 Task: In the  document Michael ,change text color to 'Dark Purple' Insert the mentioned shape on left side of the text 'Curved Up Arrow'. Change color of the shape to  PinkChange shape height to  1.2
Action: Mouse moved to (495, 757)
Screenshot: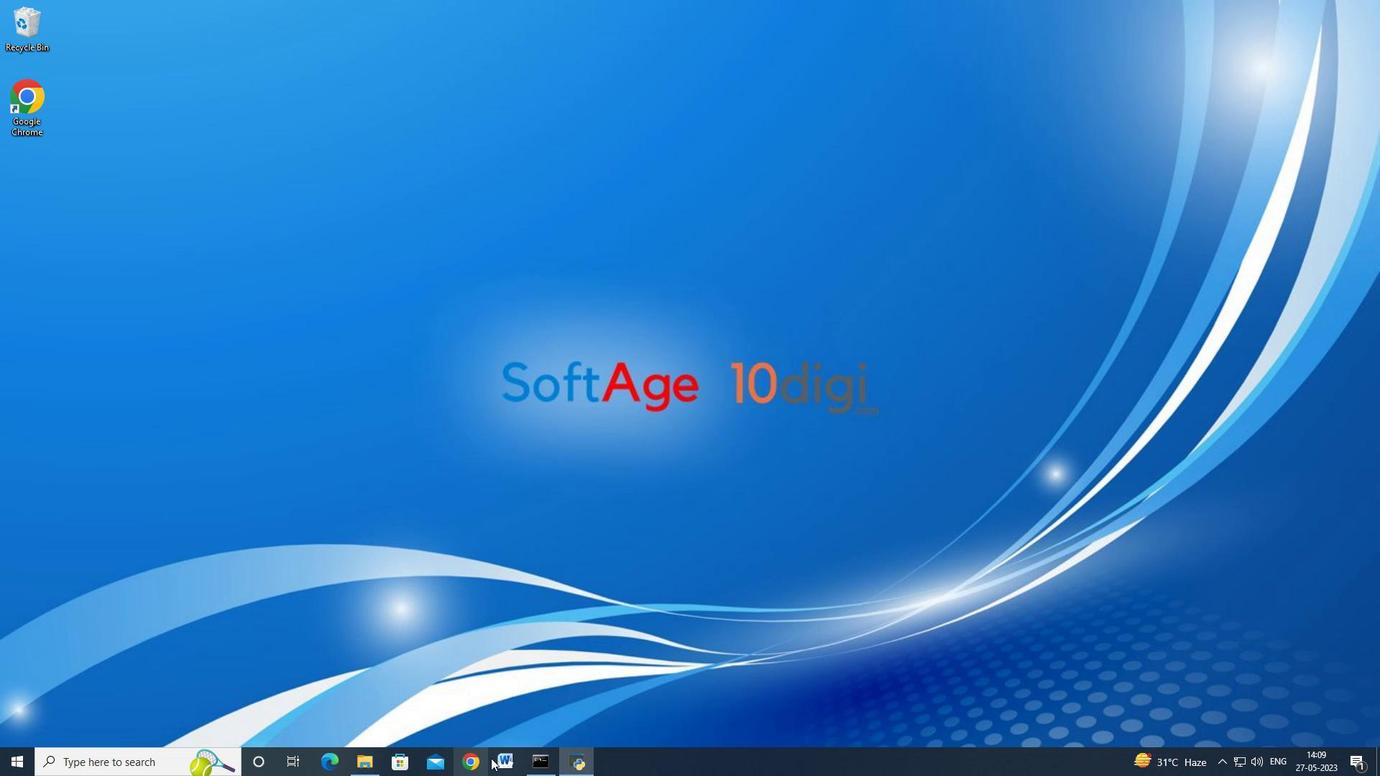 
Action: Mouse pressed left at (495, 757)
Screenshot: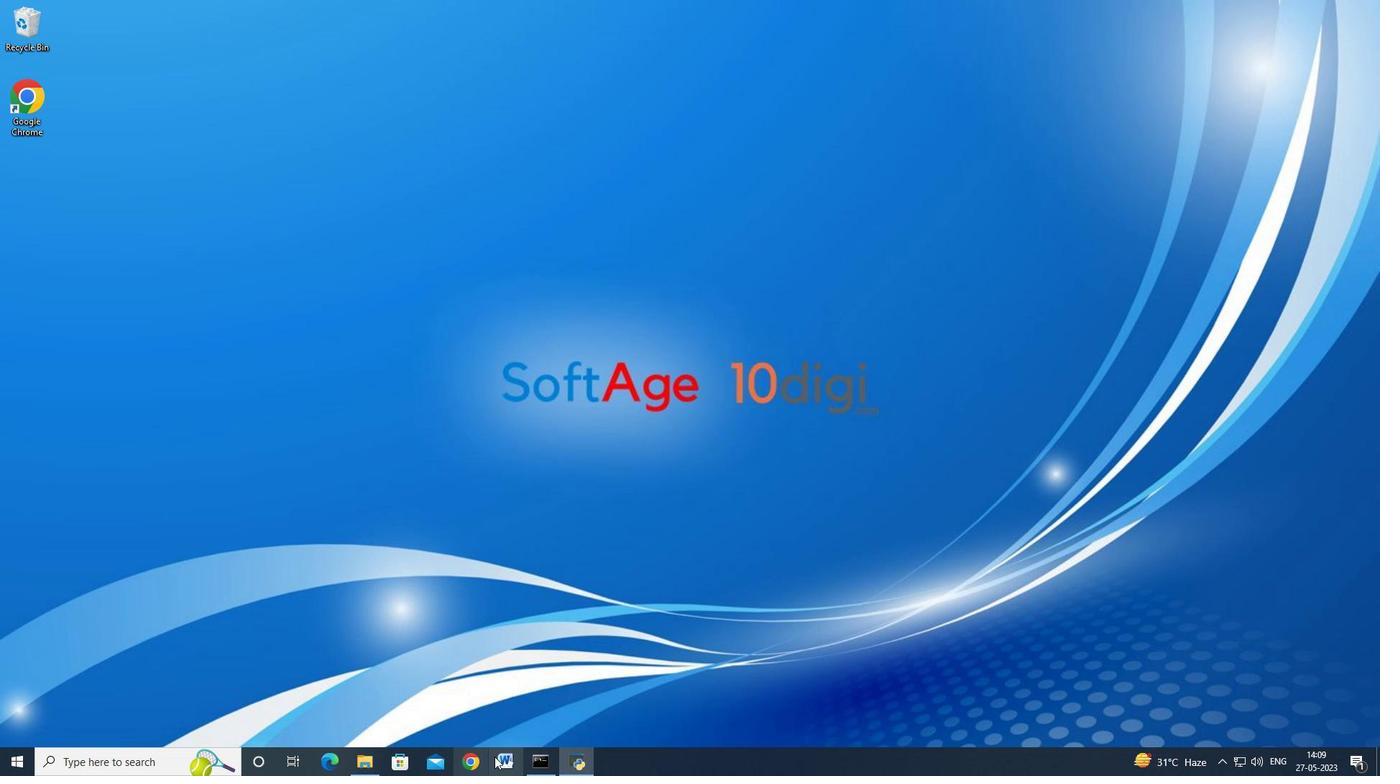
Action: Mouse moved to (12, 34)
Screenshot: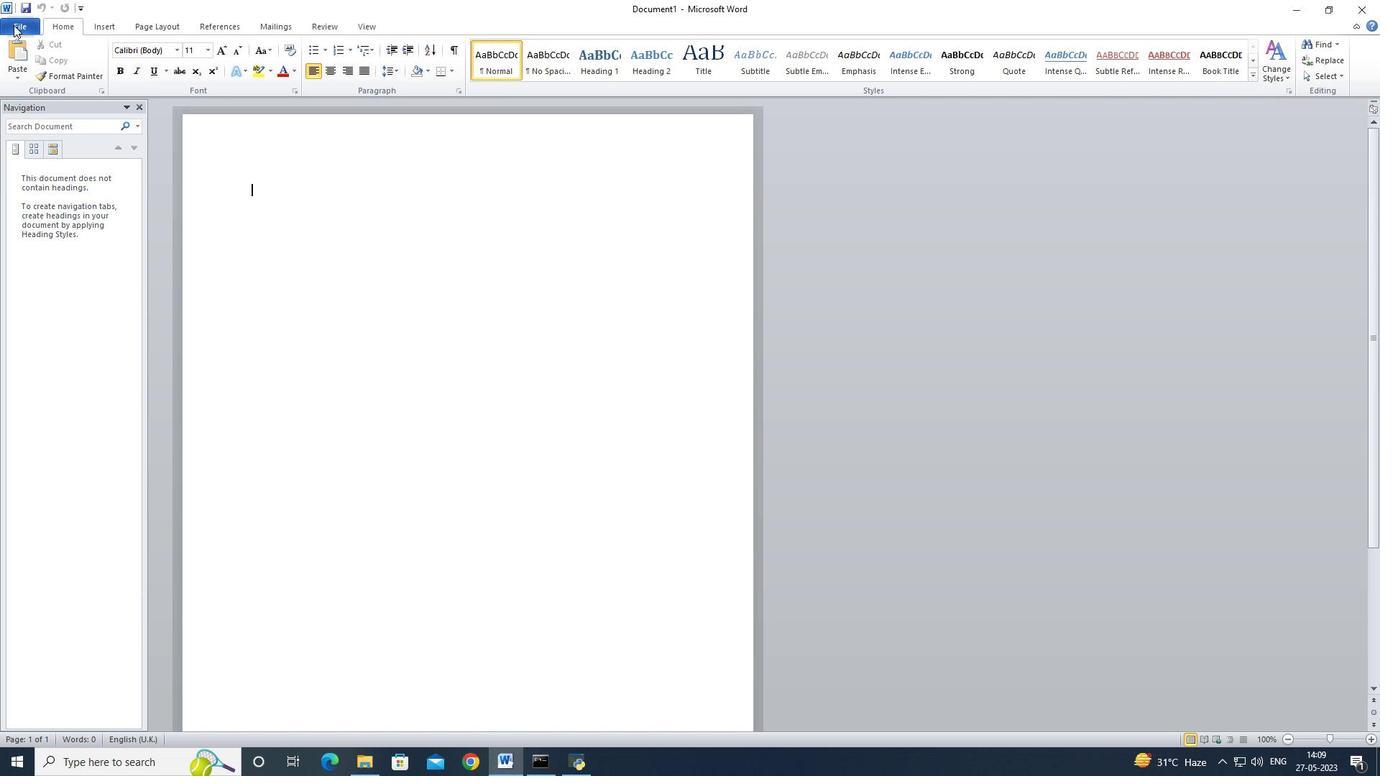 
Action: Mouse pressed left at (12, 34)
Screenshot: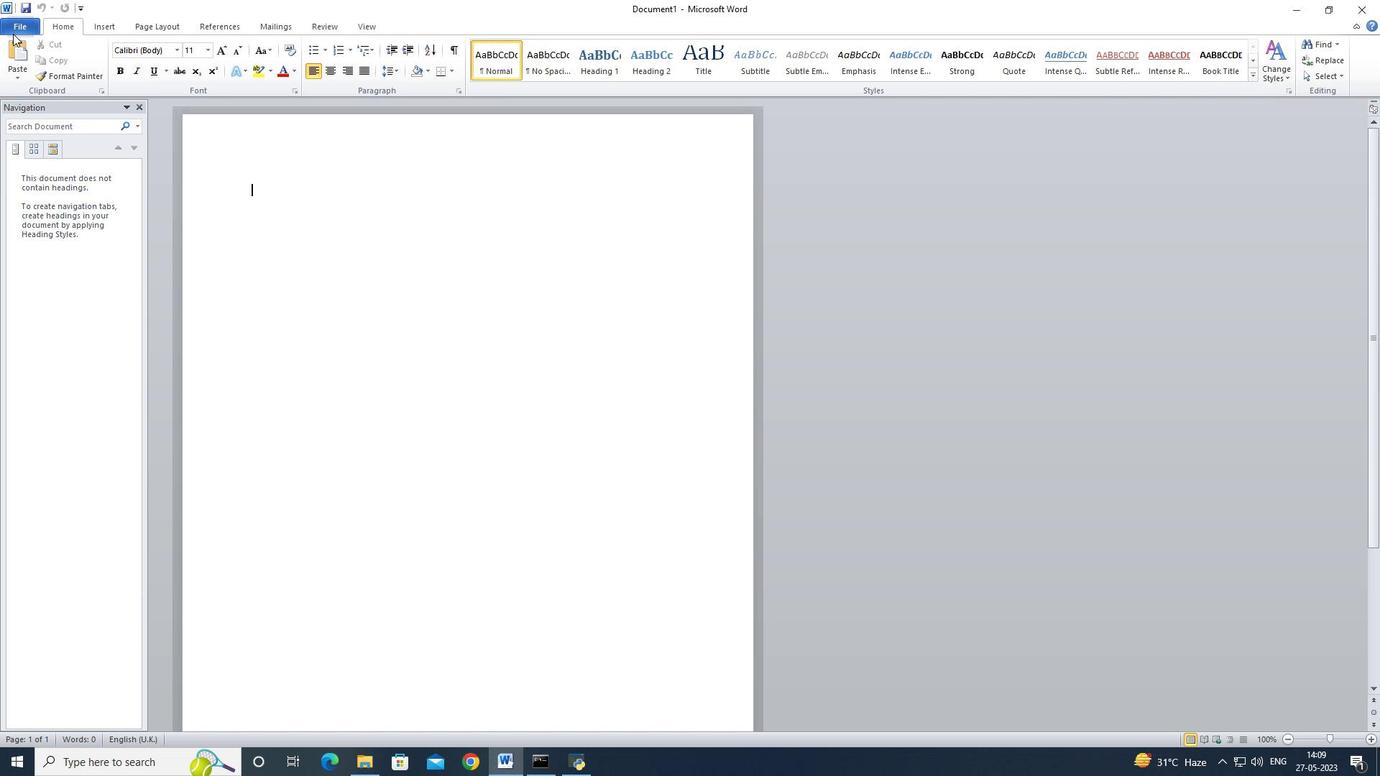 
Action: Mouse moved to (19, 28)
Screenshot: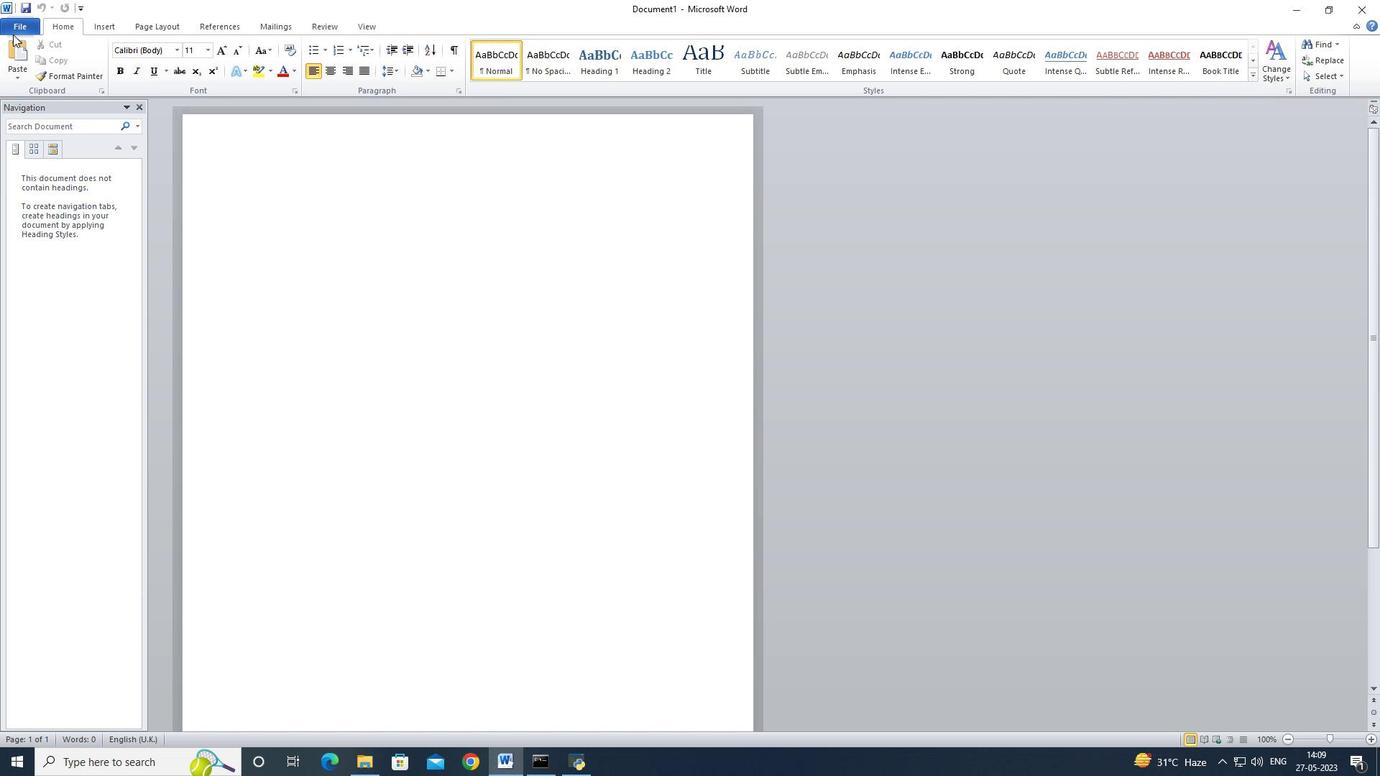 
Action: Mouse pressed left at (19, 28)
Screenshot: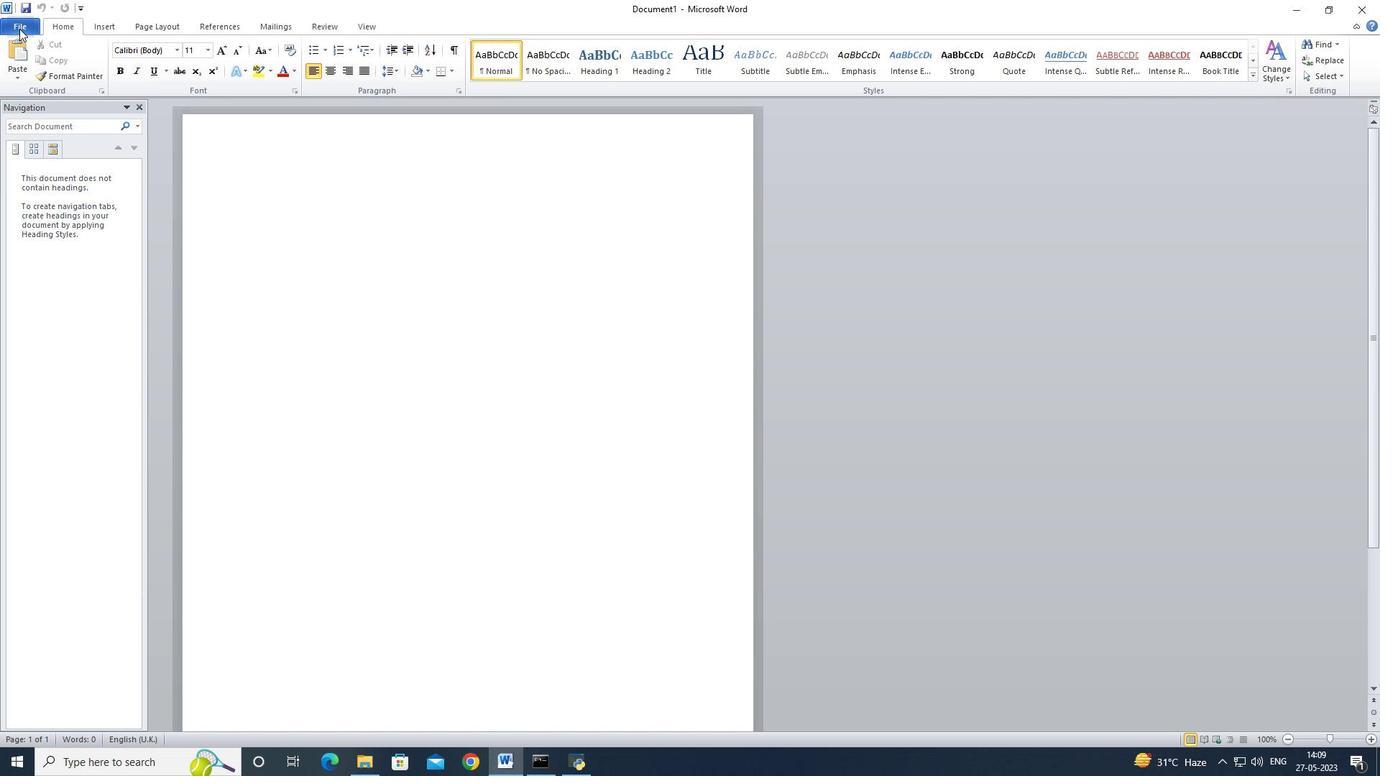 
Action: Mouse moved to (42, 190)
Screenshot: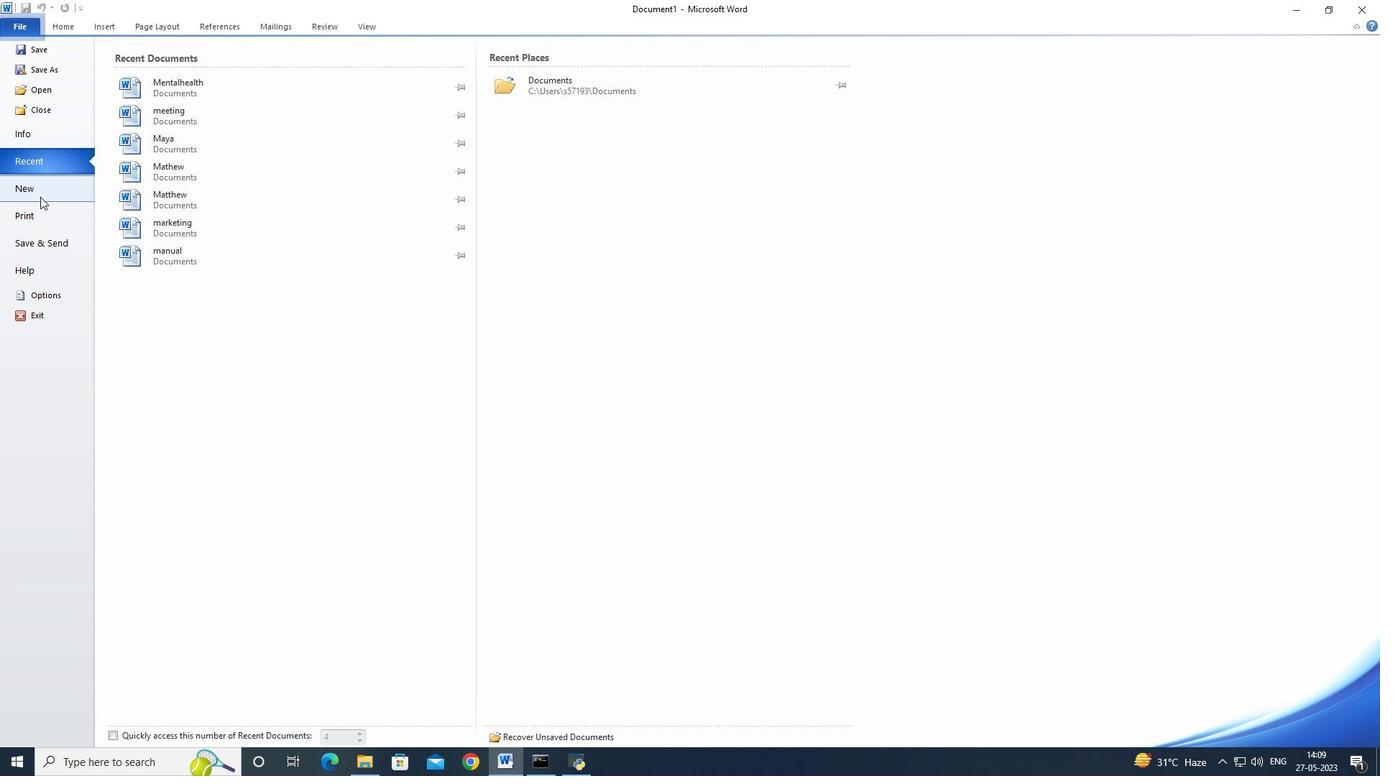 
Action: Mouse pressed left at (42, 190)
Screenshot: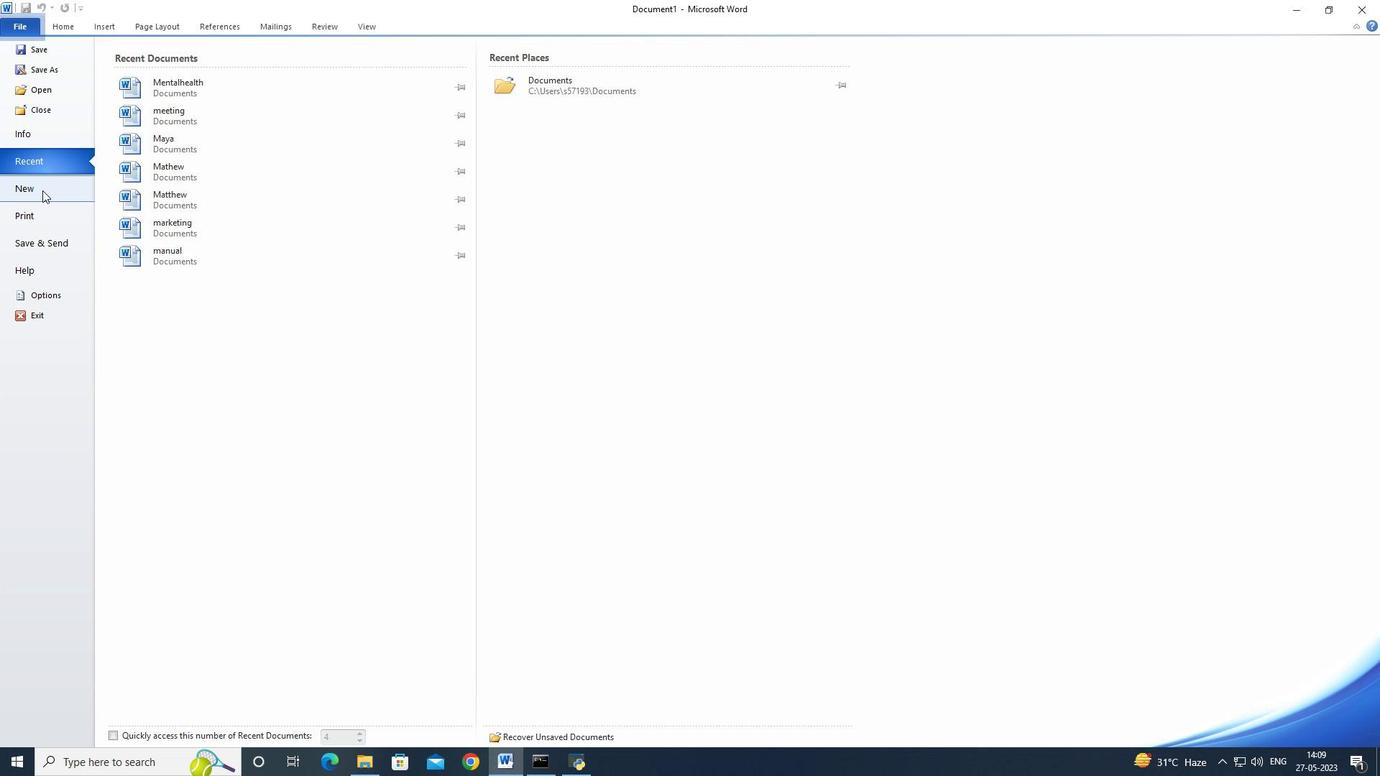
Action: Mouse moved to (138, 140)
Screenshot: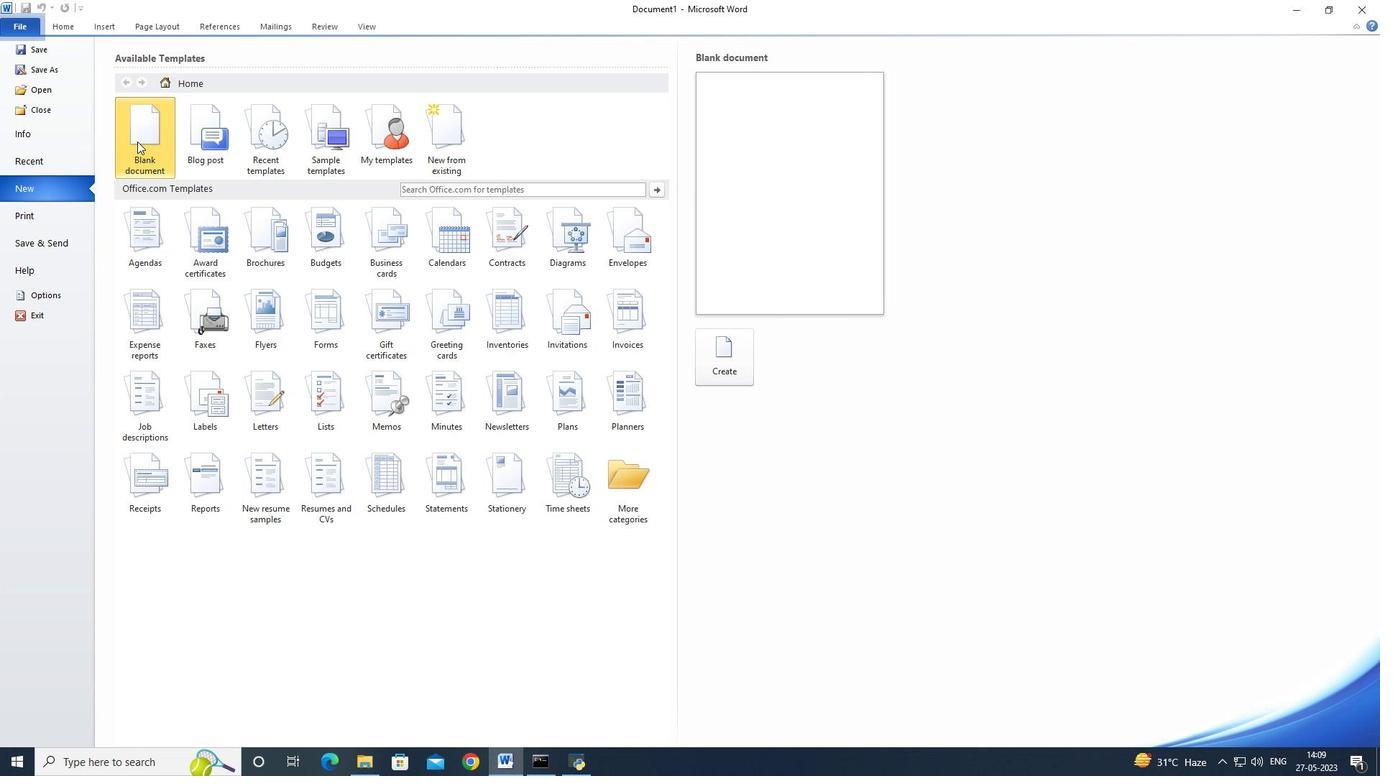 
Action: Mouse pressed left at (138, 140)
Screenshot: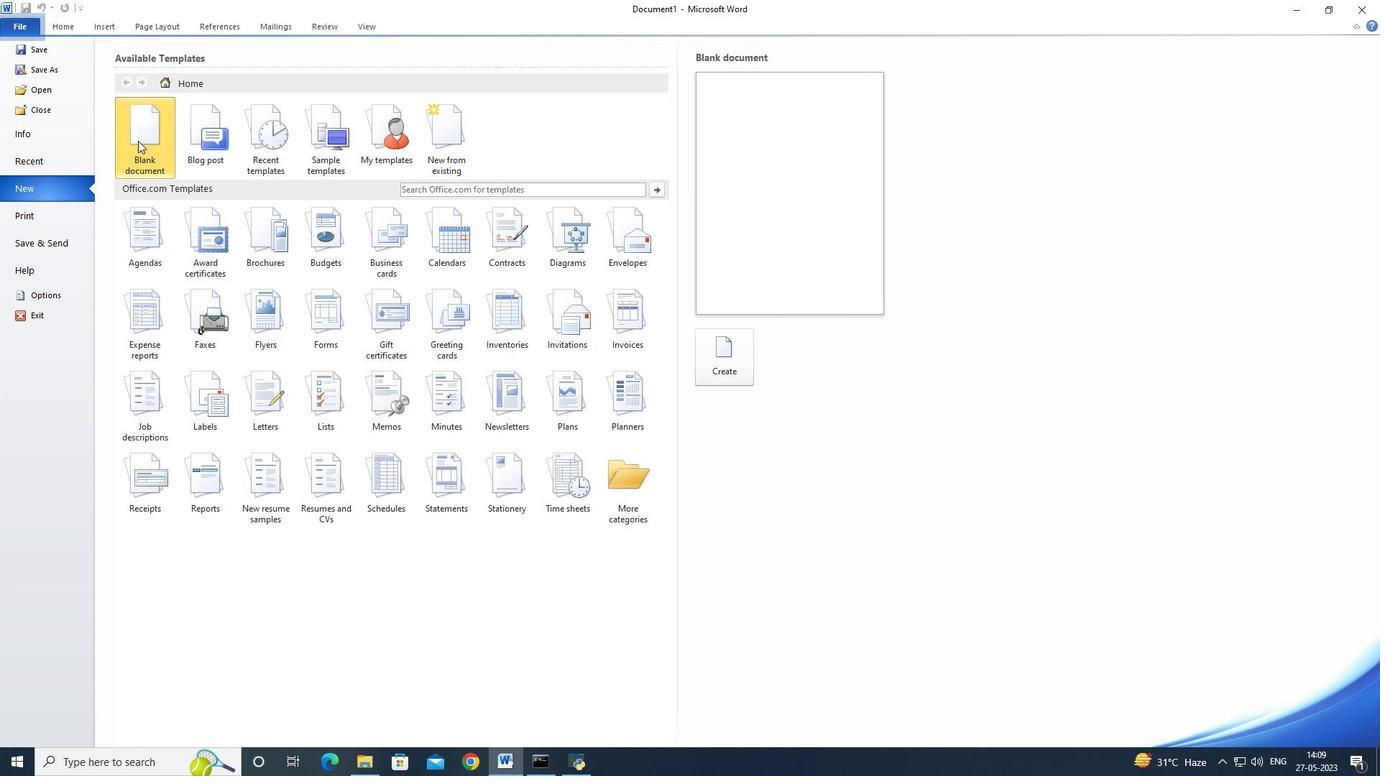
Action: Mouse pressed left at (138, 140)
Screenshot: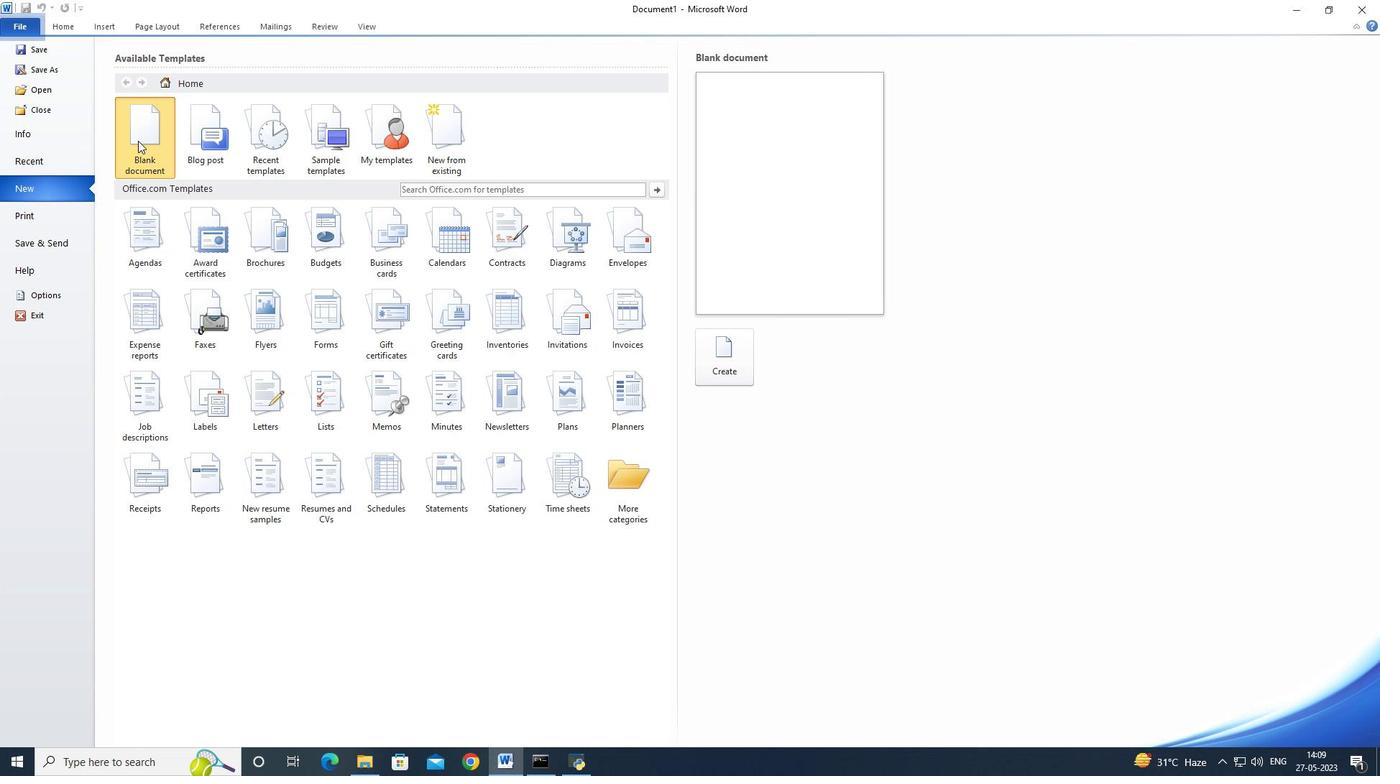 
Action: Mouse moved to (28, 20)
Screenshot: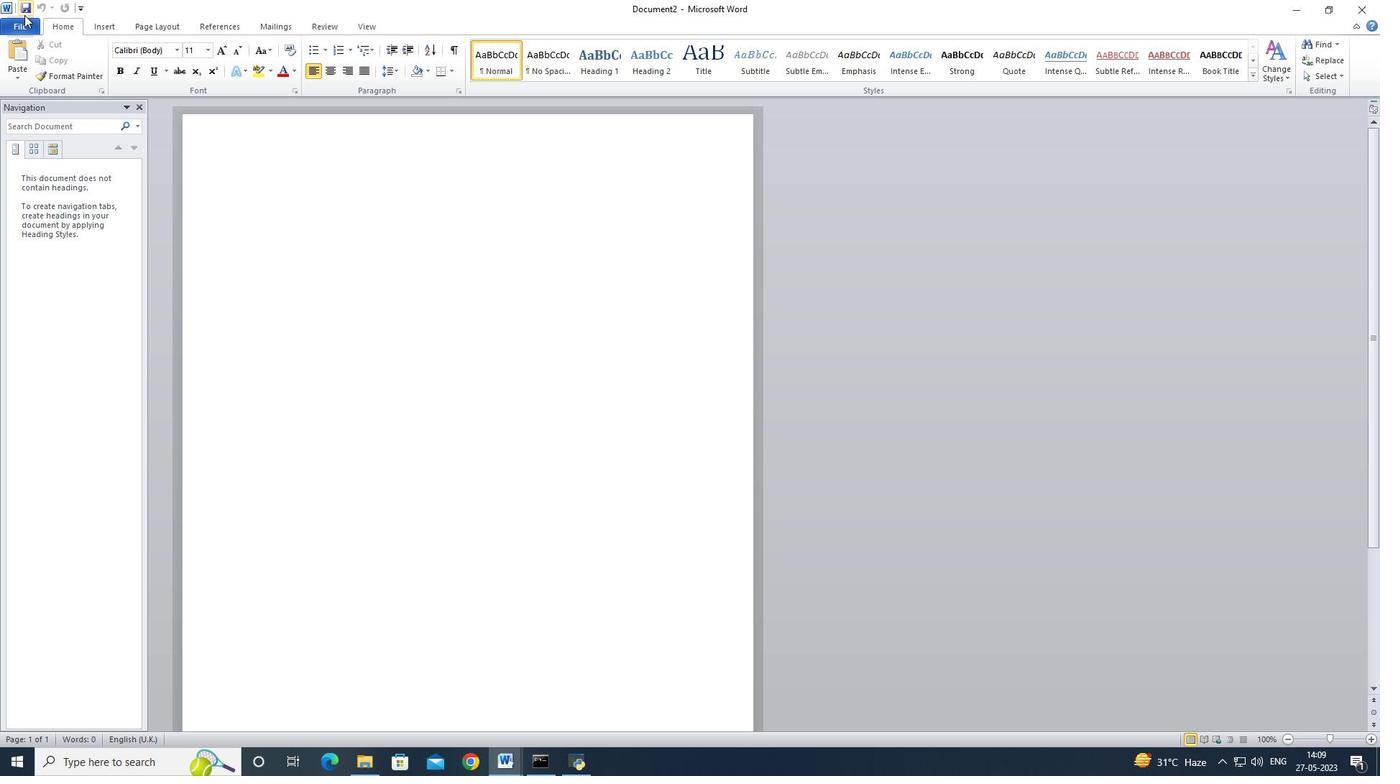 
Action: Mouse pressed left at (28, 20)
Screenshot: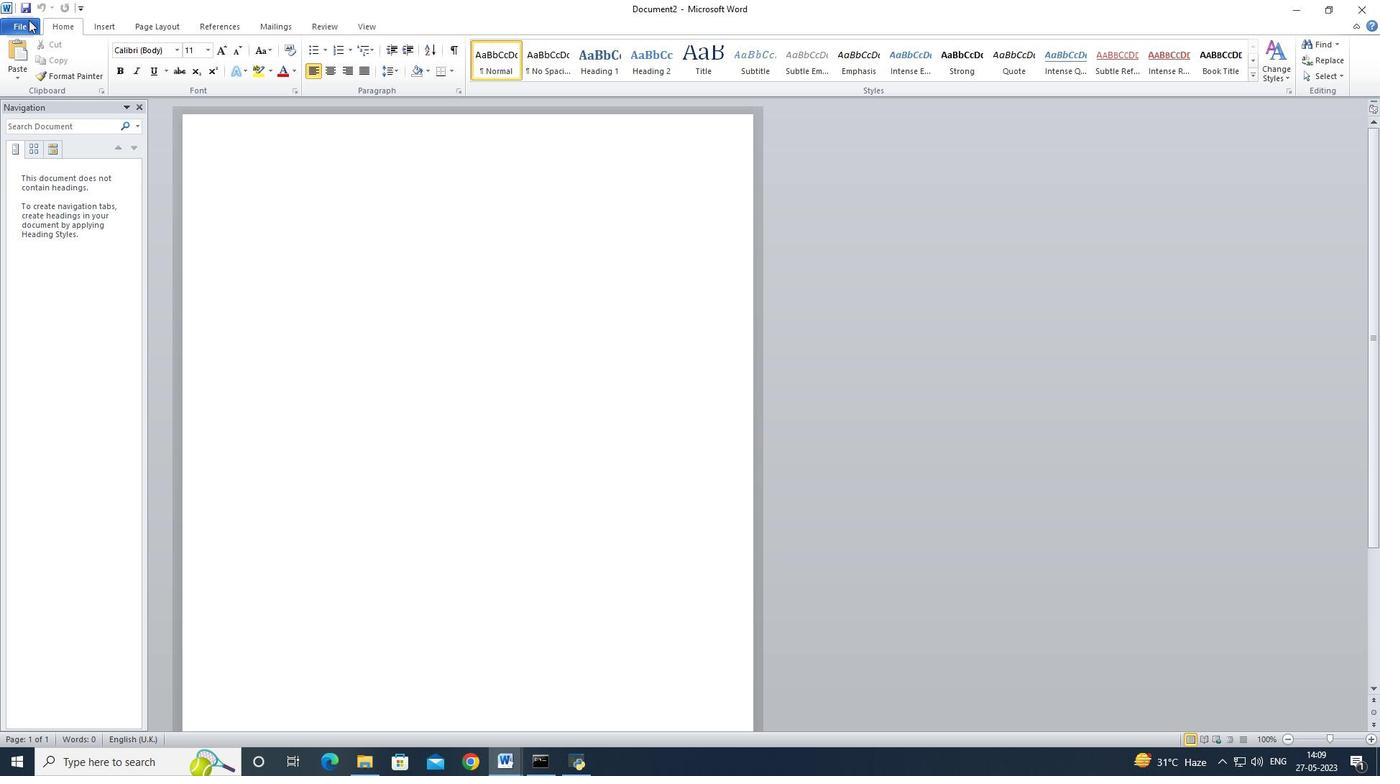 
Action: Mouse moved to (42, 66)
Screenshot: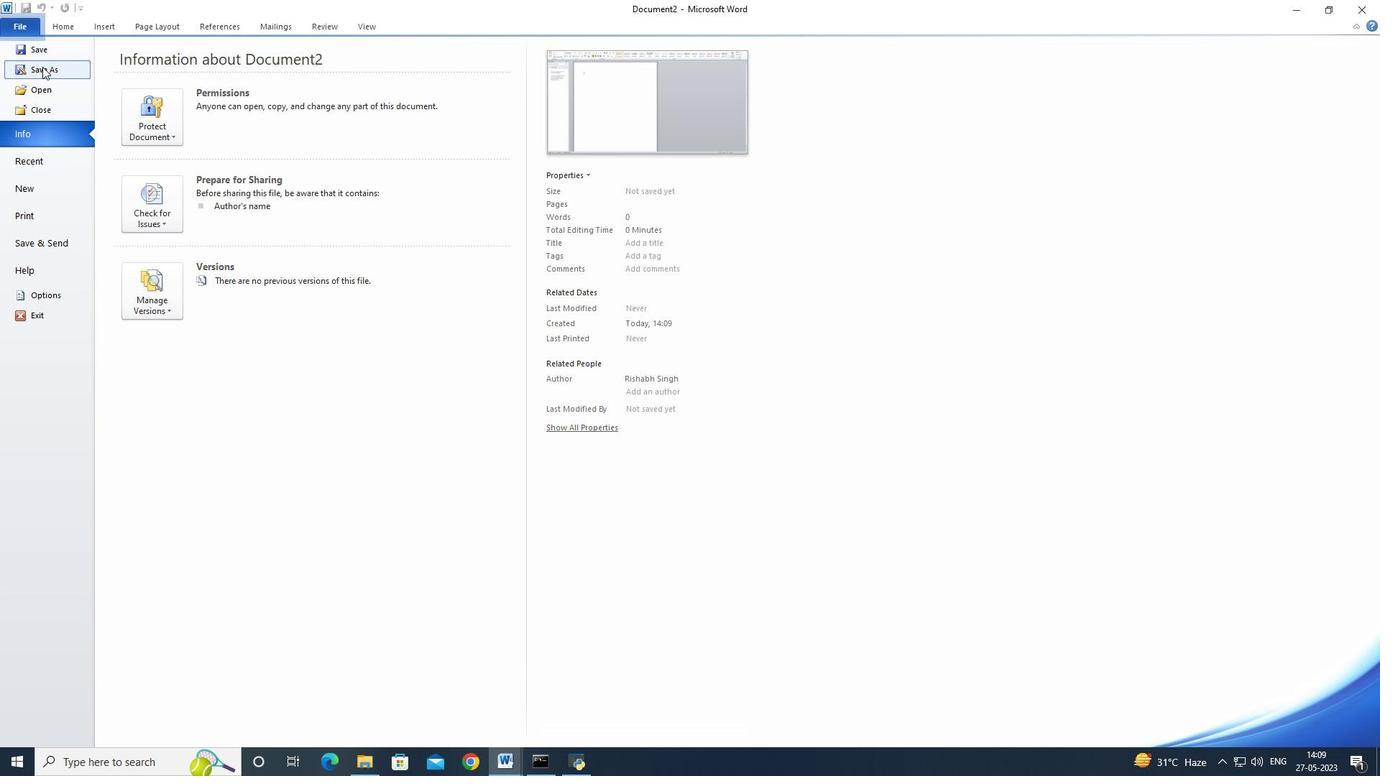 
Action: Mouse pressed left at (42, 66)
Screenshot: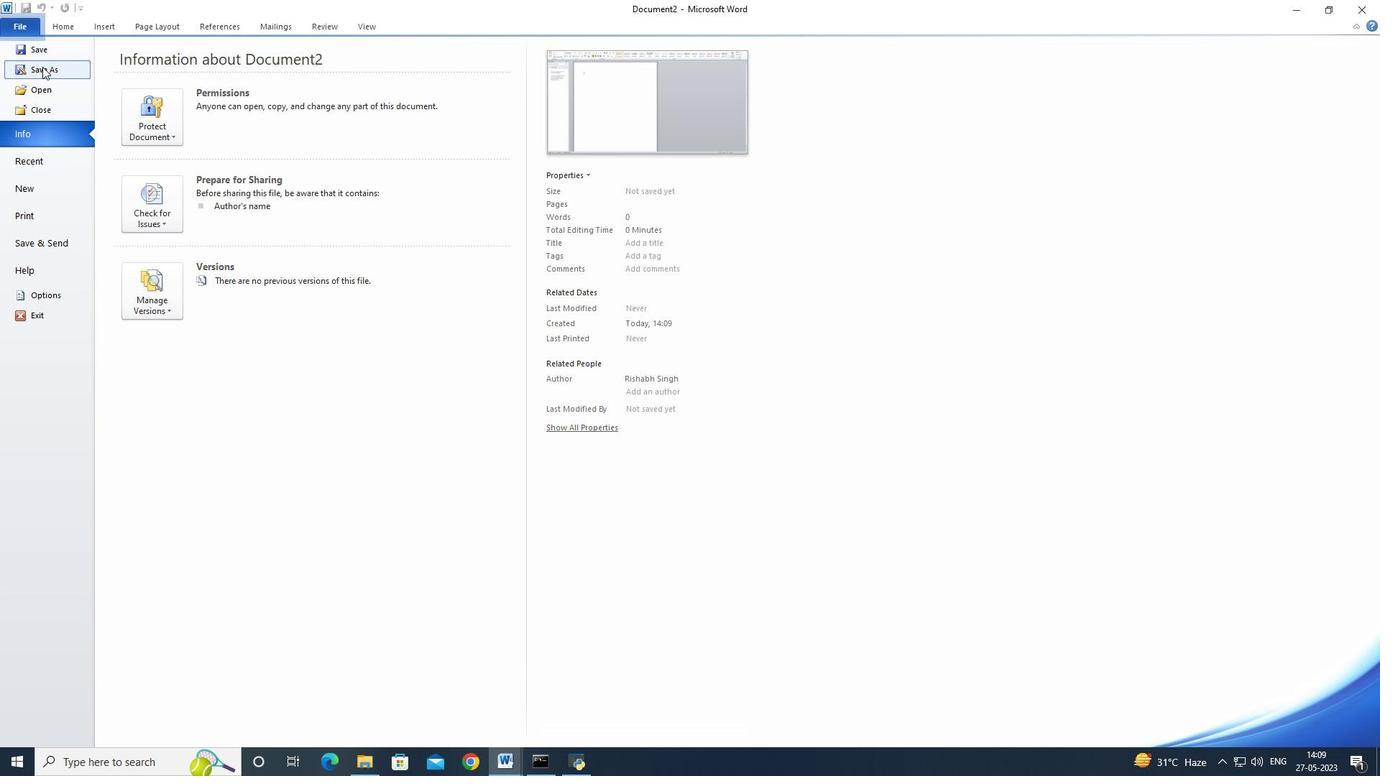 
Action: Mouse moved to (273, 151)
Screenshot: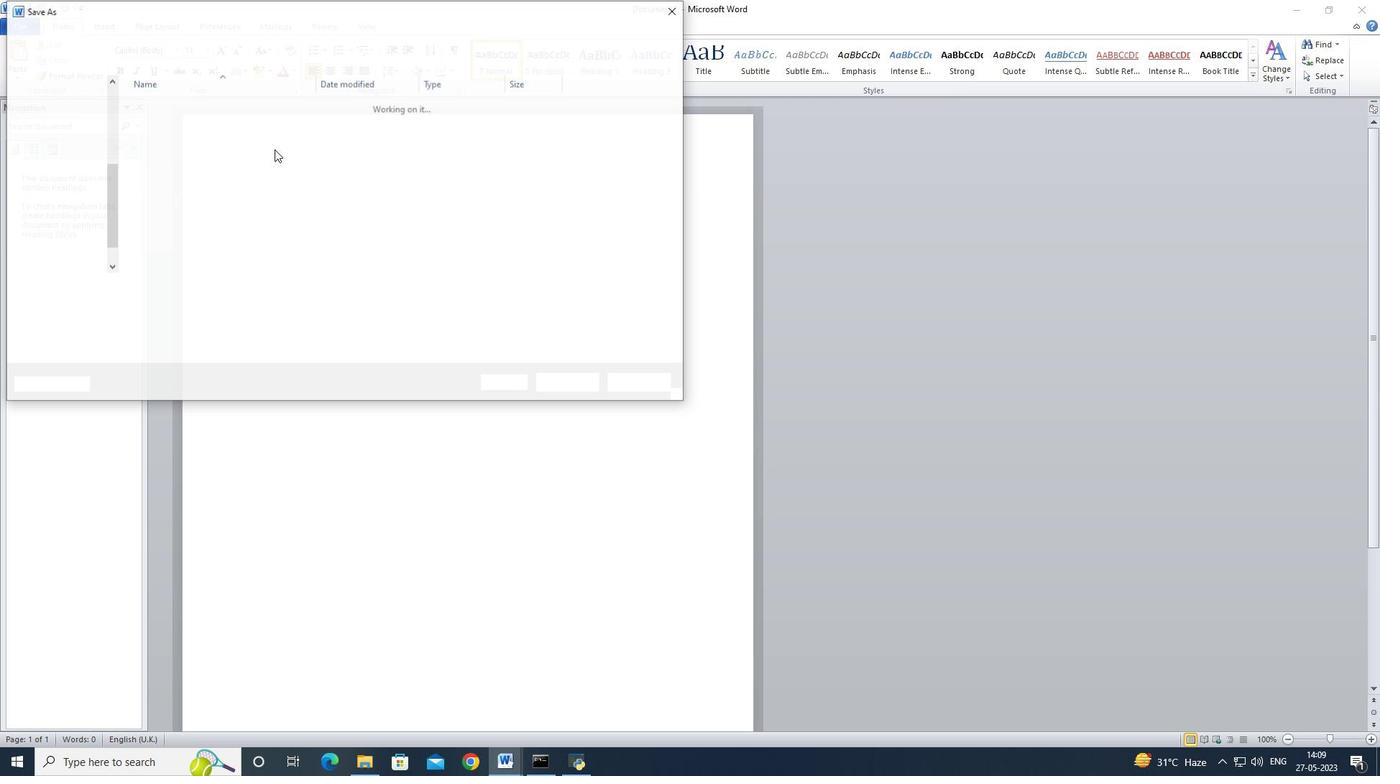 
Action: Key pressed <Key.backspace><Key.shift>Michael<Key.enter>
Screenshot: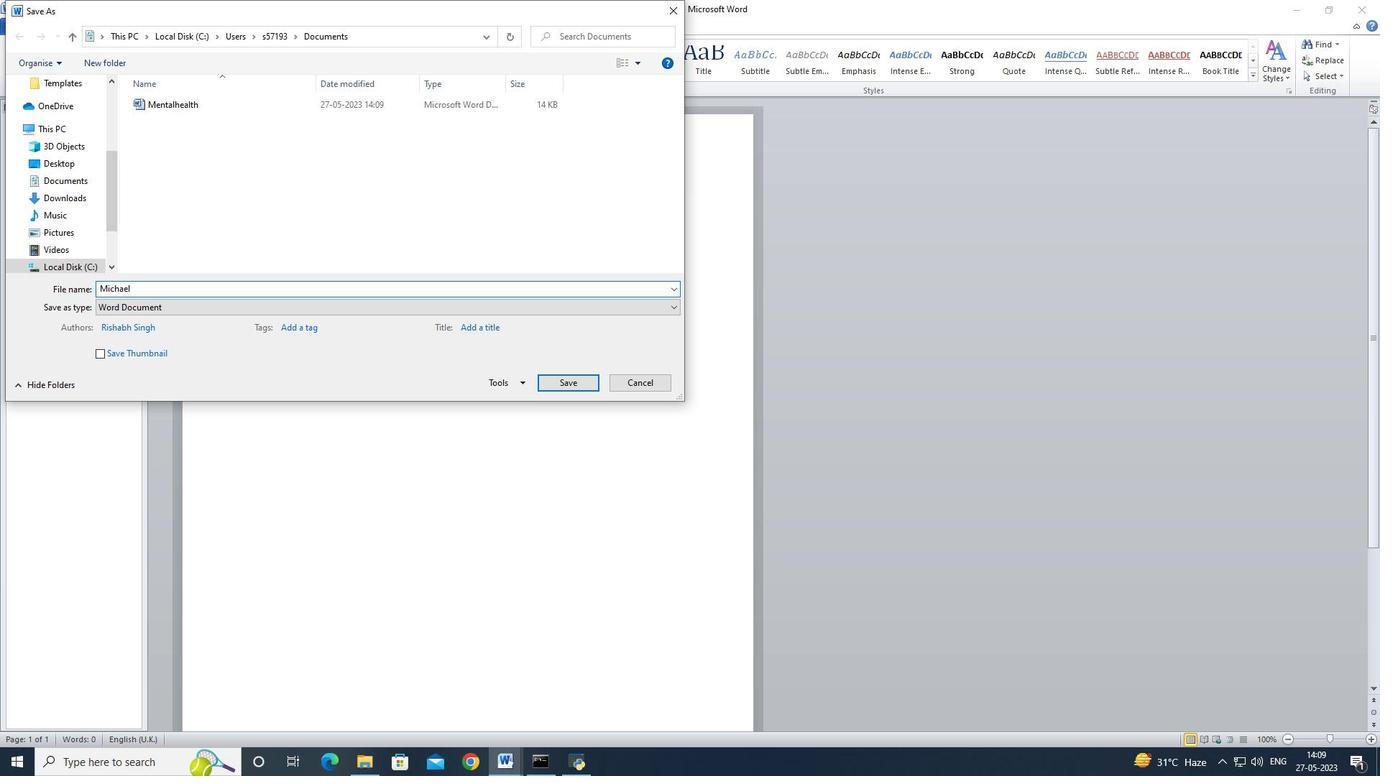 
Action: Mouse pressed left at (273, 151)
Screenshot: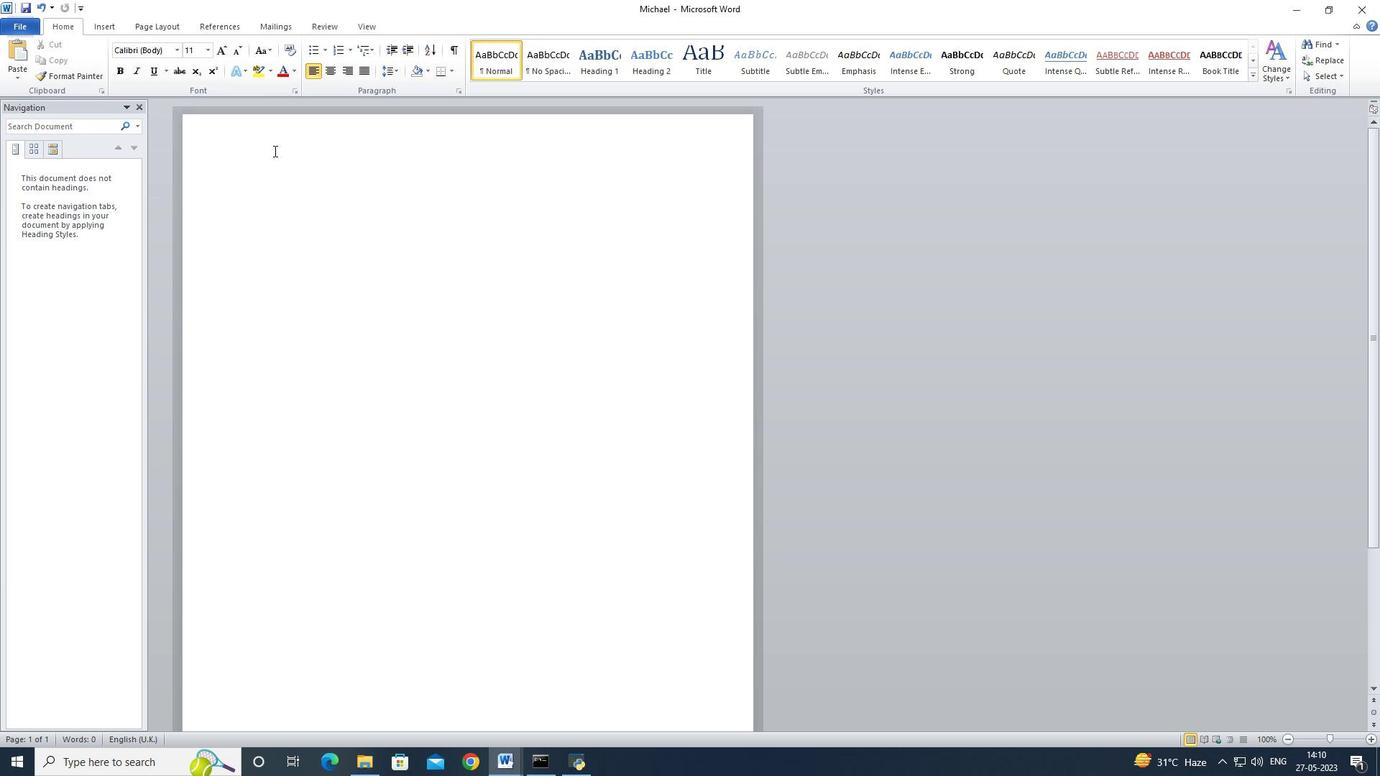 
Action: Mouse moved to (323, 176)
Screenshot: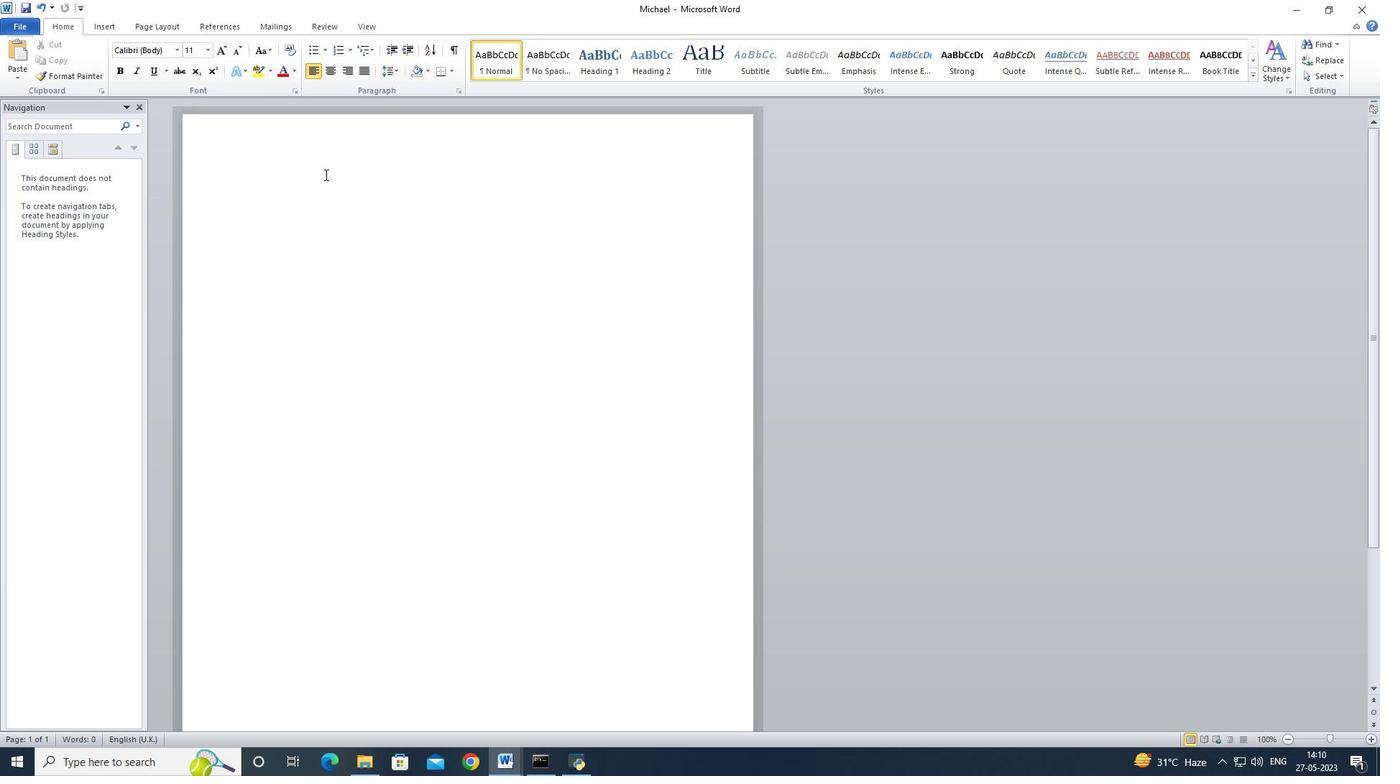 
Action: Key pressed <Key.shift>This<Key.space>is<Key.space>the<Key.space>michael<Key.space>document<Key.space>
Screenshot: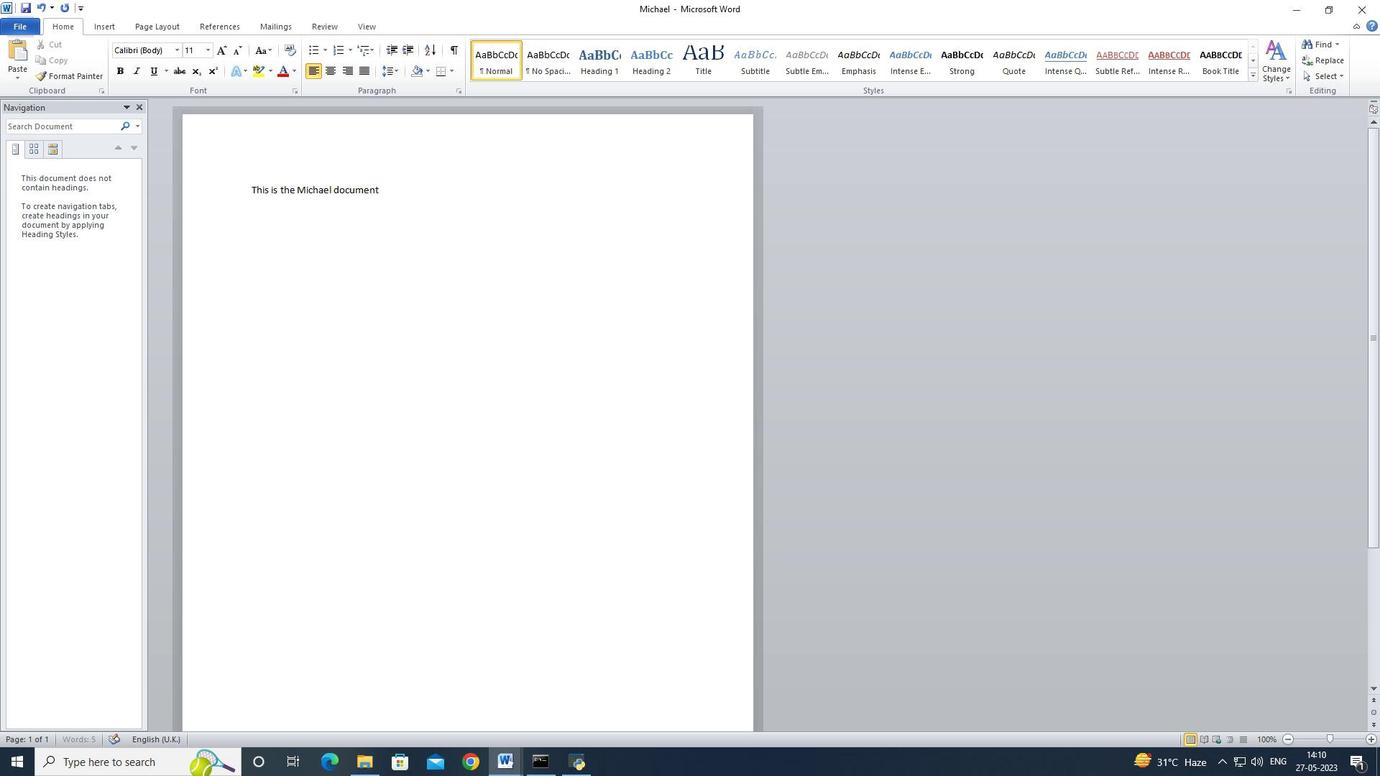 
Action: Mouse moved to (248, 189)
Screenshot: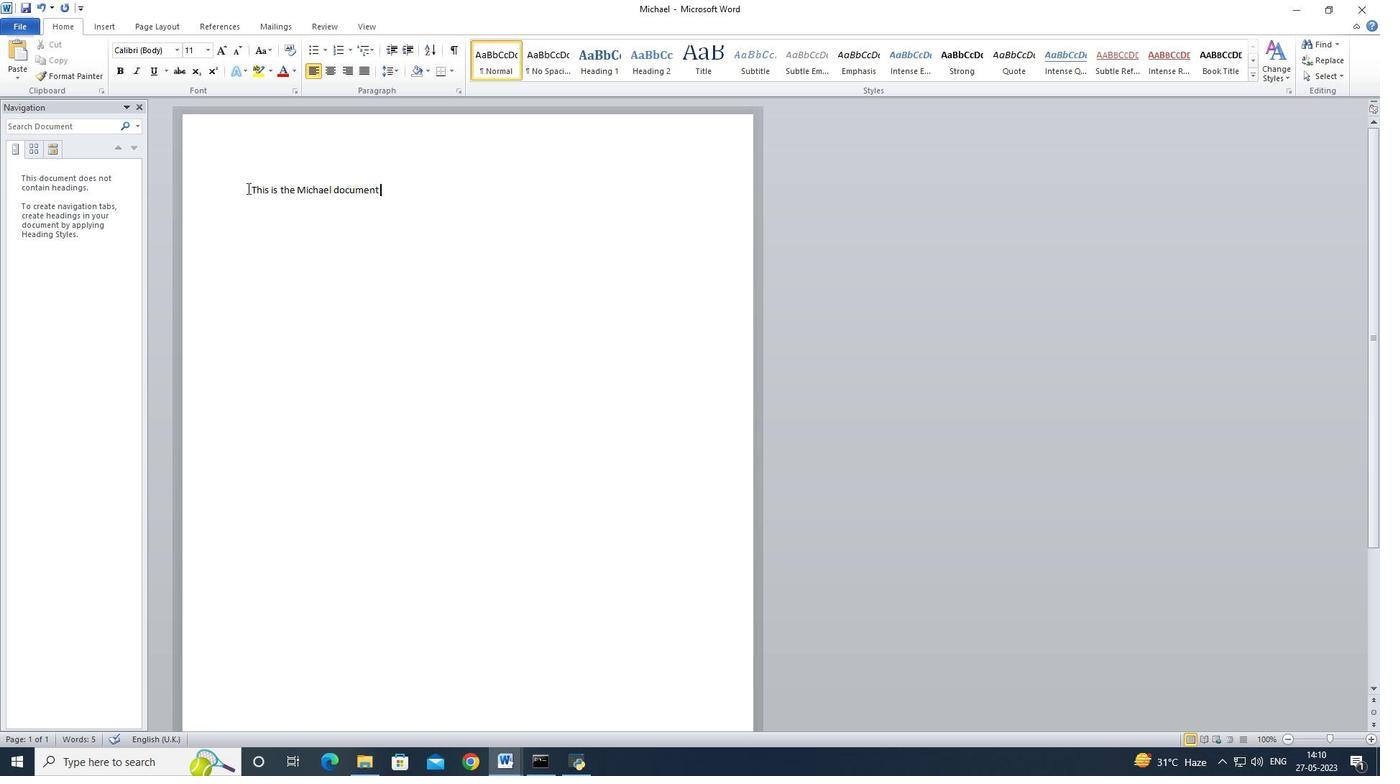 
Action: Mouse pressed left at (248, 189)
Screenshot: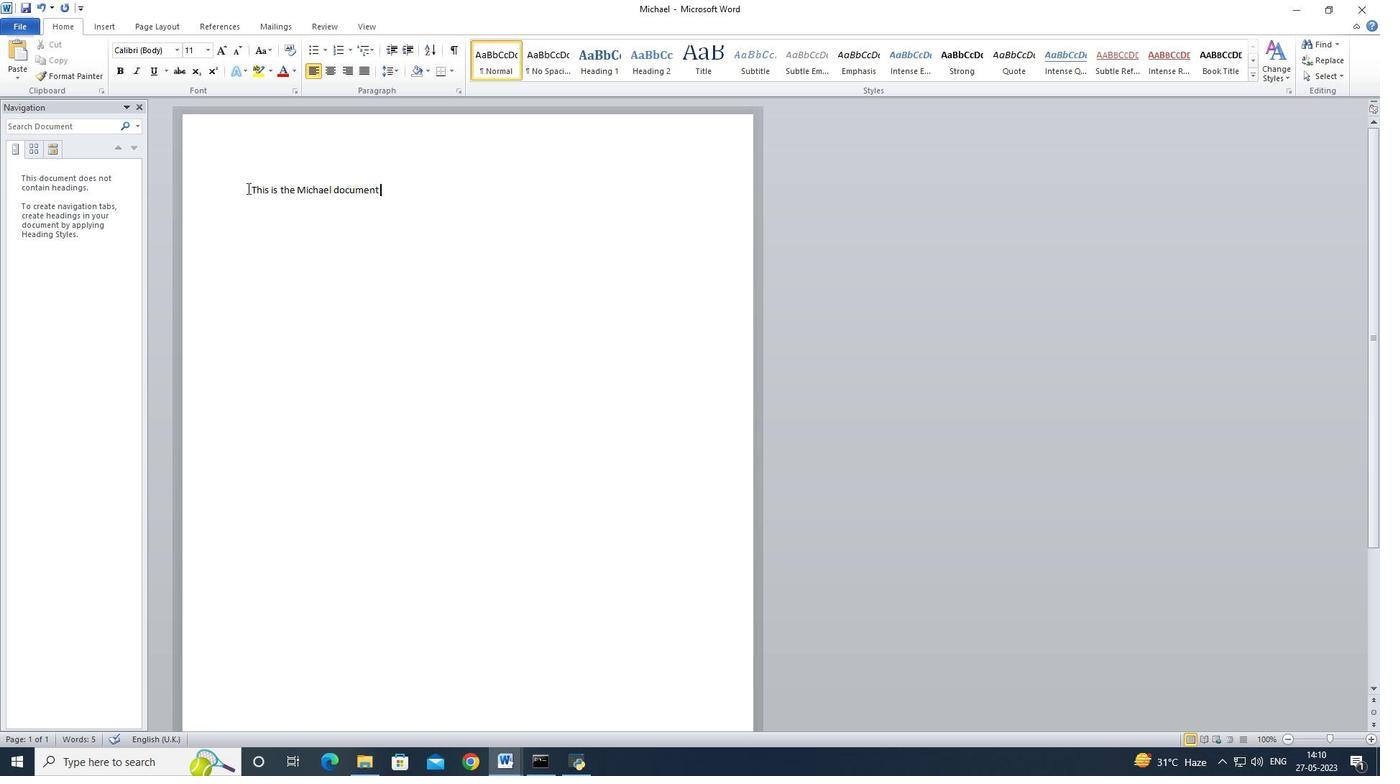 
Action: Mouse moved to (343, 189)
Screenshot: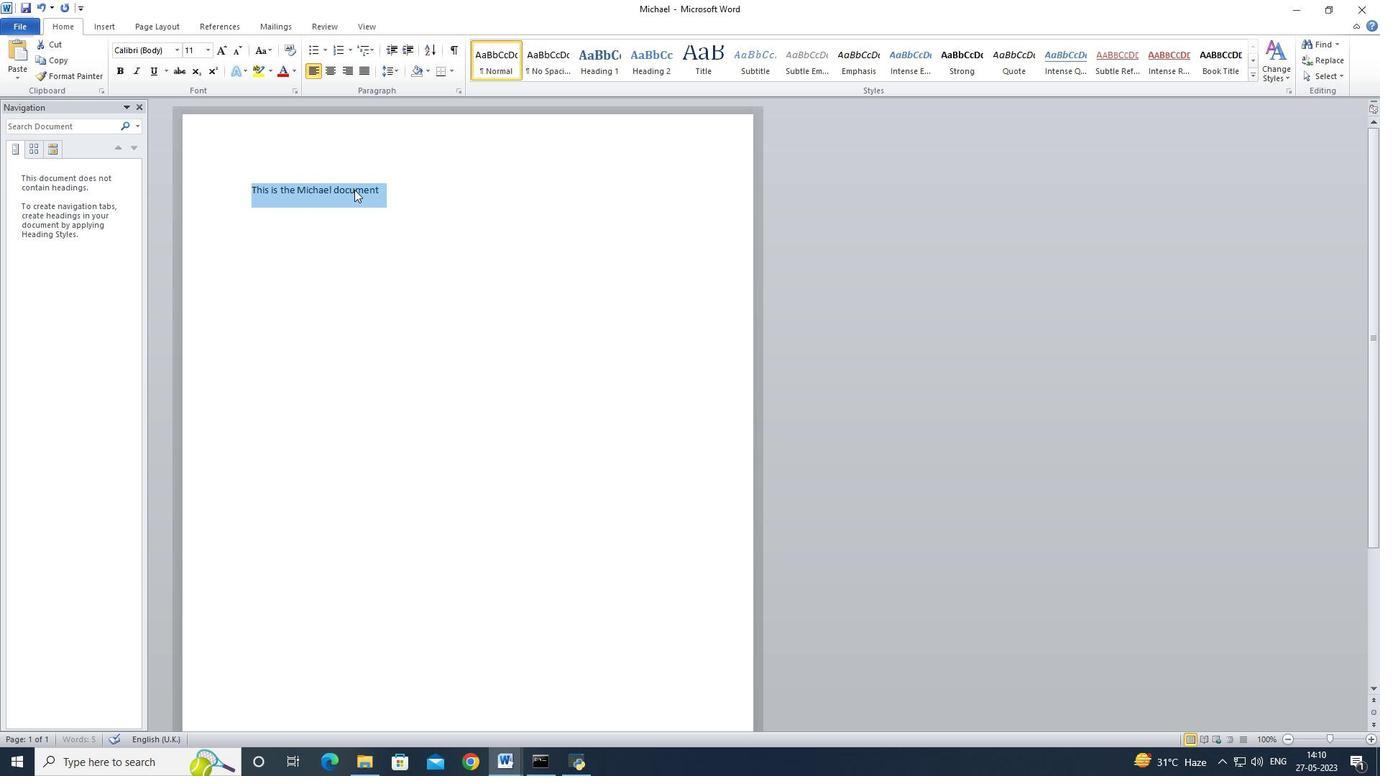 
Action: Mouse pressed right at (343, 189)
Screenshot: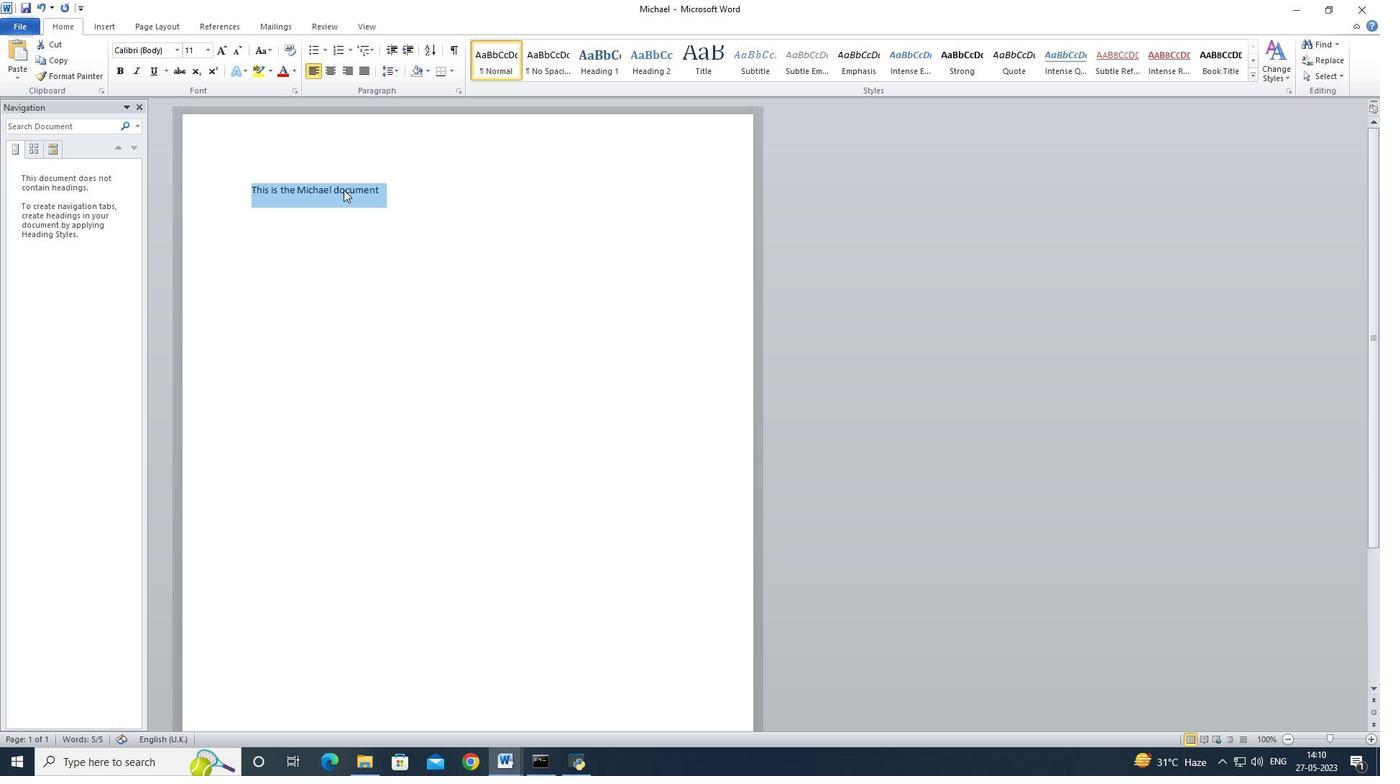
Action: Mouse moved to (294, 70)
Screenshot: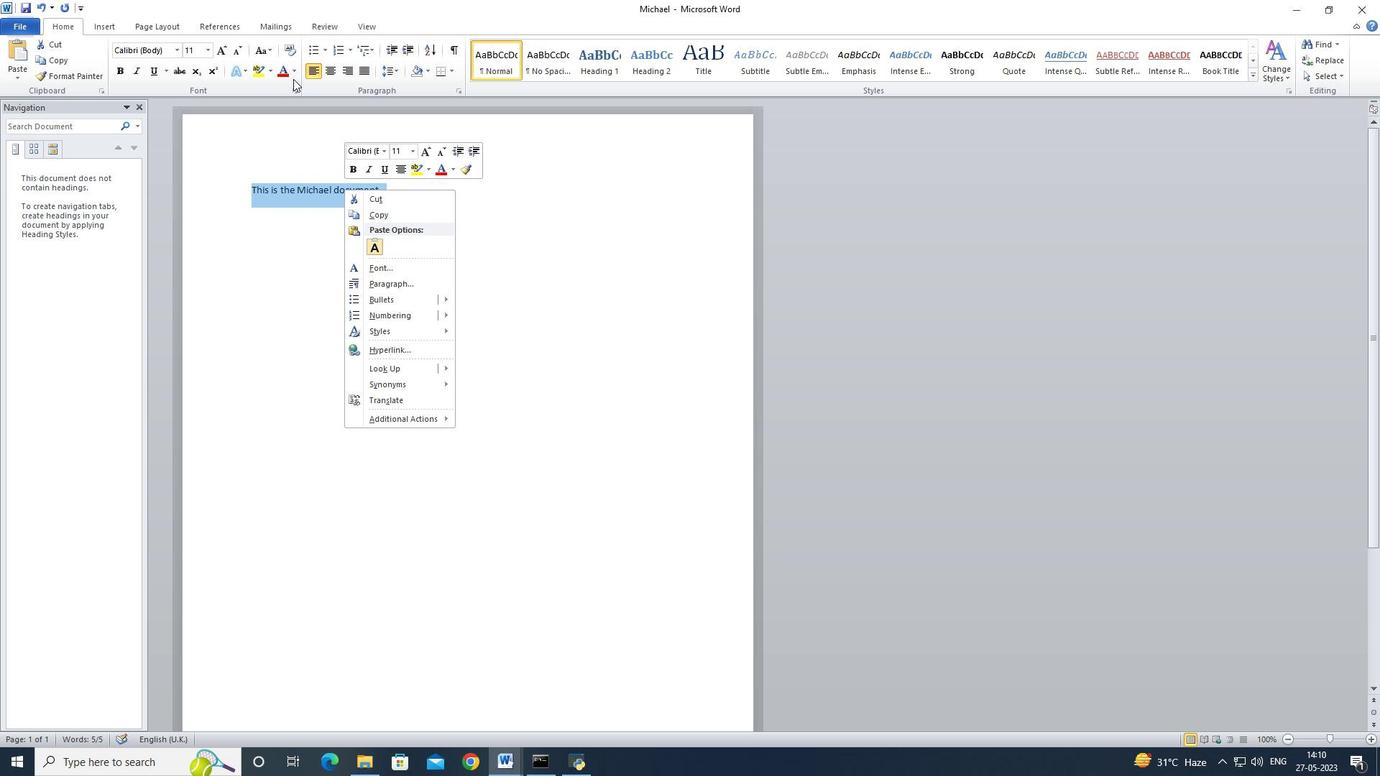 
Action: Mouse pressed left at (294, 70)
Screenshot: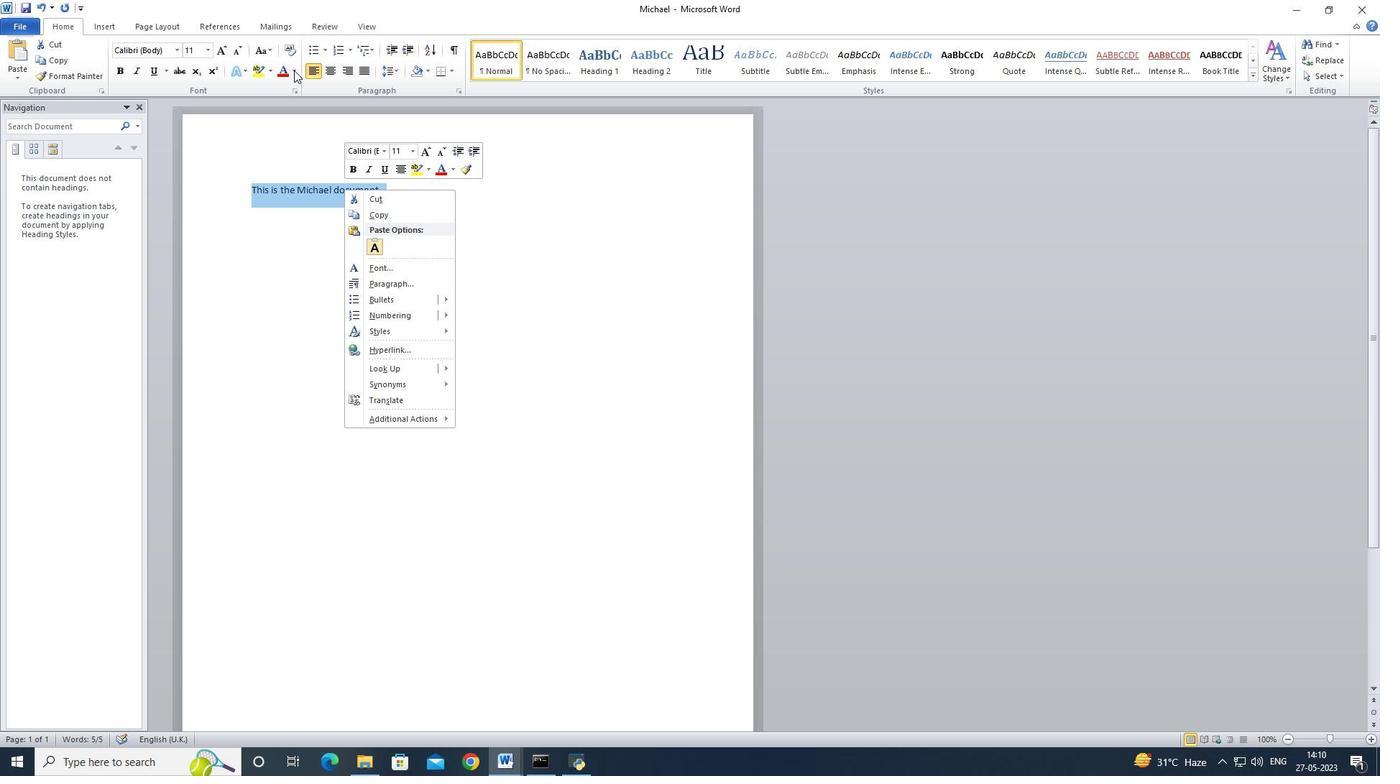 
Action: Mouse moved to (368, 166)
Screenshot: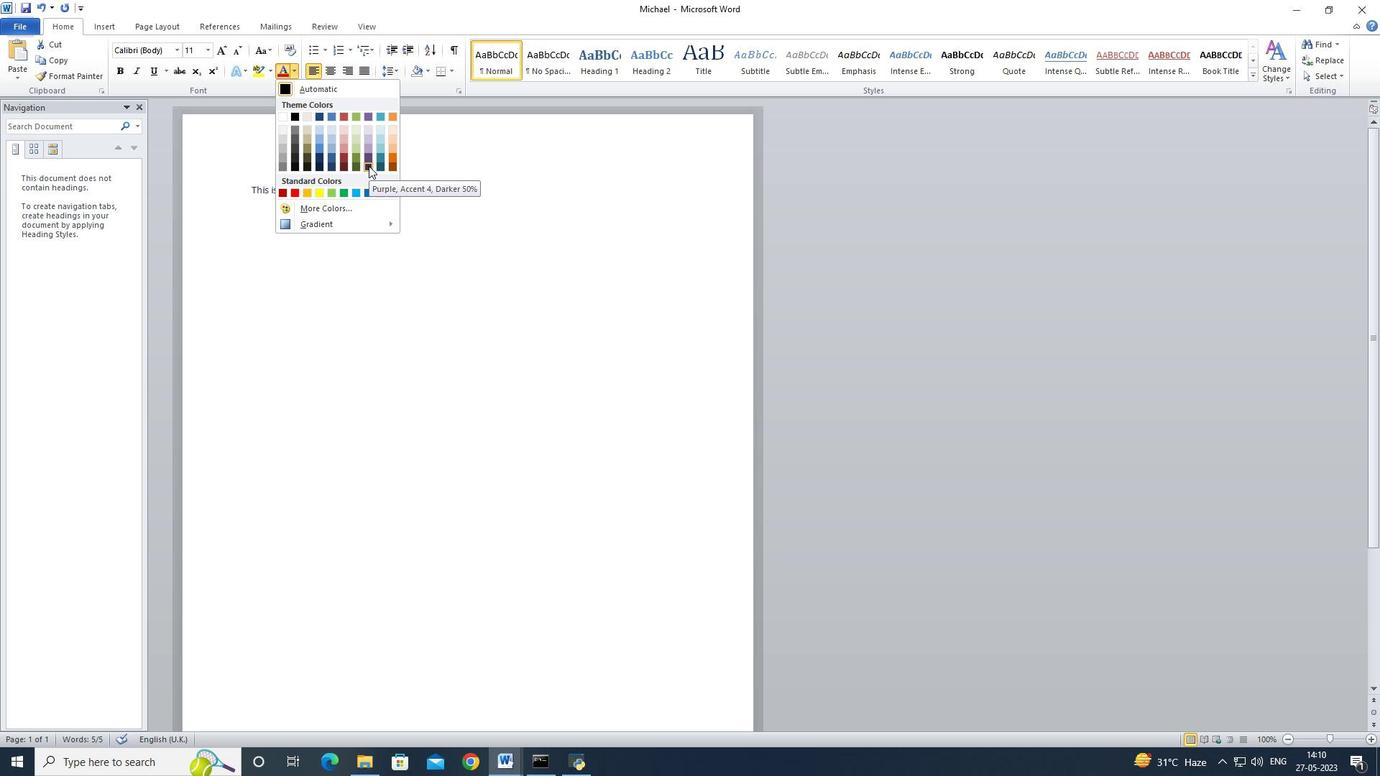 
Action: Mouse pressed left at (368, 166)
Screenshot: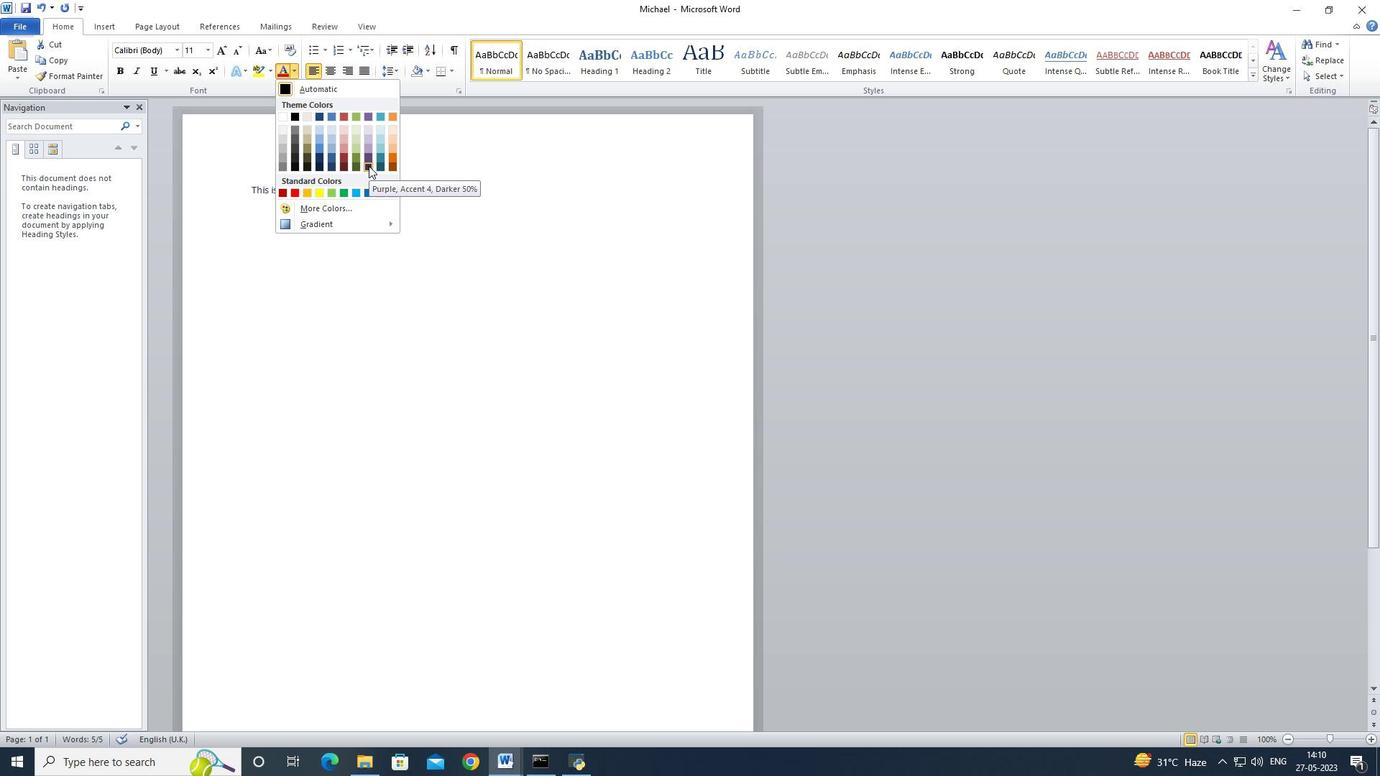 
Action: Mouse moved to (412, 186)
Screenshot: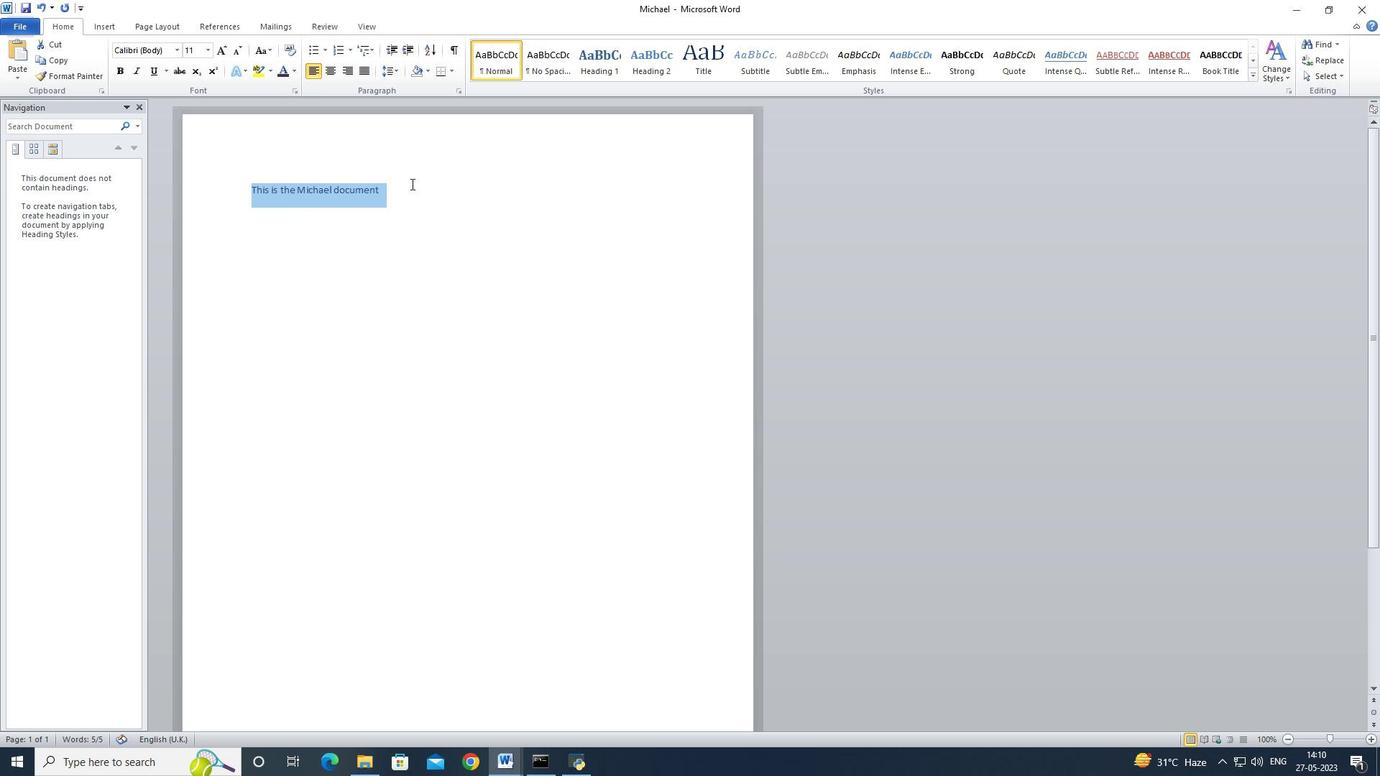 
Action: Mouse pressed left at (412, 186)
Screenshot: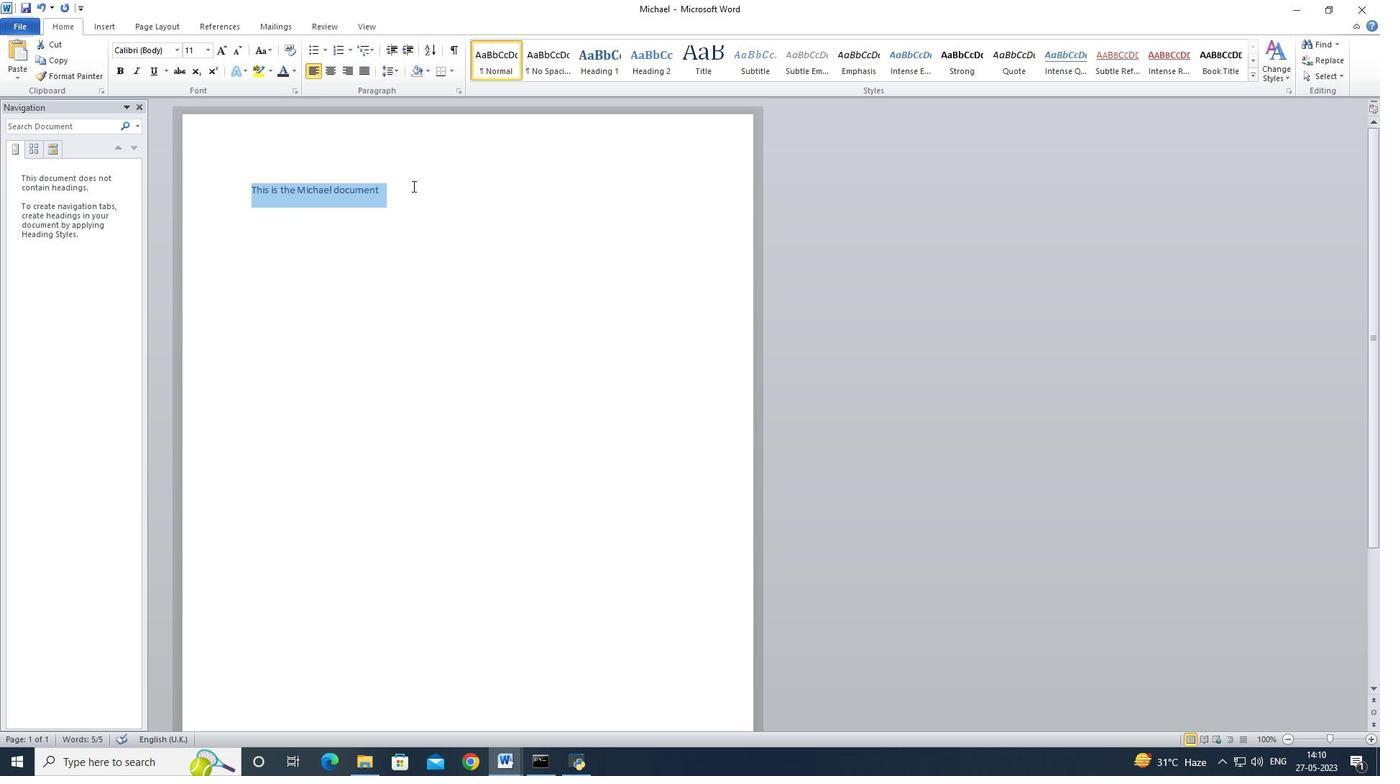 
Action: Mouse moved to (103, 23)
Screenshot: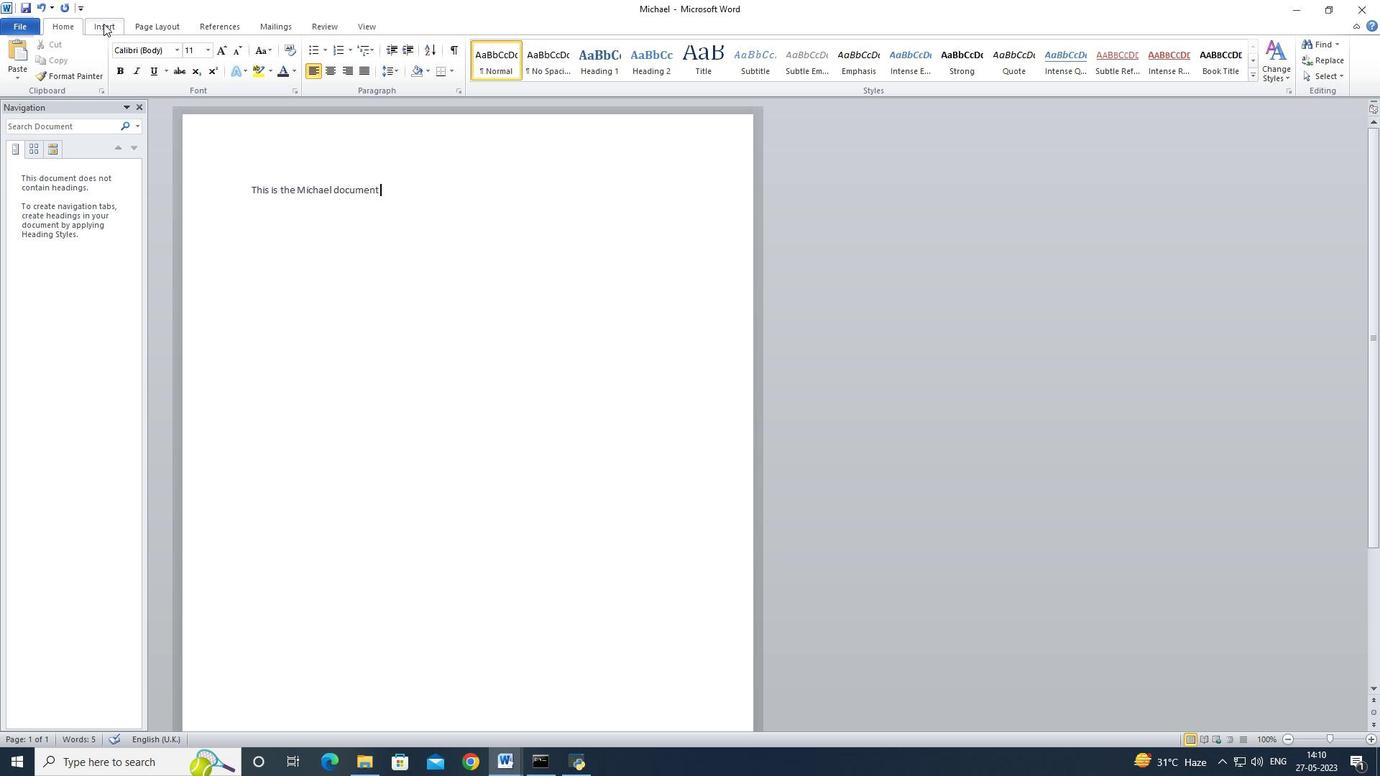 
Action: Mouse pressed left at (103, 23)
Screenshot: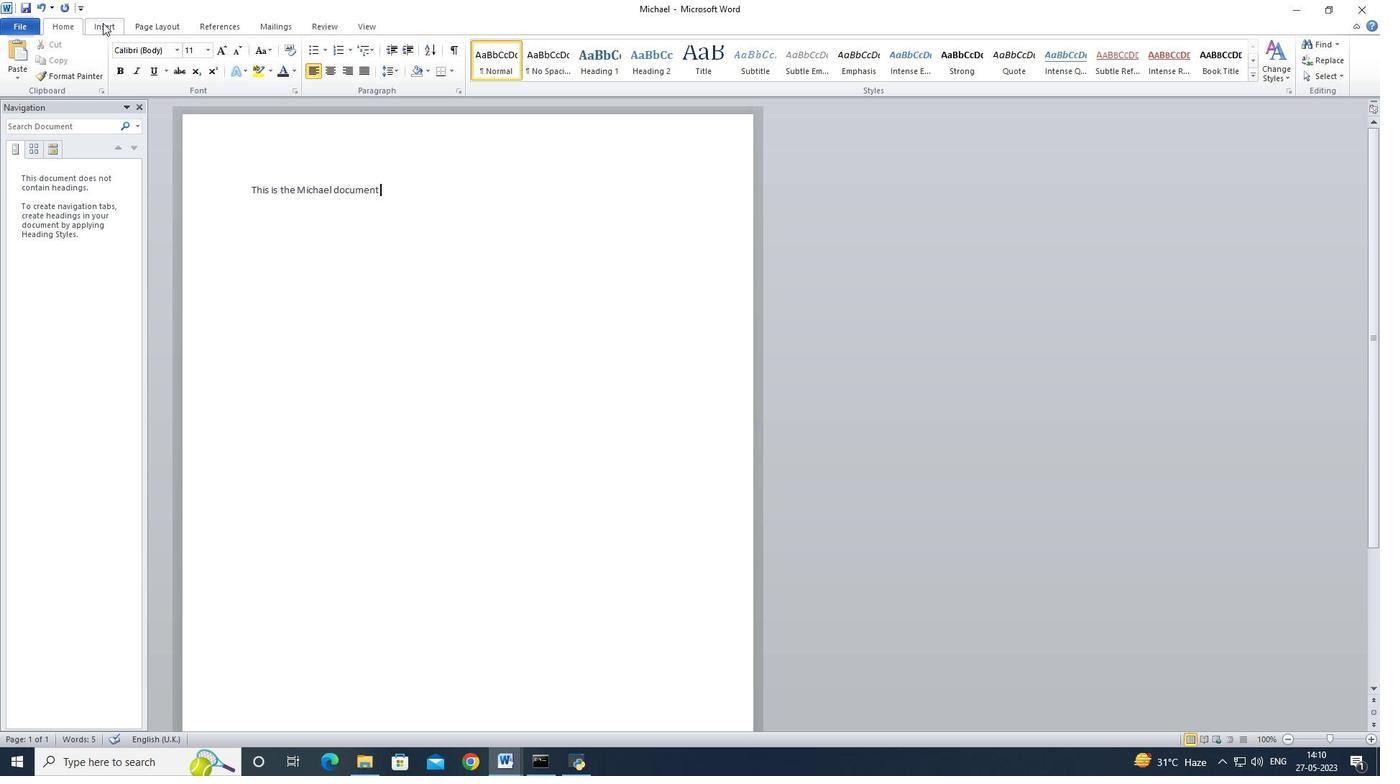 
Action: Mouse moved to (207, 76)
Screenshot: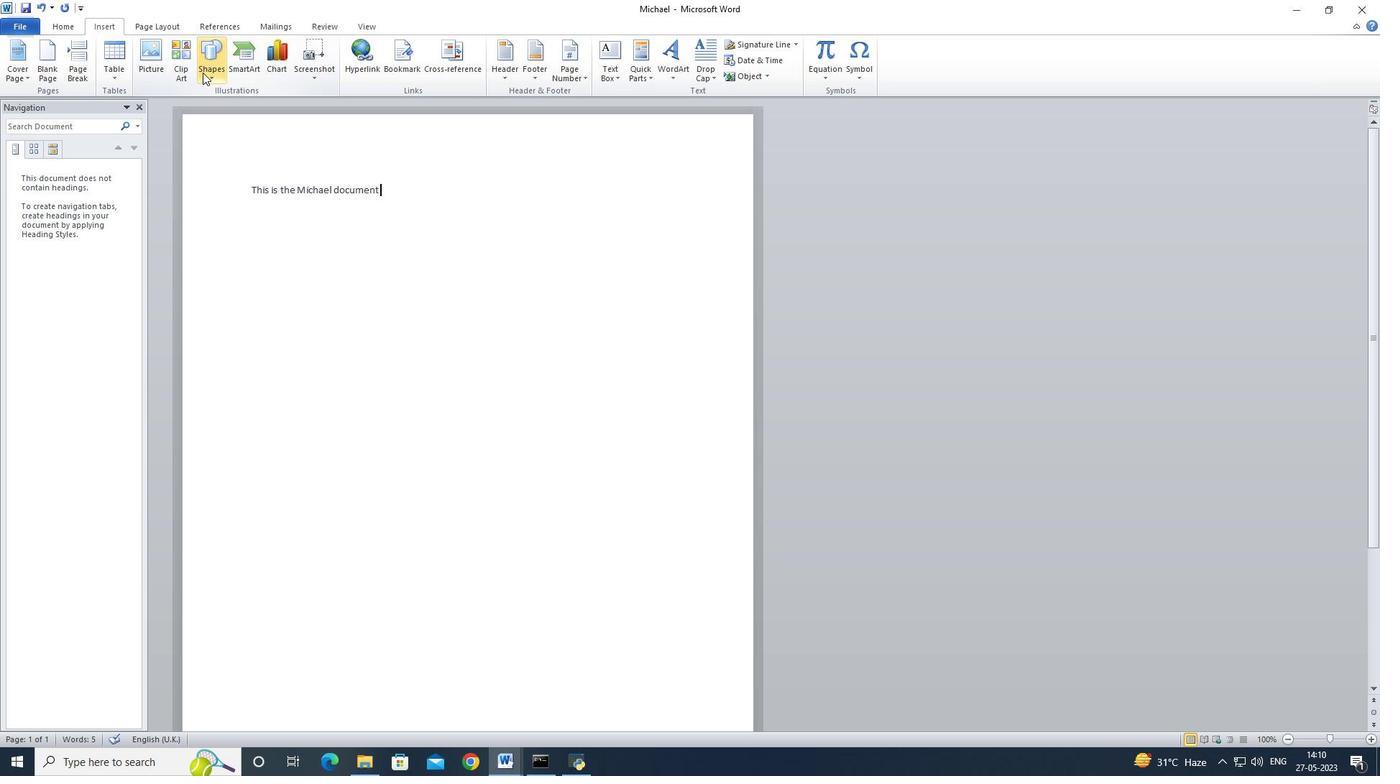 
Action: Mouse pressed left at (207, 76)
Screenshot: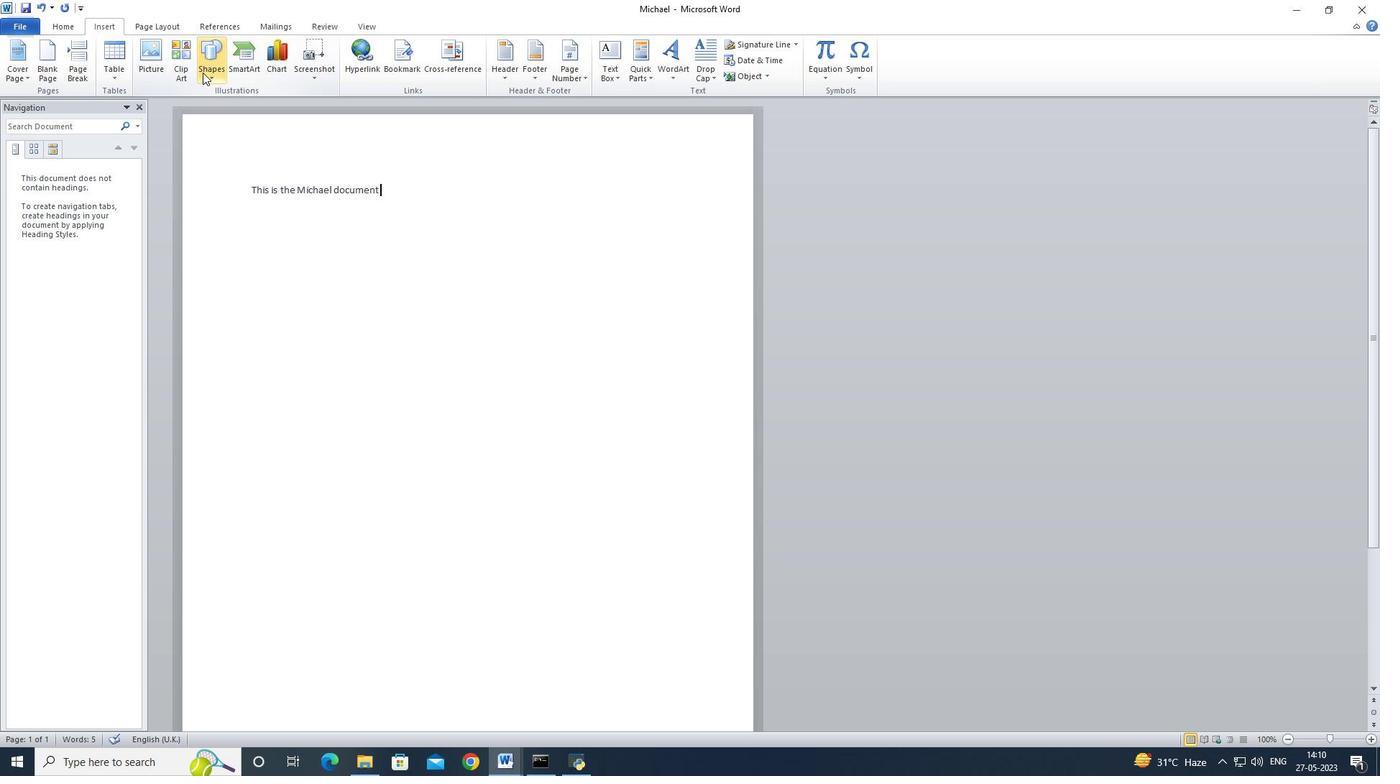 
Action: Mouse moved to (238, 281)
Screenshot: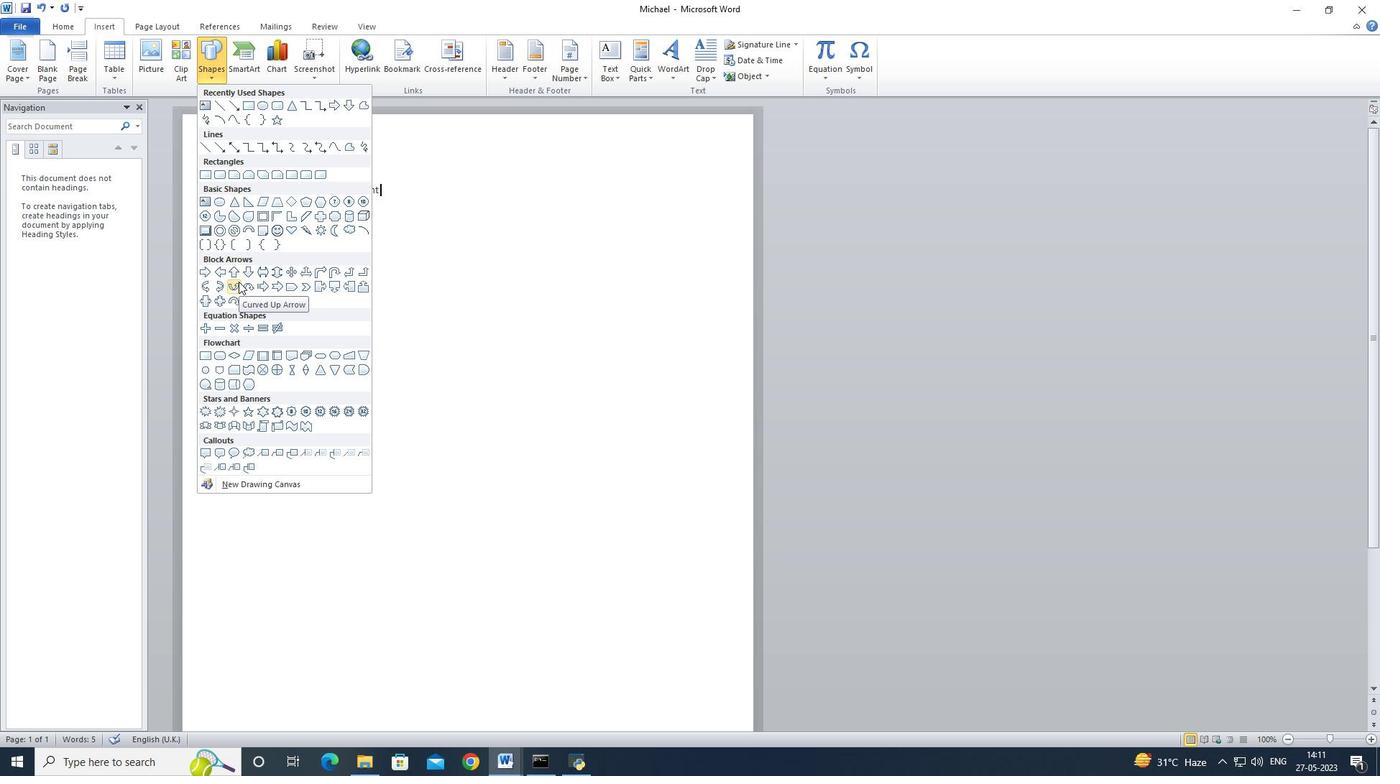 
Action: Mouse pressed left at (238, 281)
Screenshot: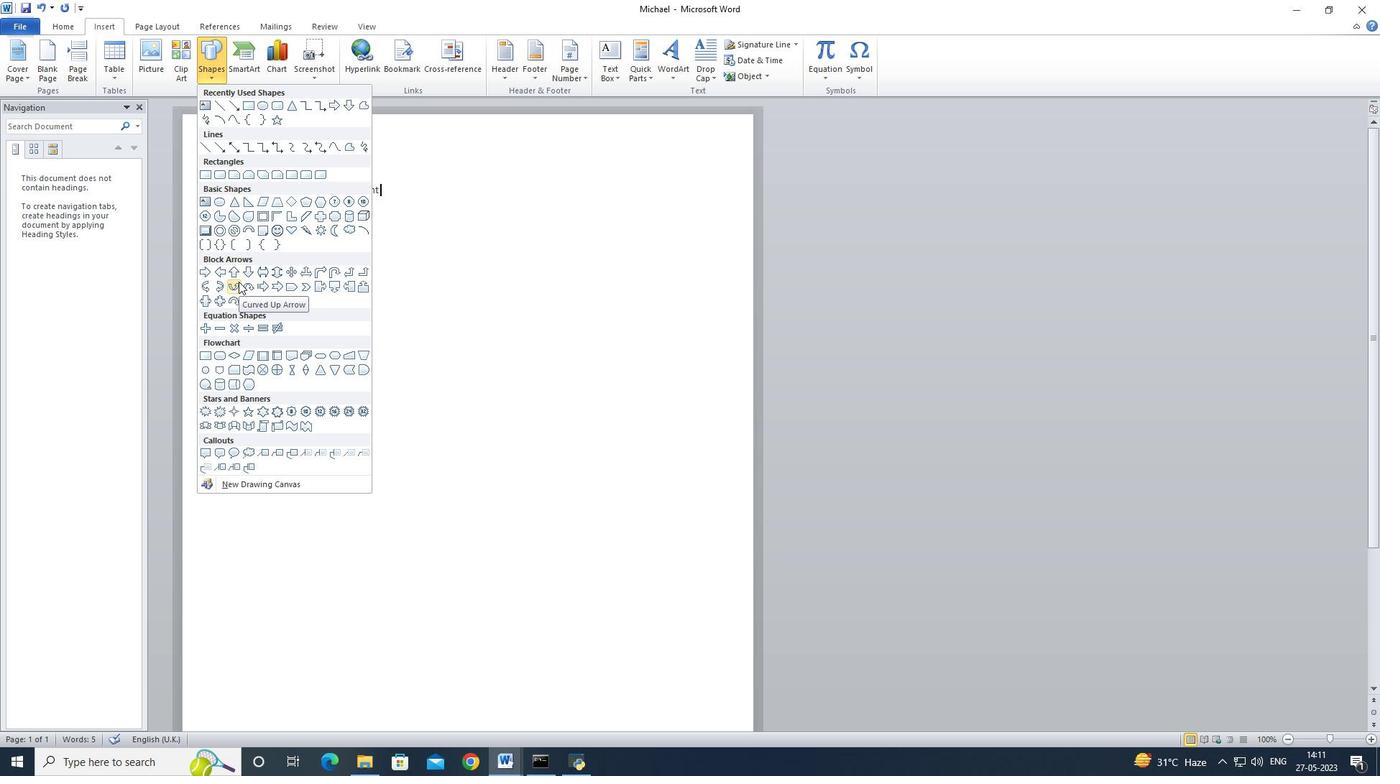 
Action: Mouse moved to (404, 194)
Screenshot: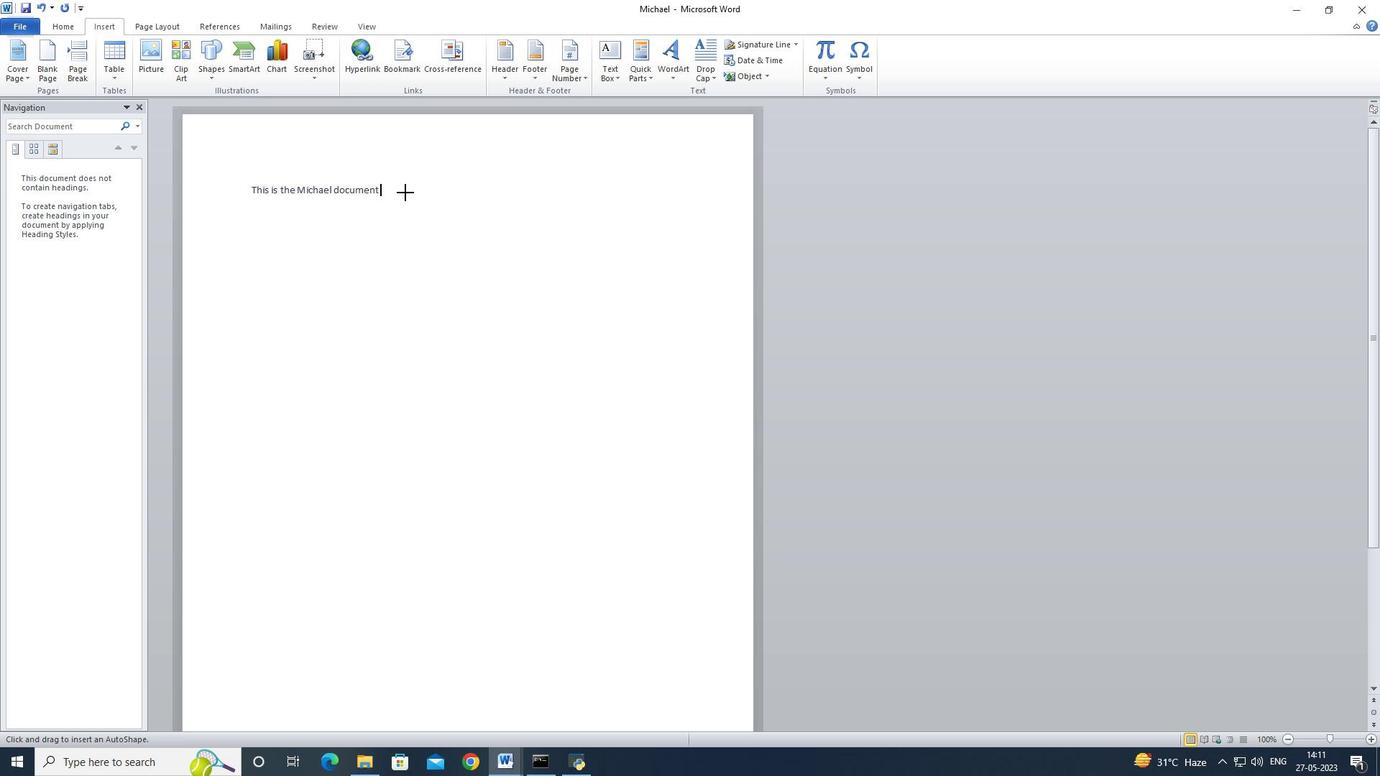 
Action: Mouse pressed left at (404, 194)
Screenshot: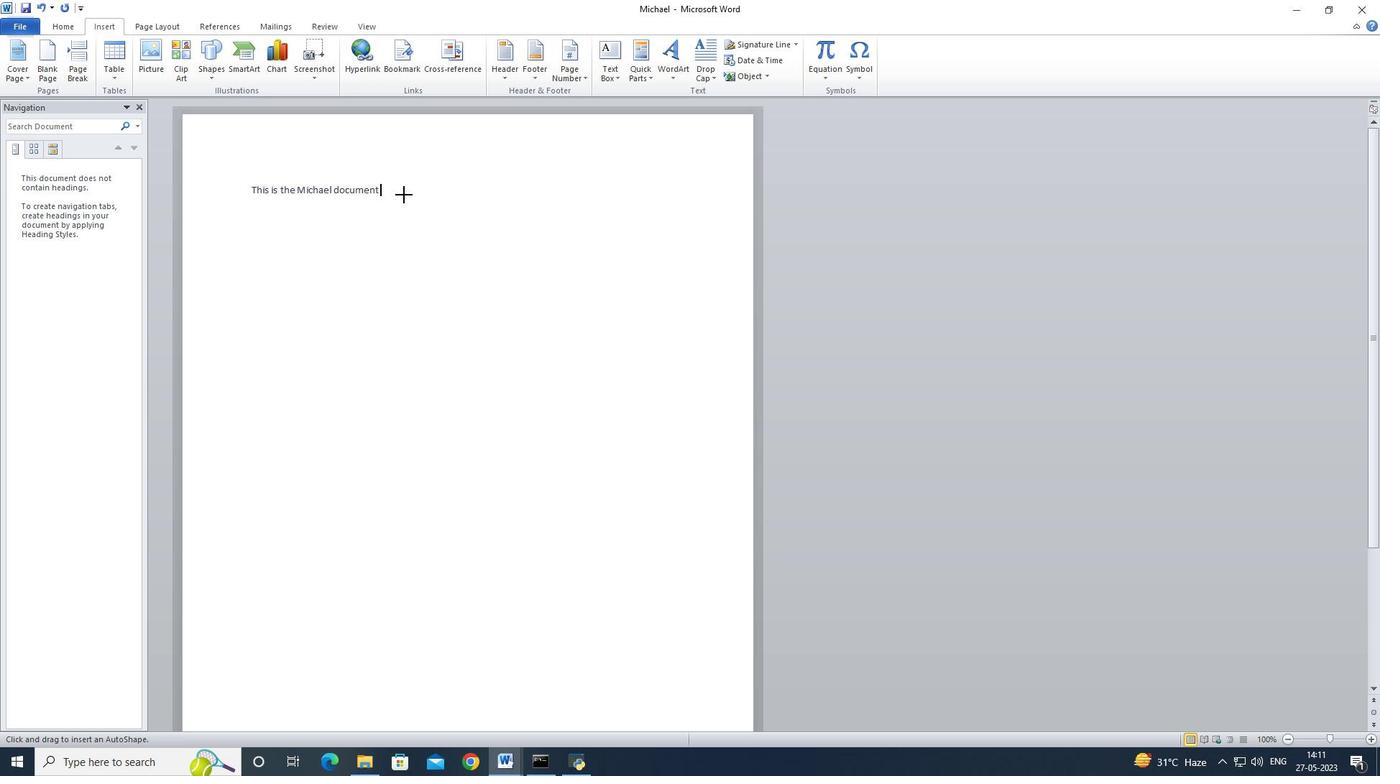 
Action: Mouse moved to (475, 220)
Screenshot: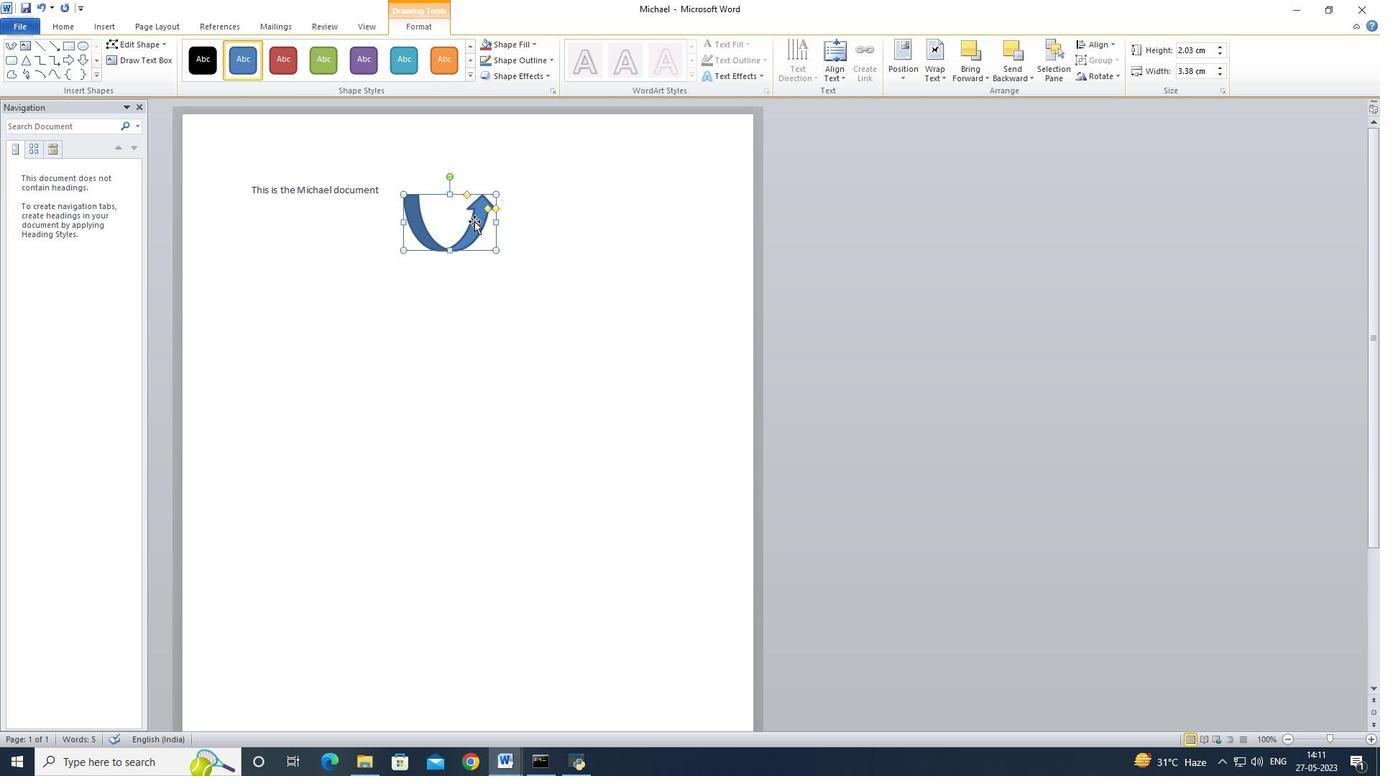 
Action: Mouse pressed right at (475, 220)
Screenshot: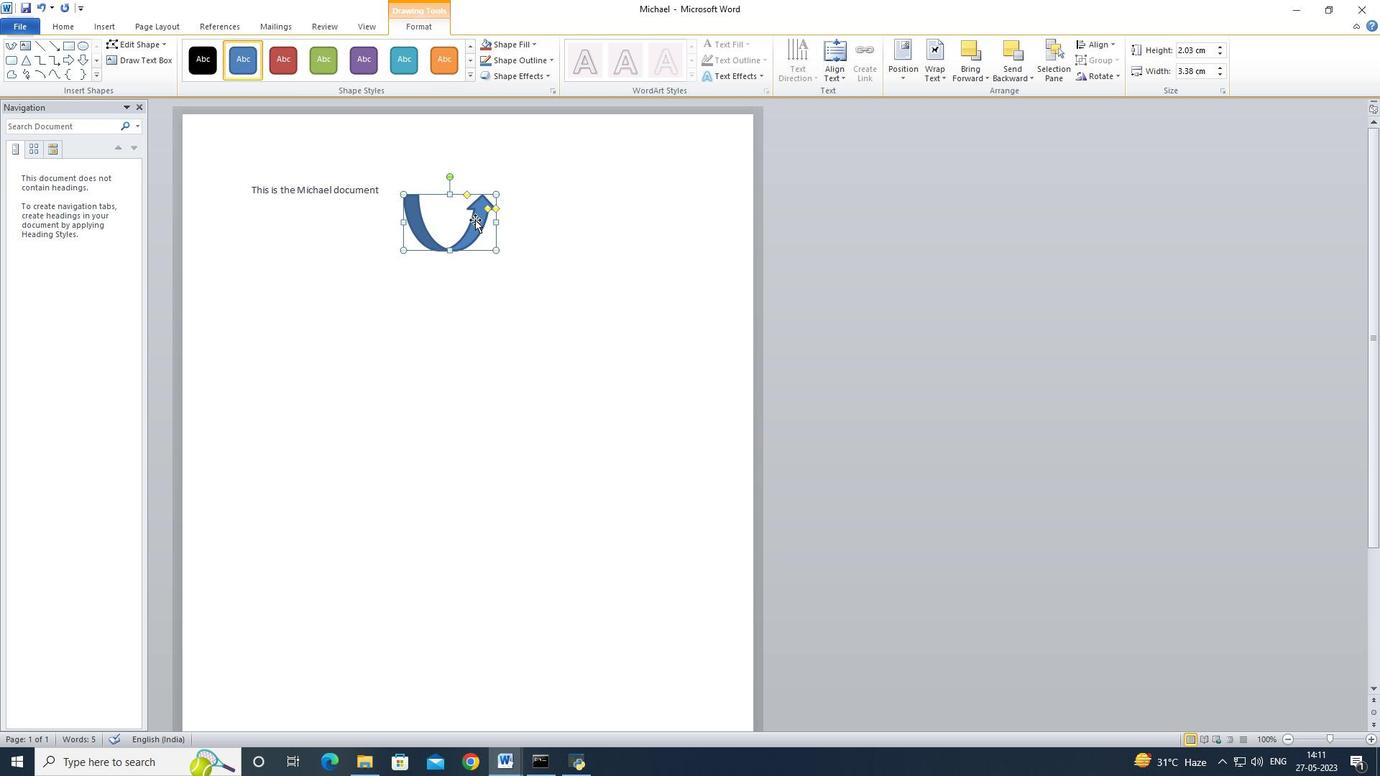 
Action: Mouse moved to (623, 201)
Screenshot: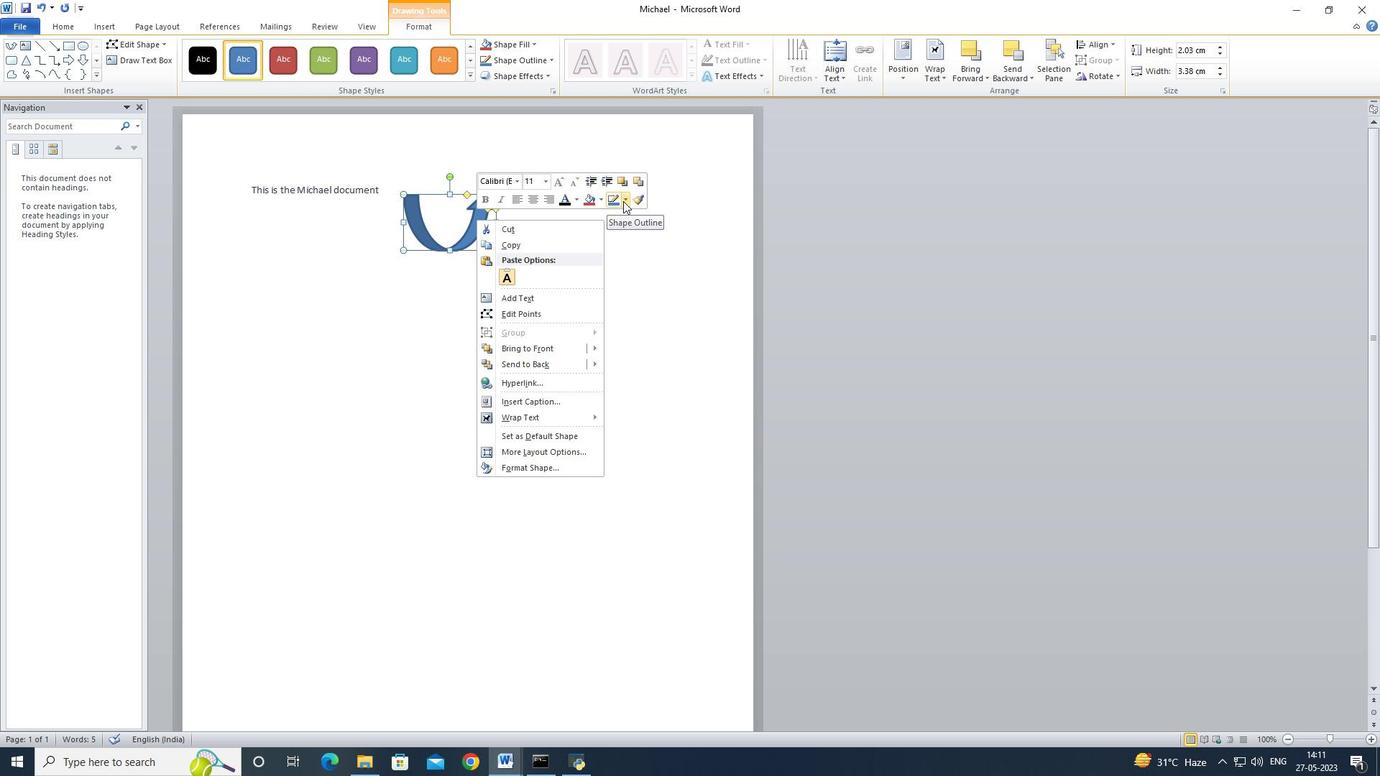 
Action: Mouse pressed left at (623, 201)
Screenshot: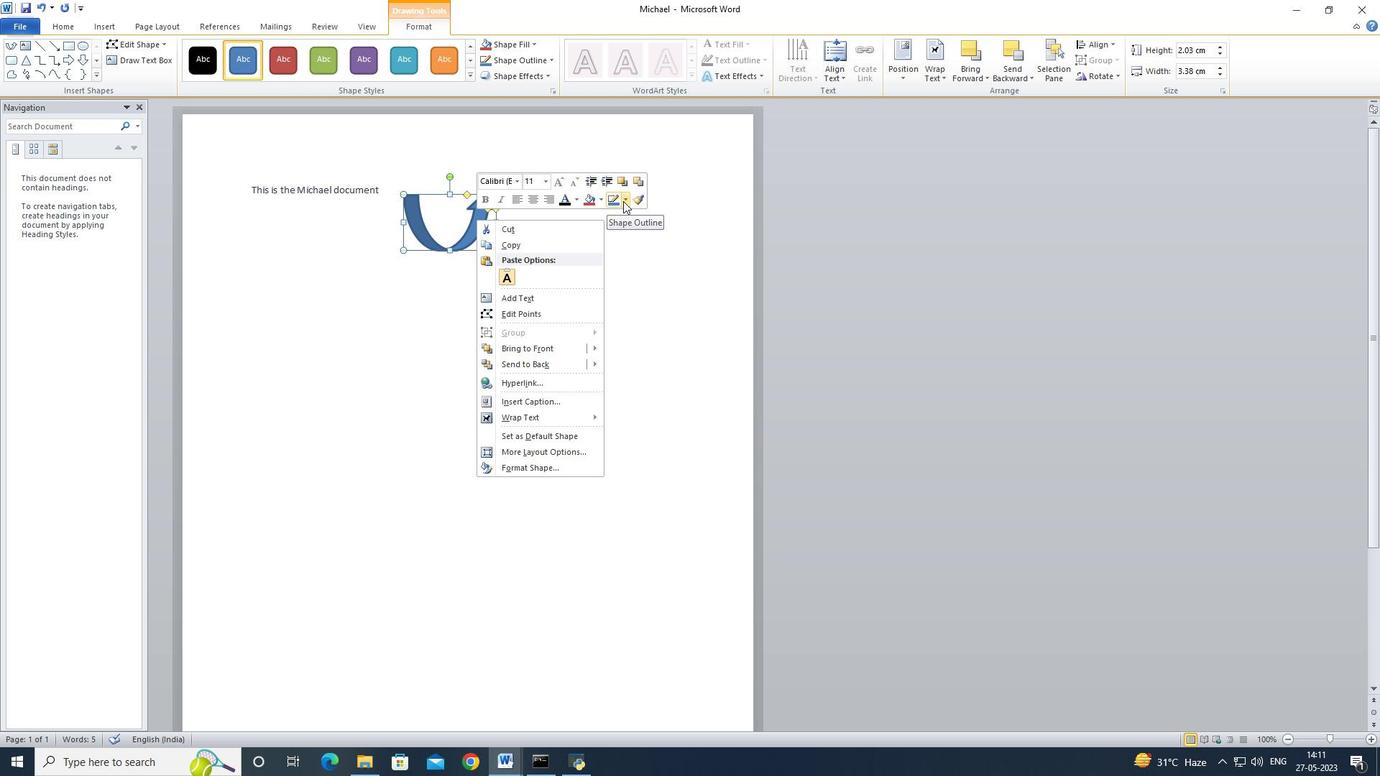 
Action: Mouse moved to (550, 248)
Screenshot: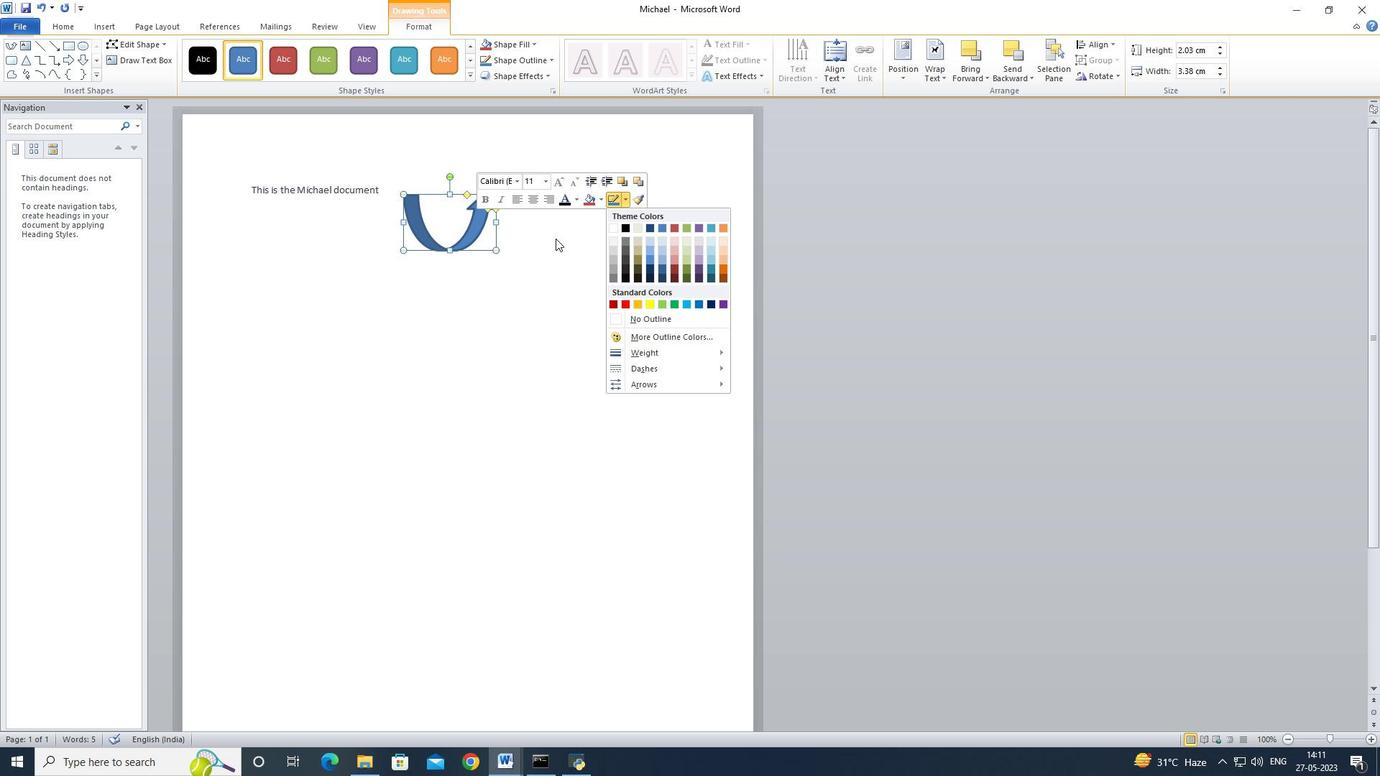 
Action: Mouse pressed left at (550, 248)
Screenshot: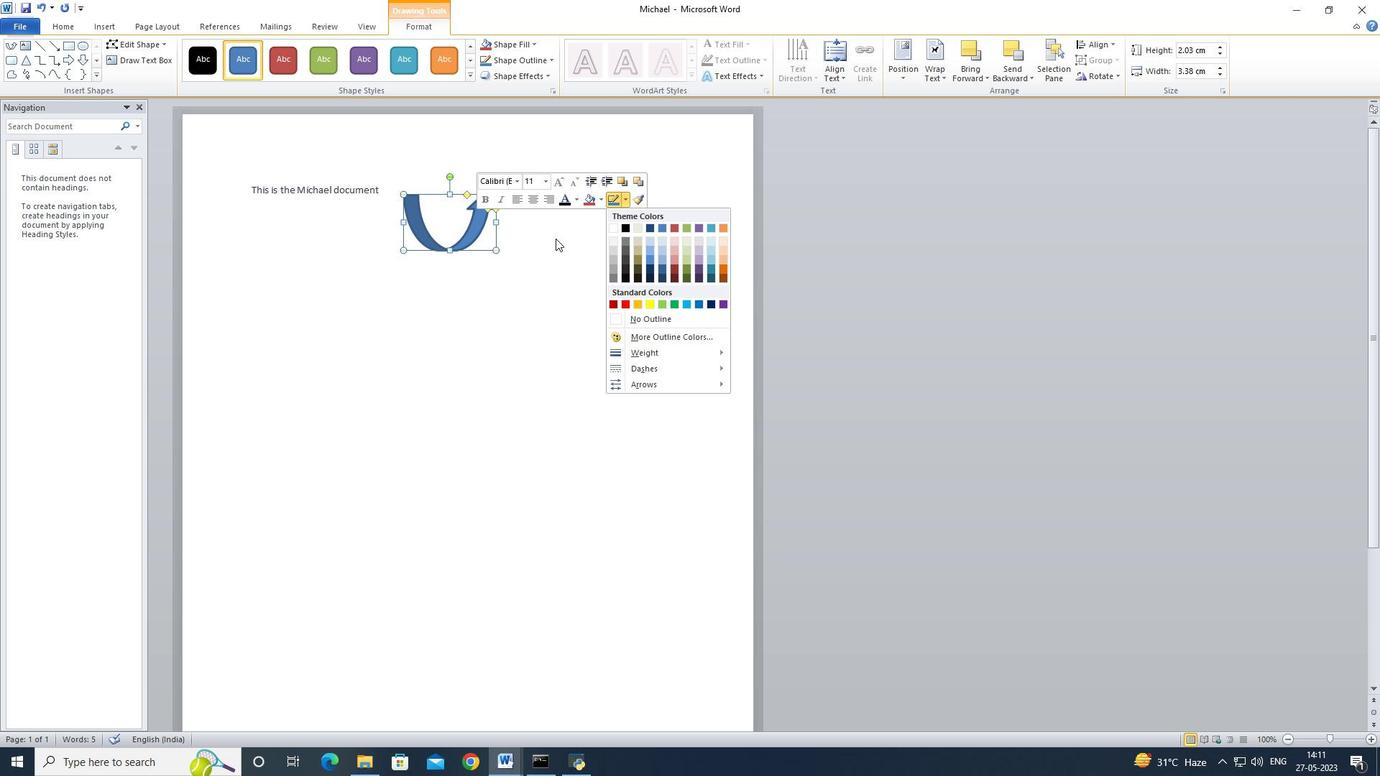 
Action: Mouse moved to (537, 45)
Screenshot: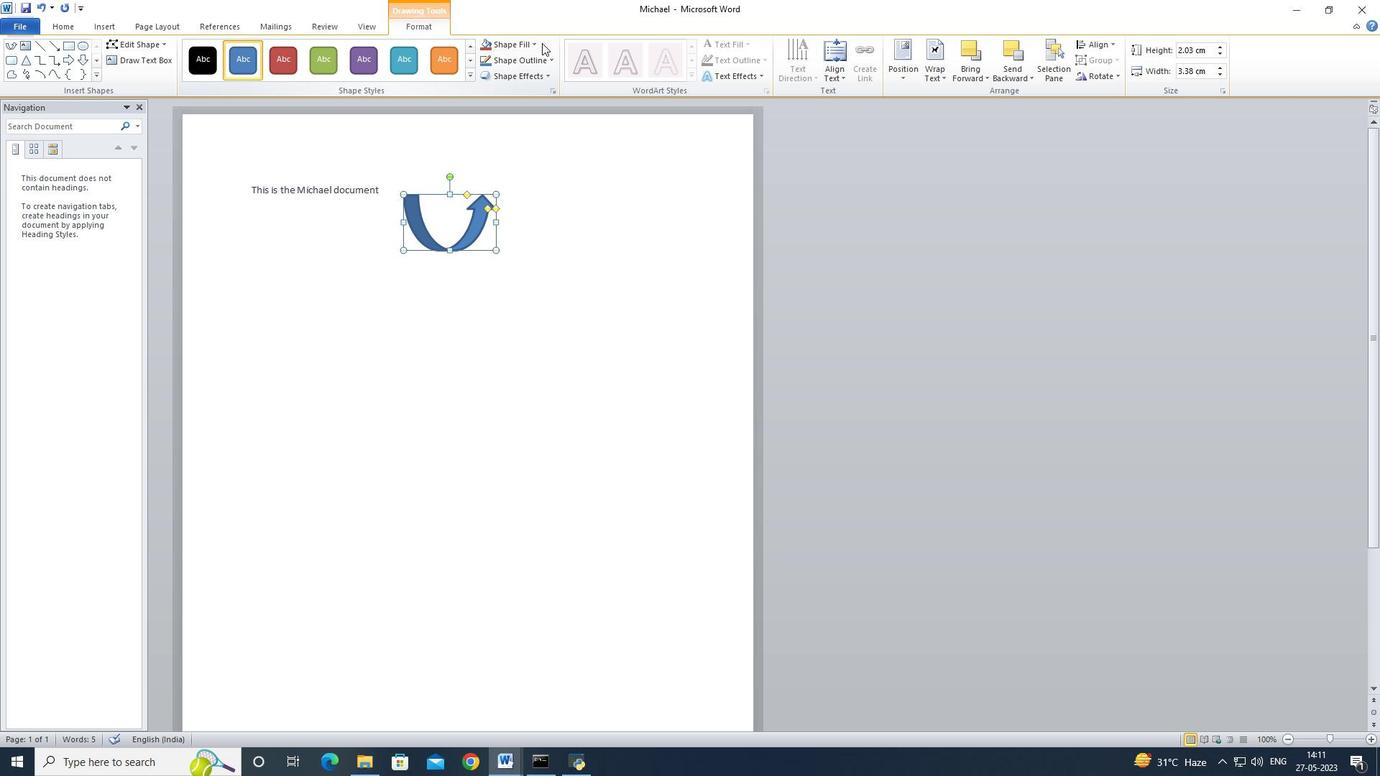 
Action: Mouse pressed left at (537, 45)
Screenshot: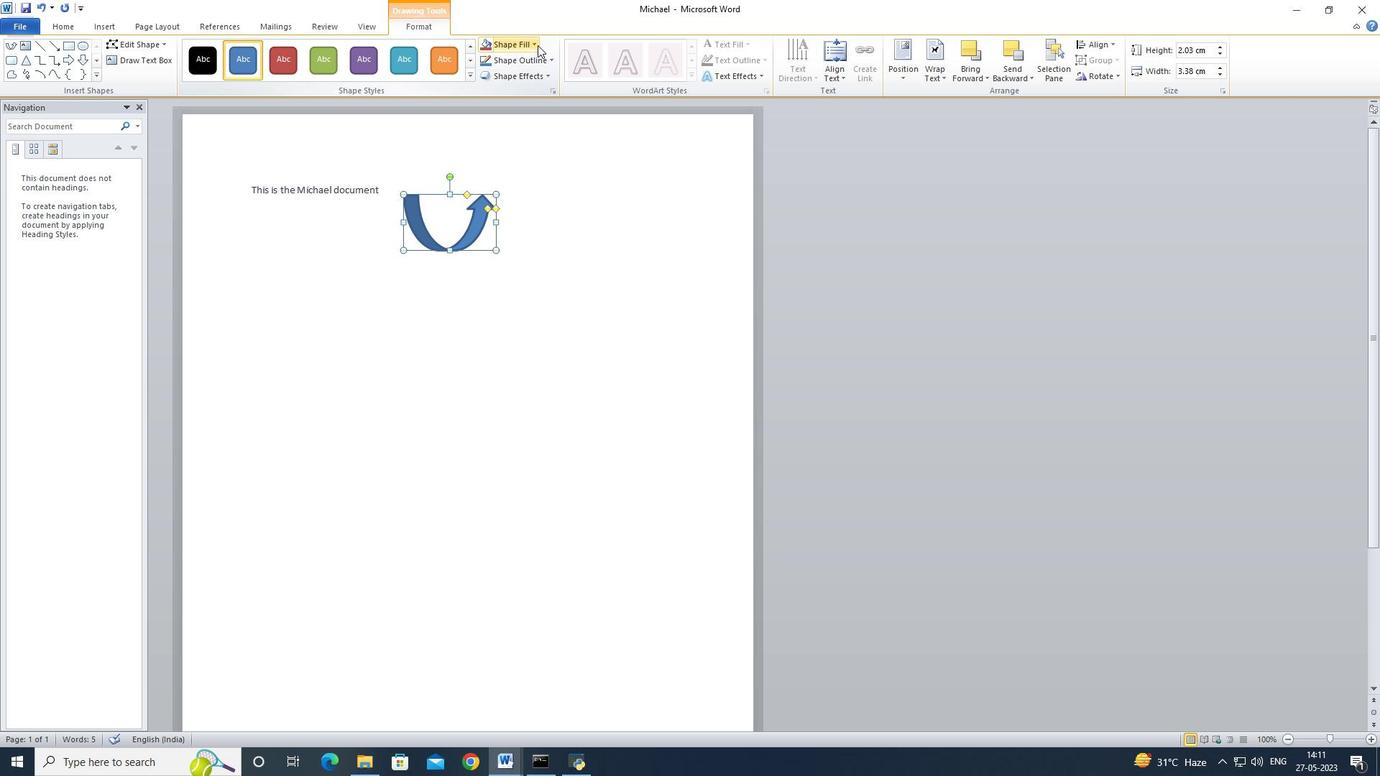 
Action: Mouse moved to (543, 93)
Screenshot: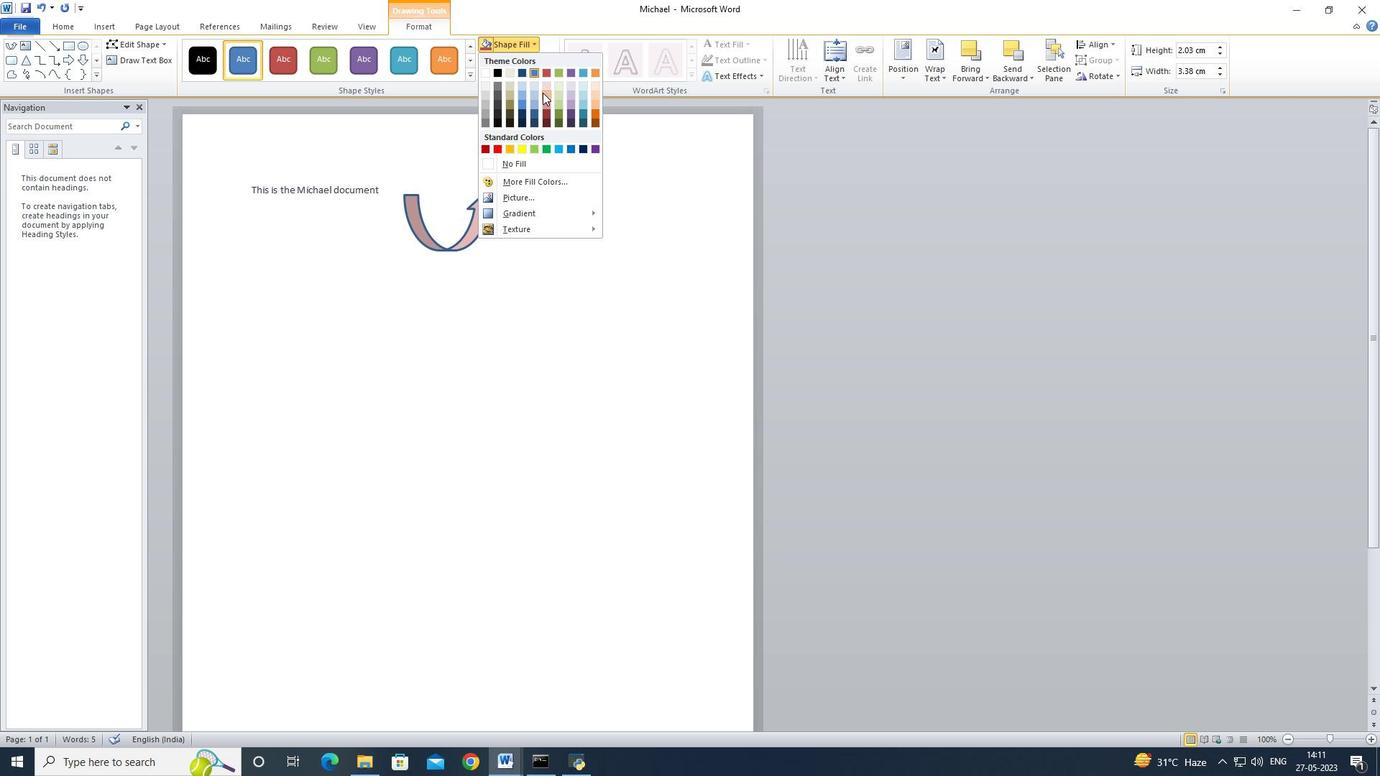 
Action: Mouse pressed left at (543, 93)
Screenshot: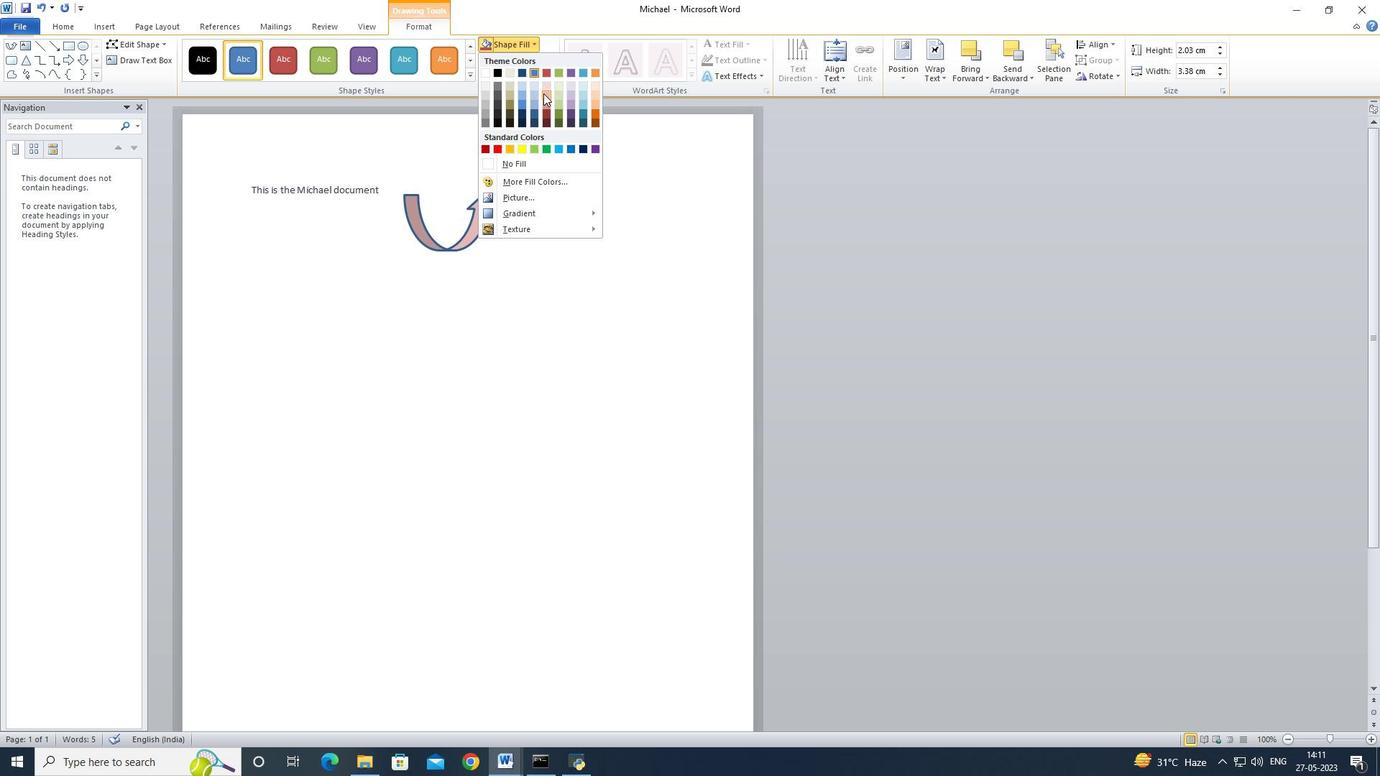 
Action: Mouse moved to (548, 179)
Screenshot: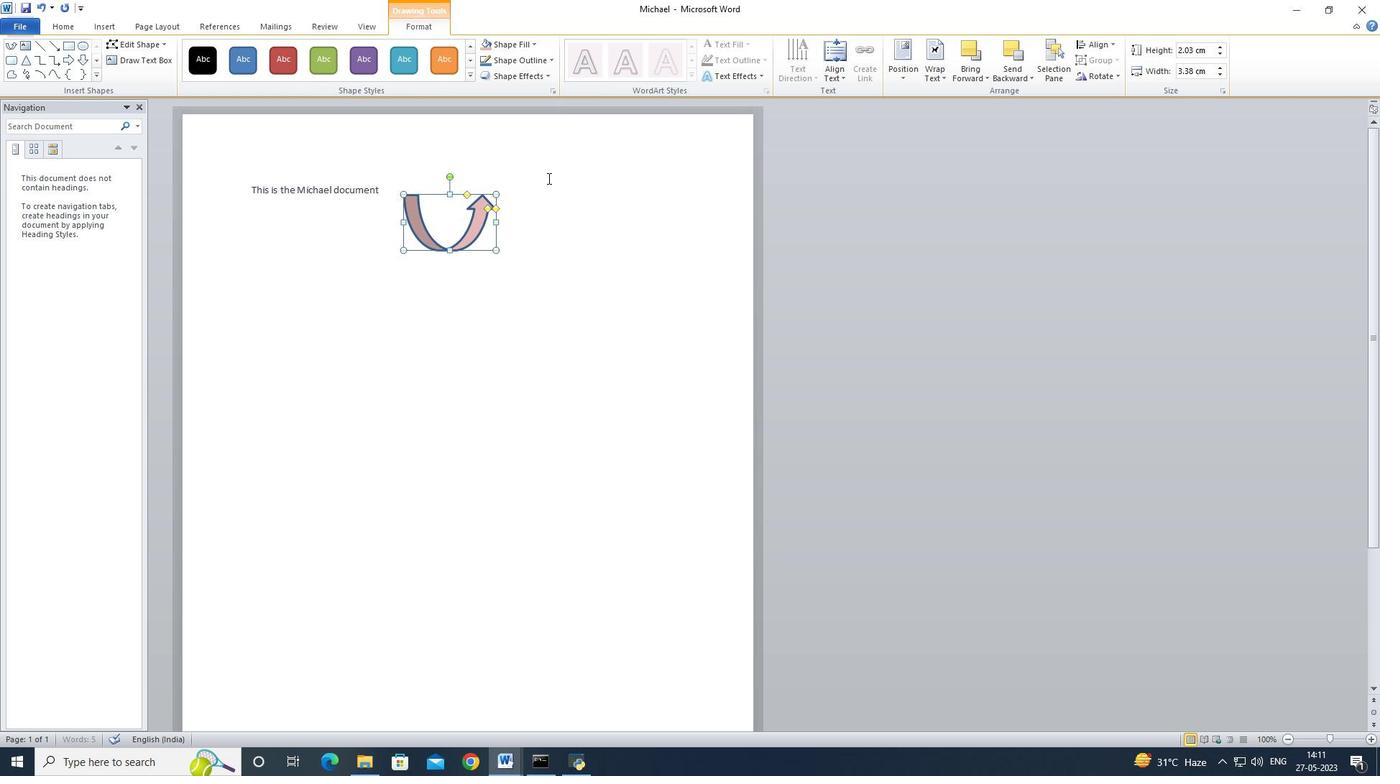 
Action: Mouse pressed left at (548, 179)
Screenshot: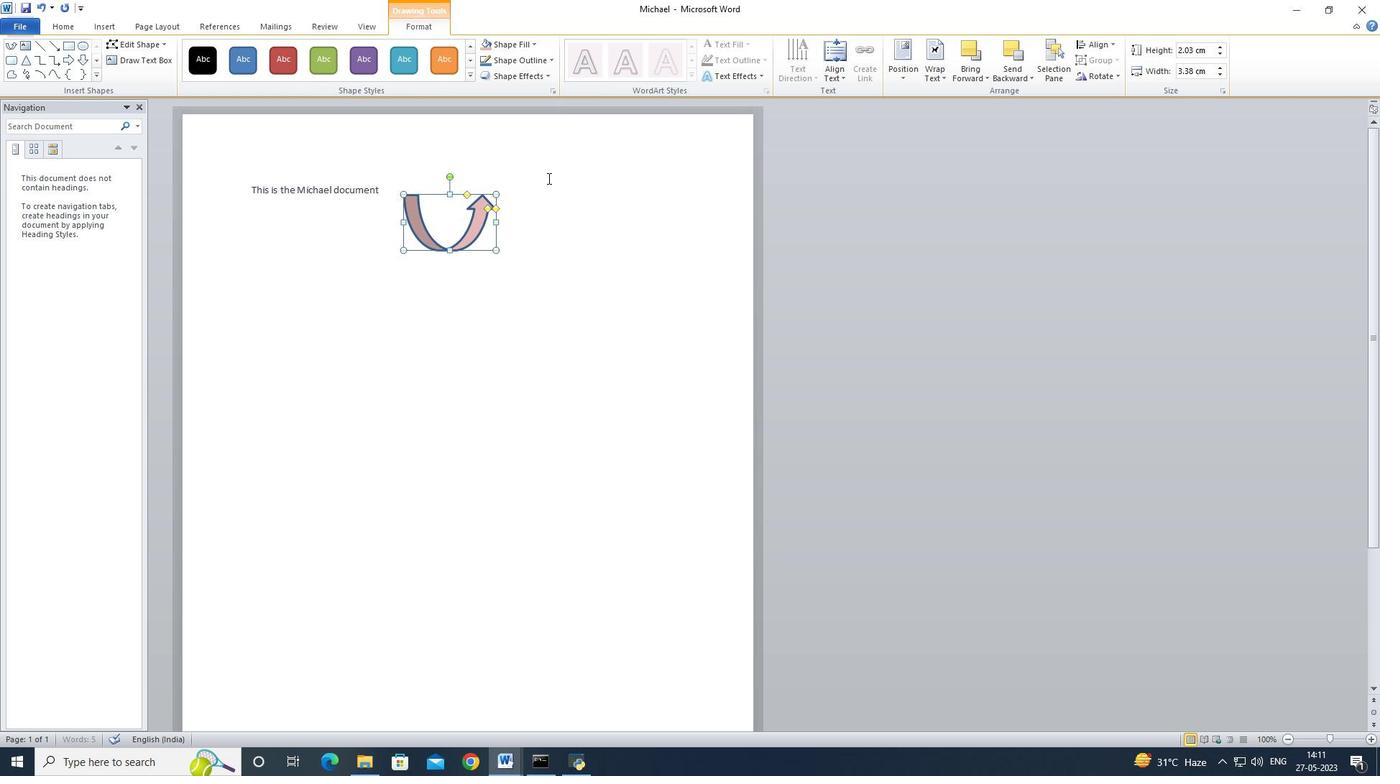 
Action: Mouse moved to (459, 228)
Screenshot: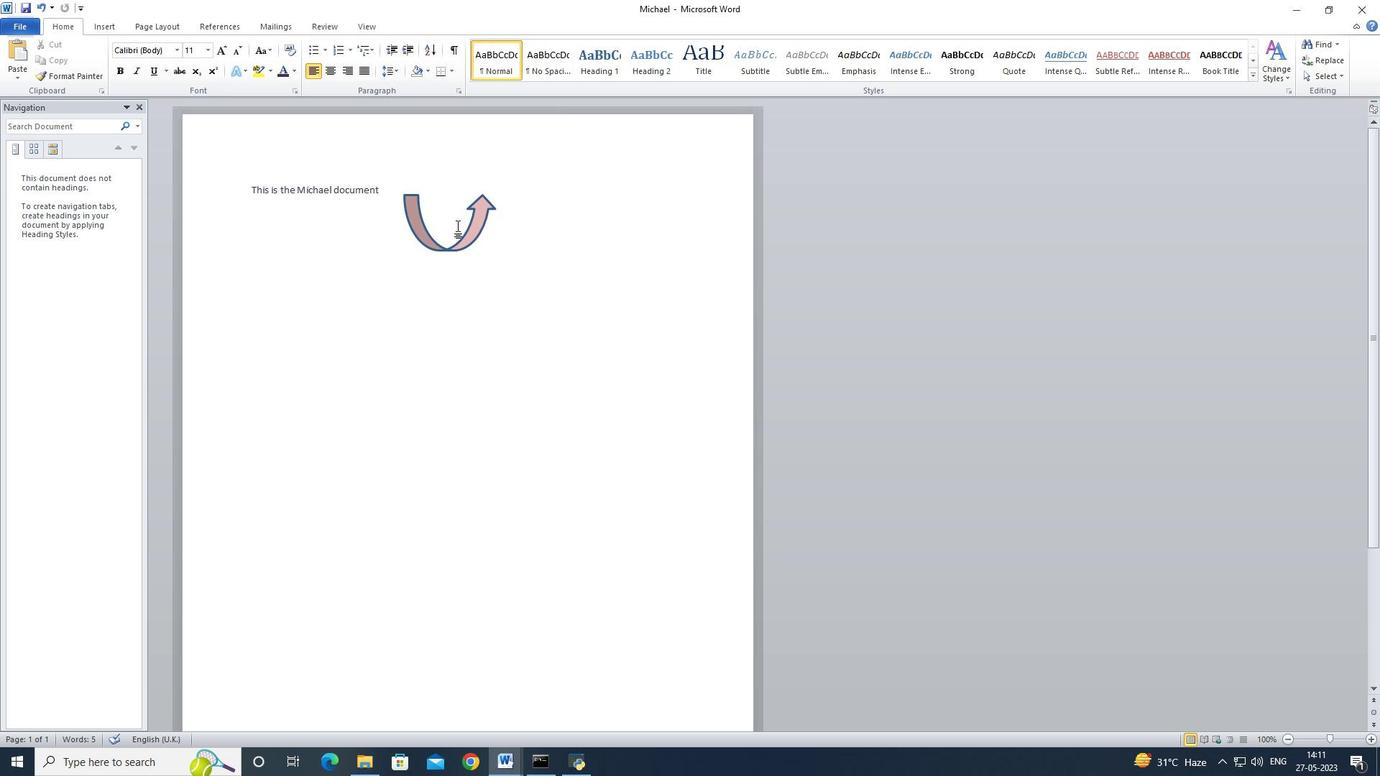 
Action: Mouse pressed left at (459, 228)
Screenshot: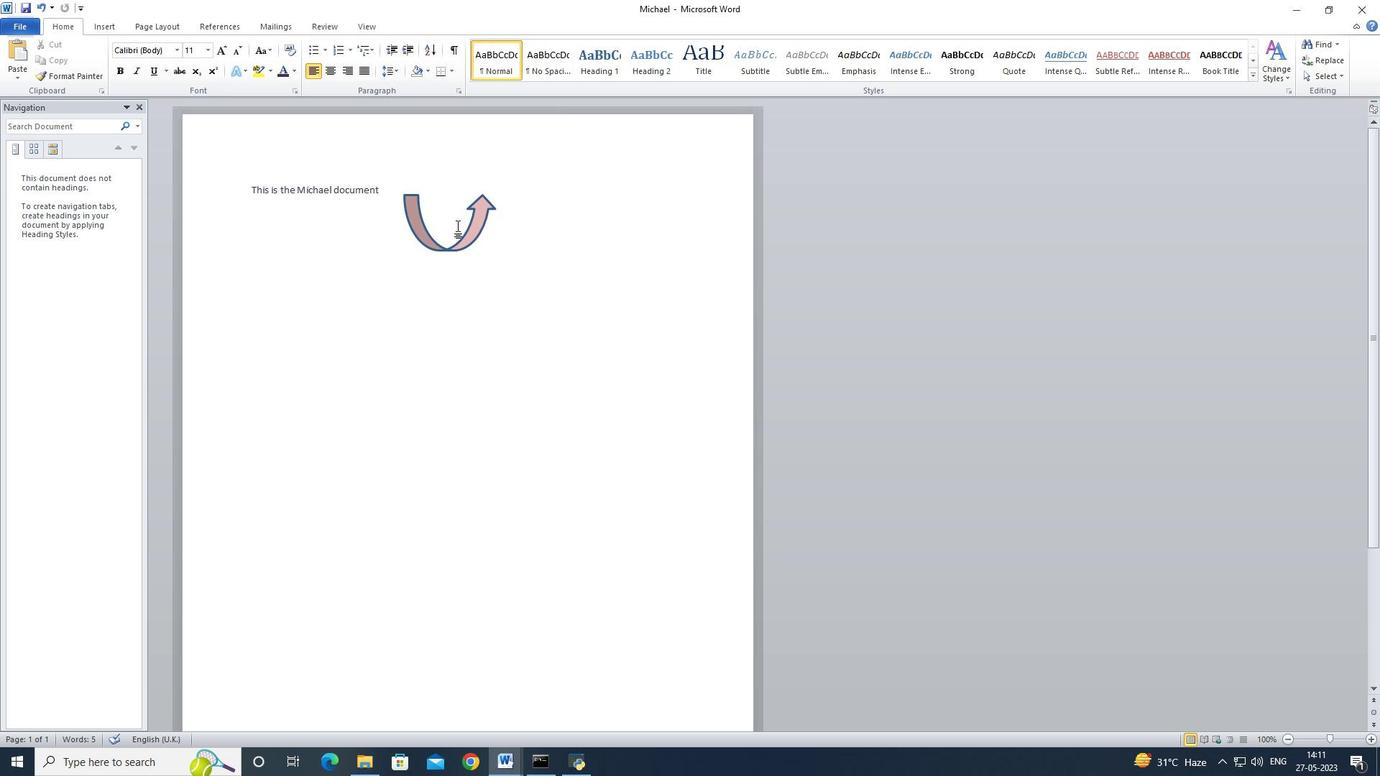 
Action: Mouse moved to (475, 224)
Screenshot: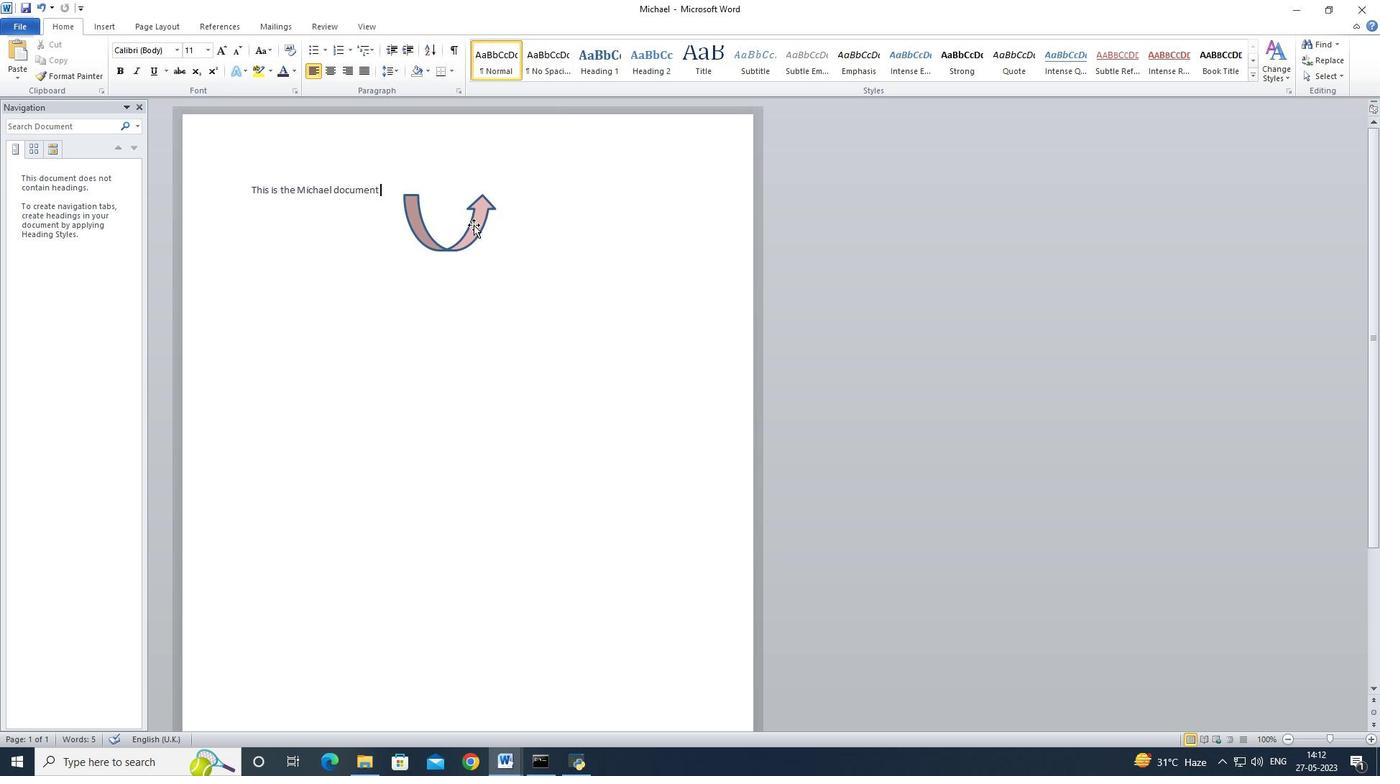 
Action: Mouse pressed left at (475, 224)
Screenshot: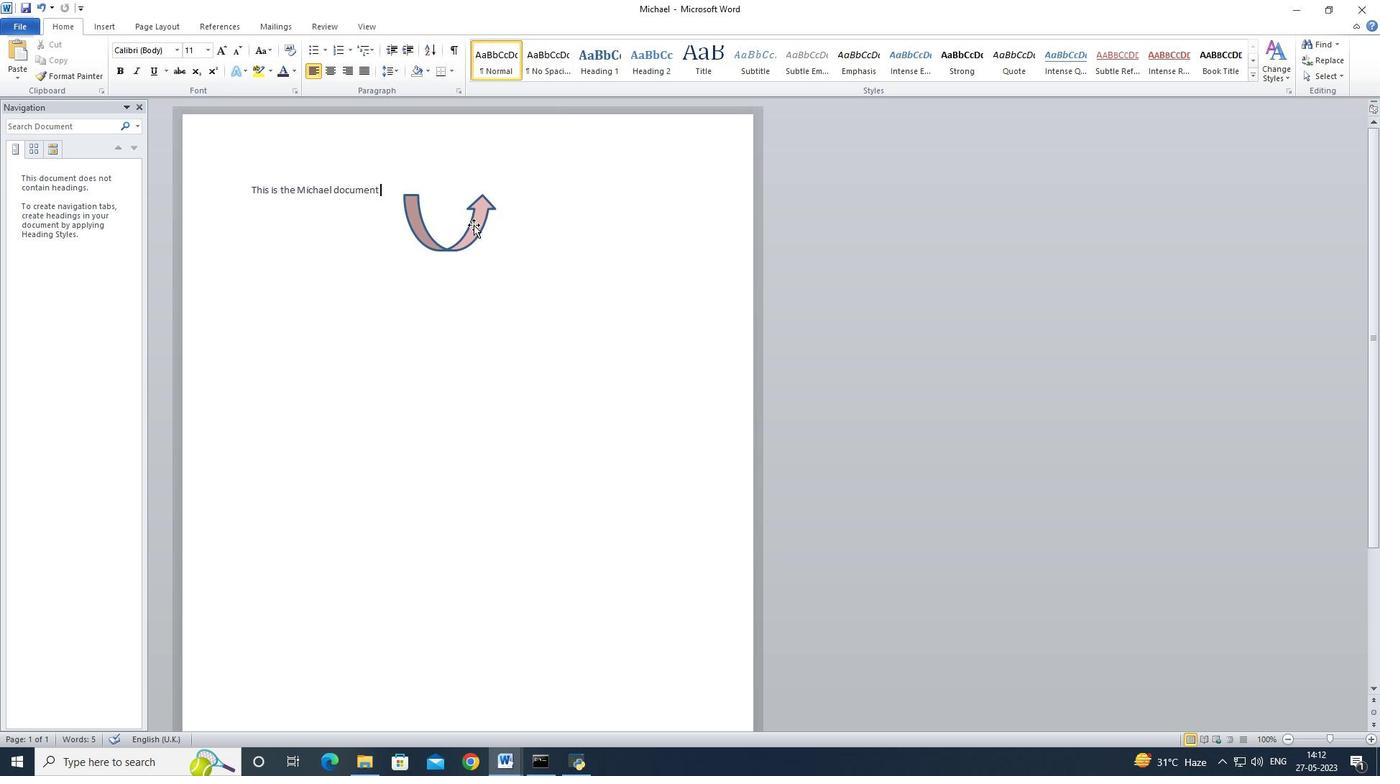 
Action: Mouse moved to (120, 25)
Screenshot: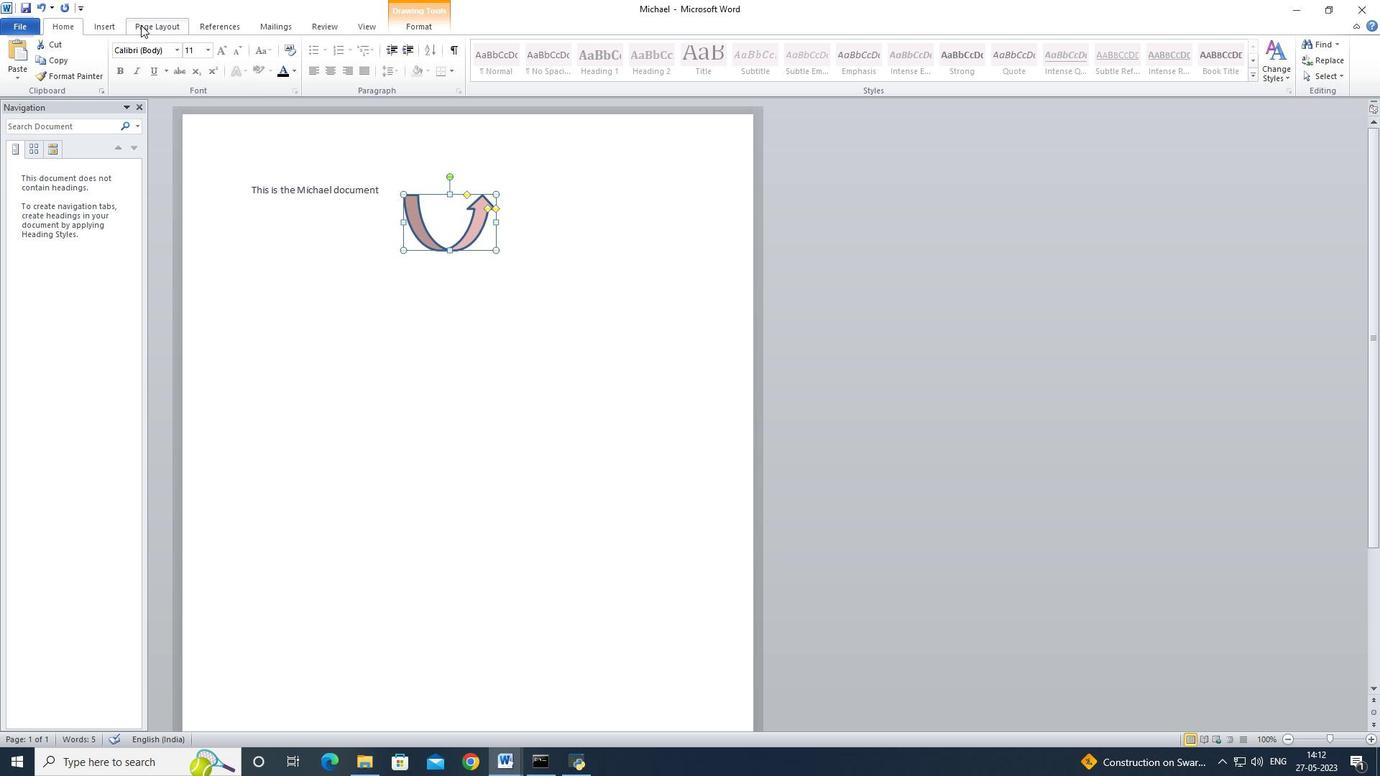 
Action: Mouse pressed left at (120, 25)
Screenshot: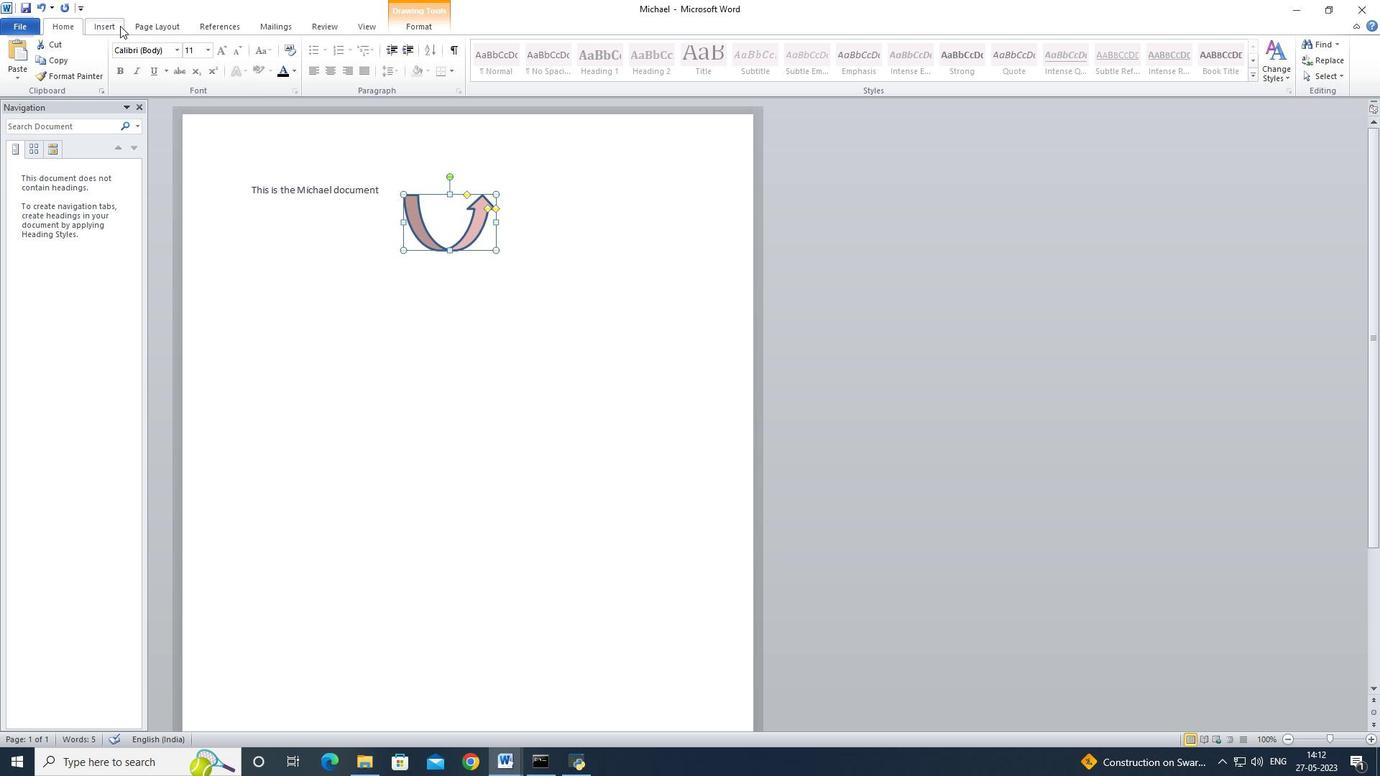 
Action: Mouse moved to (134, 24)
Screenshot: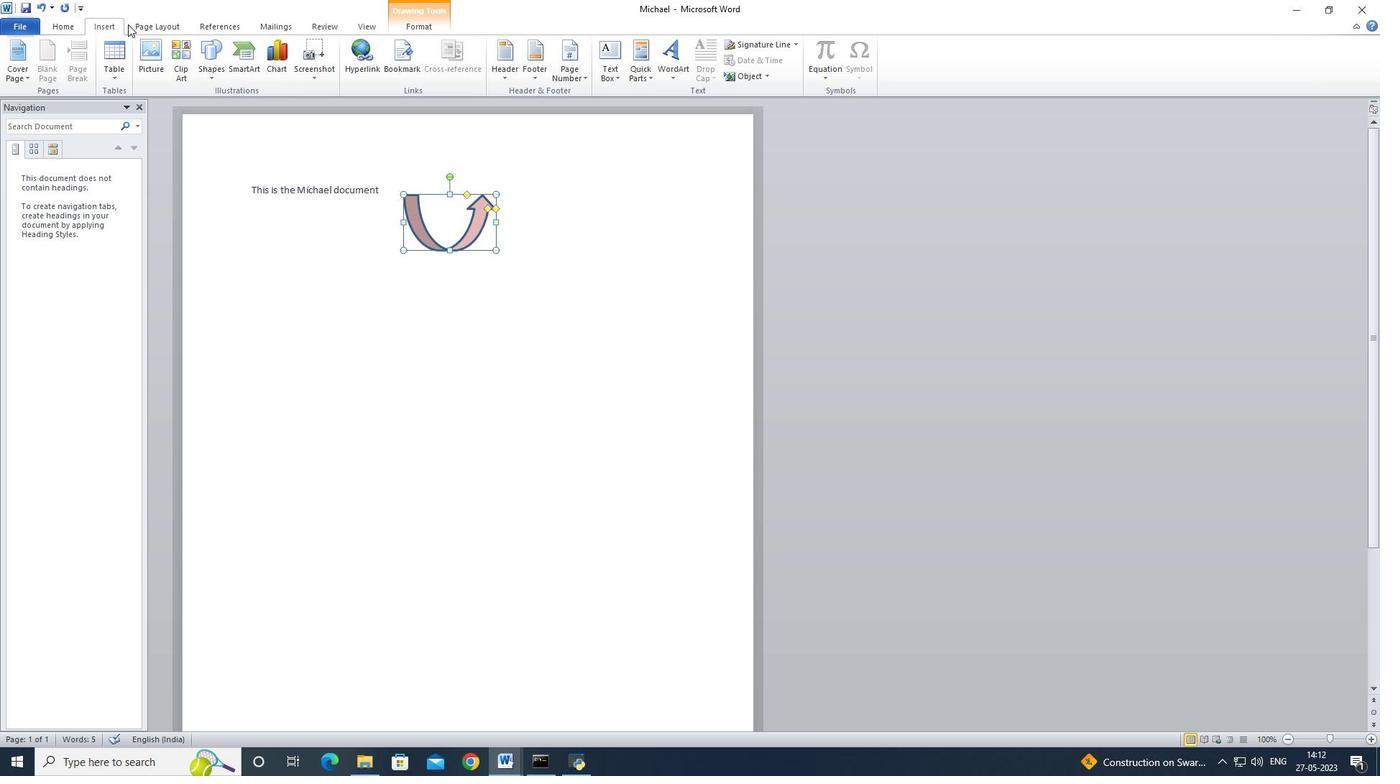 
Action: Mouse pressed left at (134, 24)
Screenshot: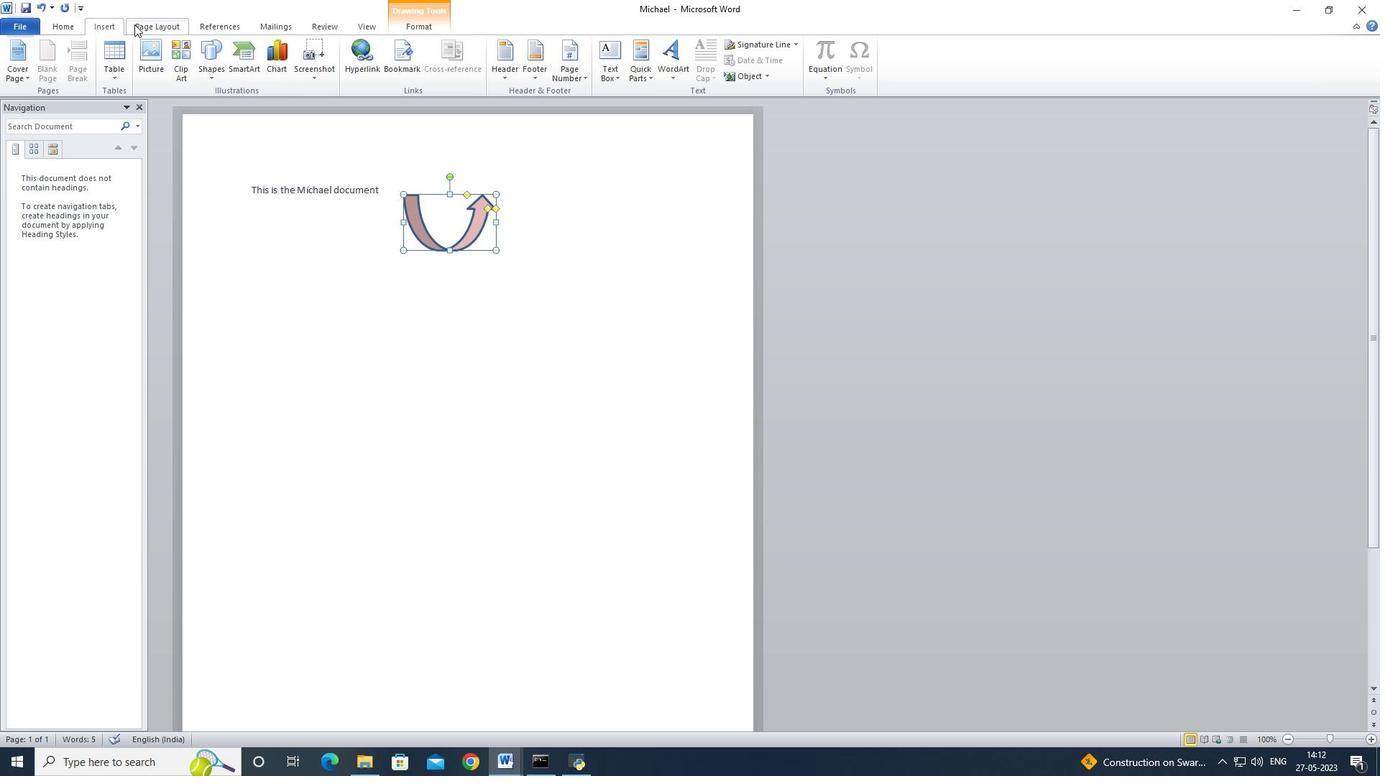 
Action: Mouse moved to (486, 224)
Screenshot: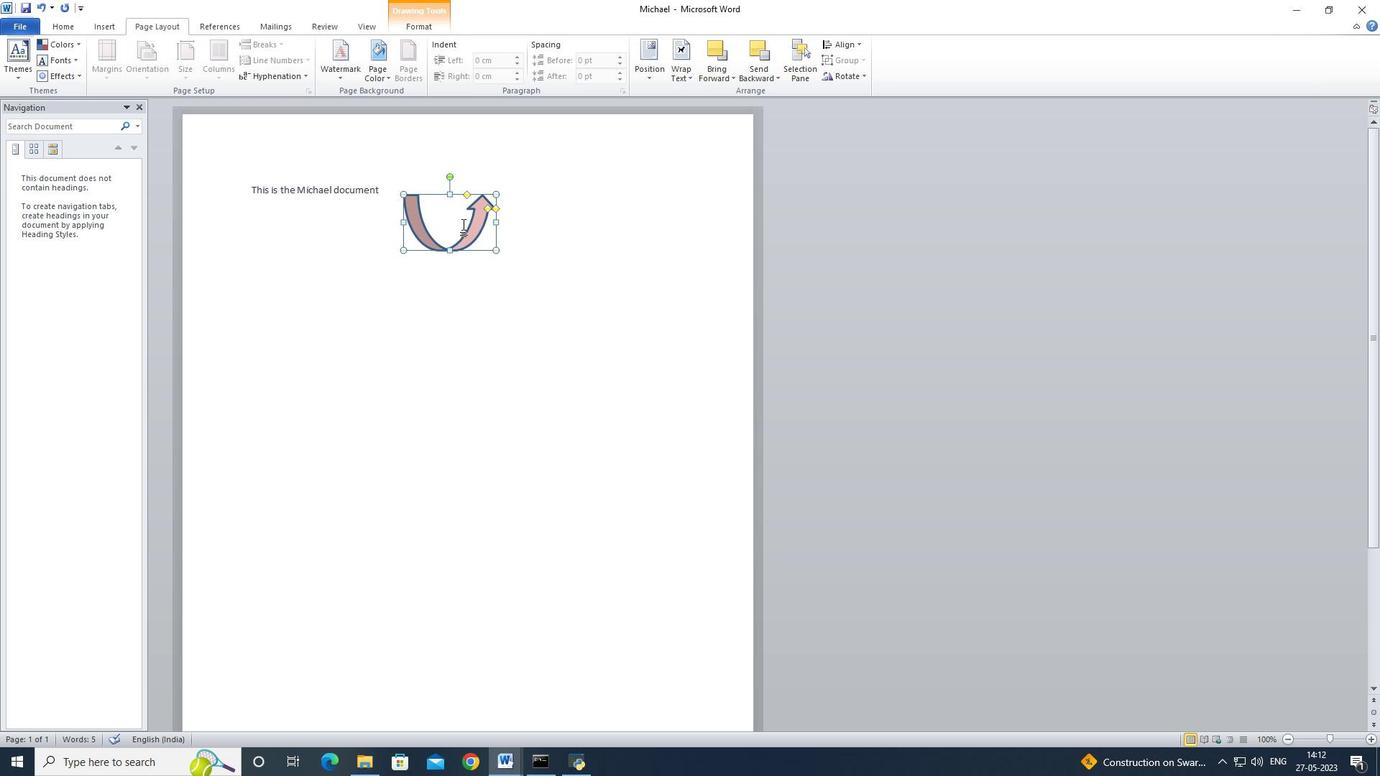
Action: Mouse pressed left at (486, 224)
Screenshot: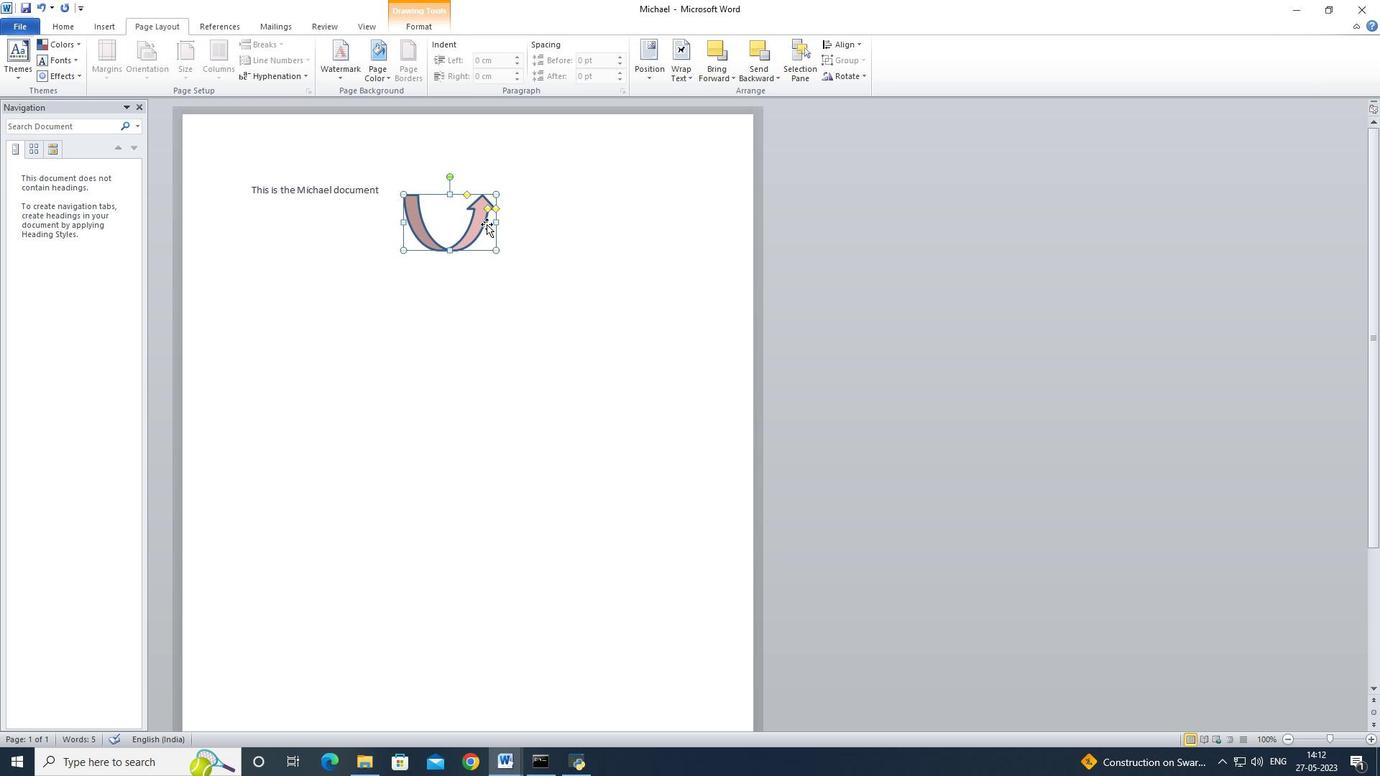 
Action: Mouse moved to (483, 225)
Screenshot: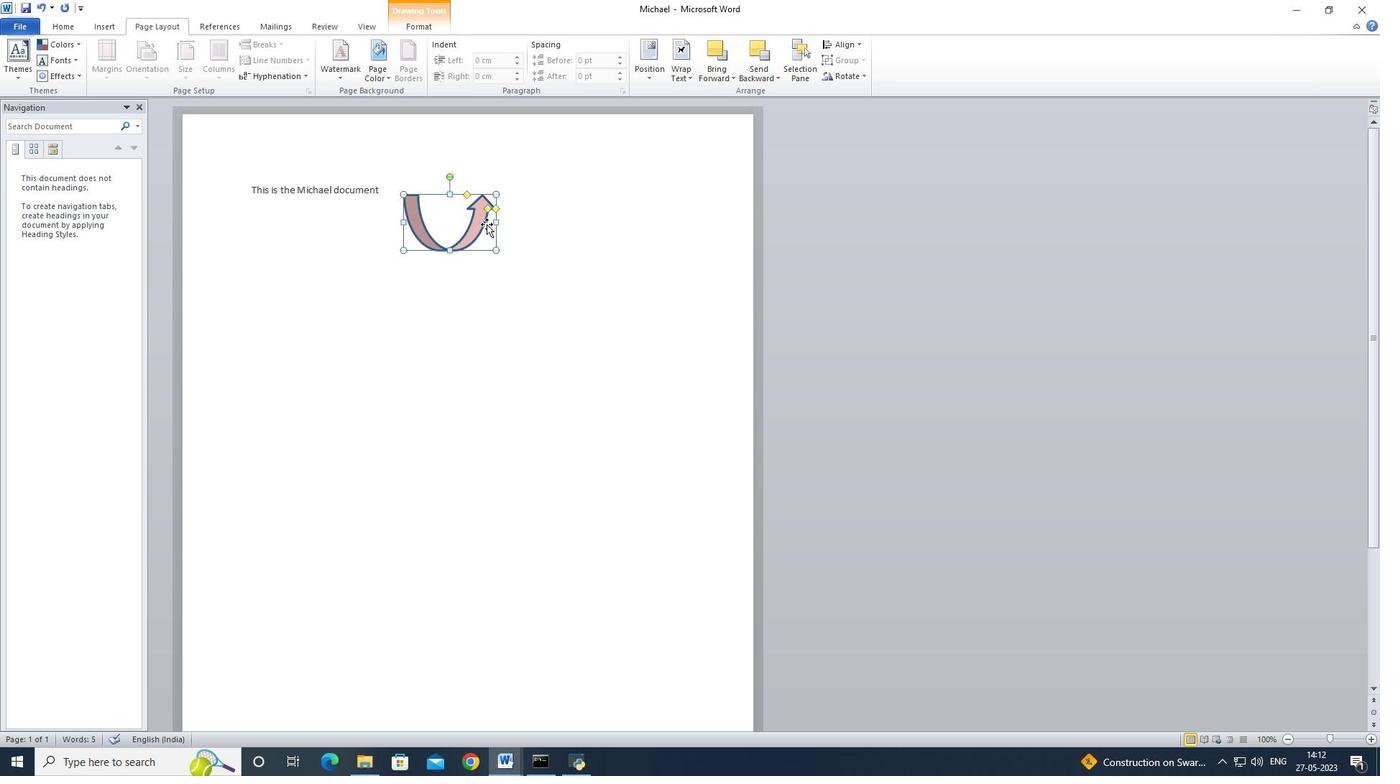 
Action: Mouse pressed right at (483, 225)
Screenshot: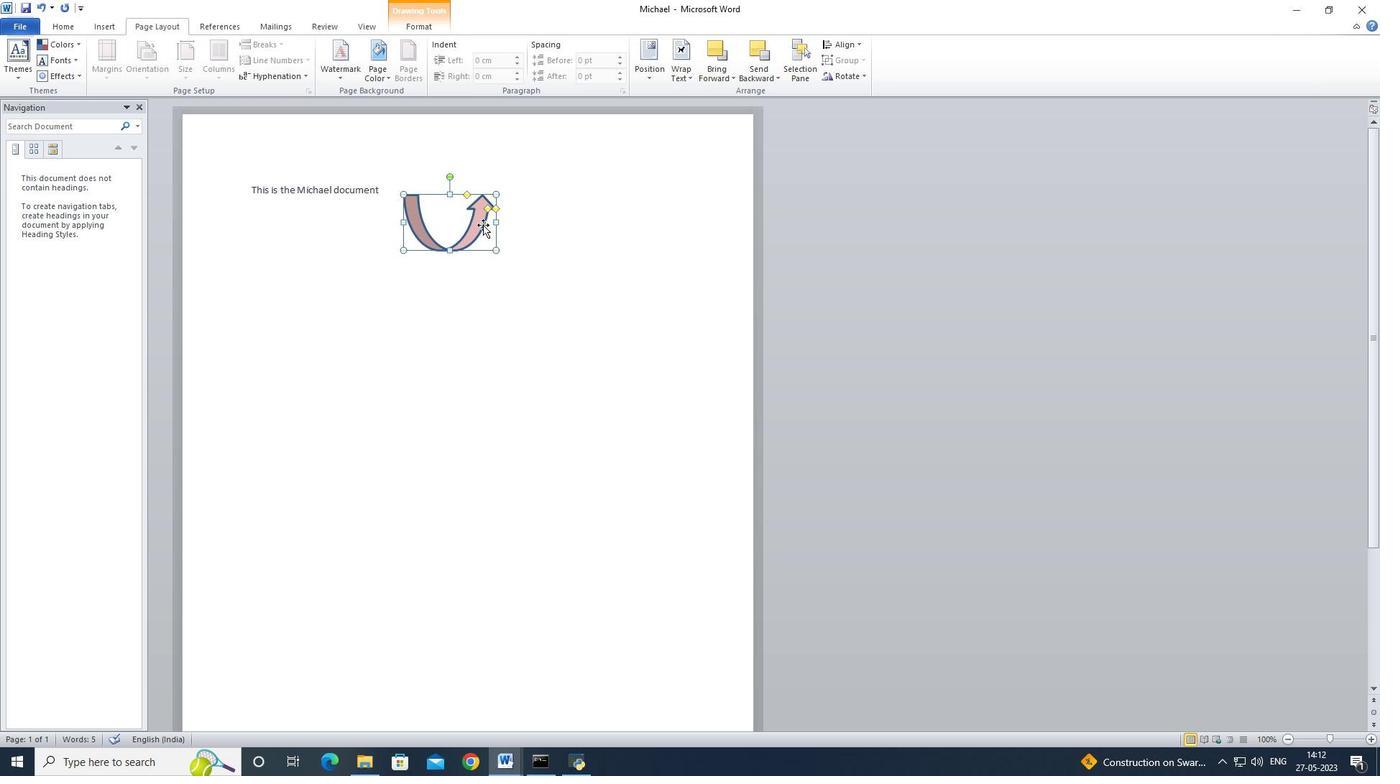 
Action: Mouse moved to (576, 476)
Screenshot: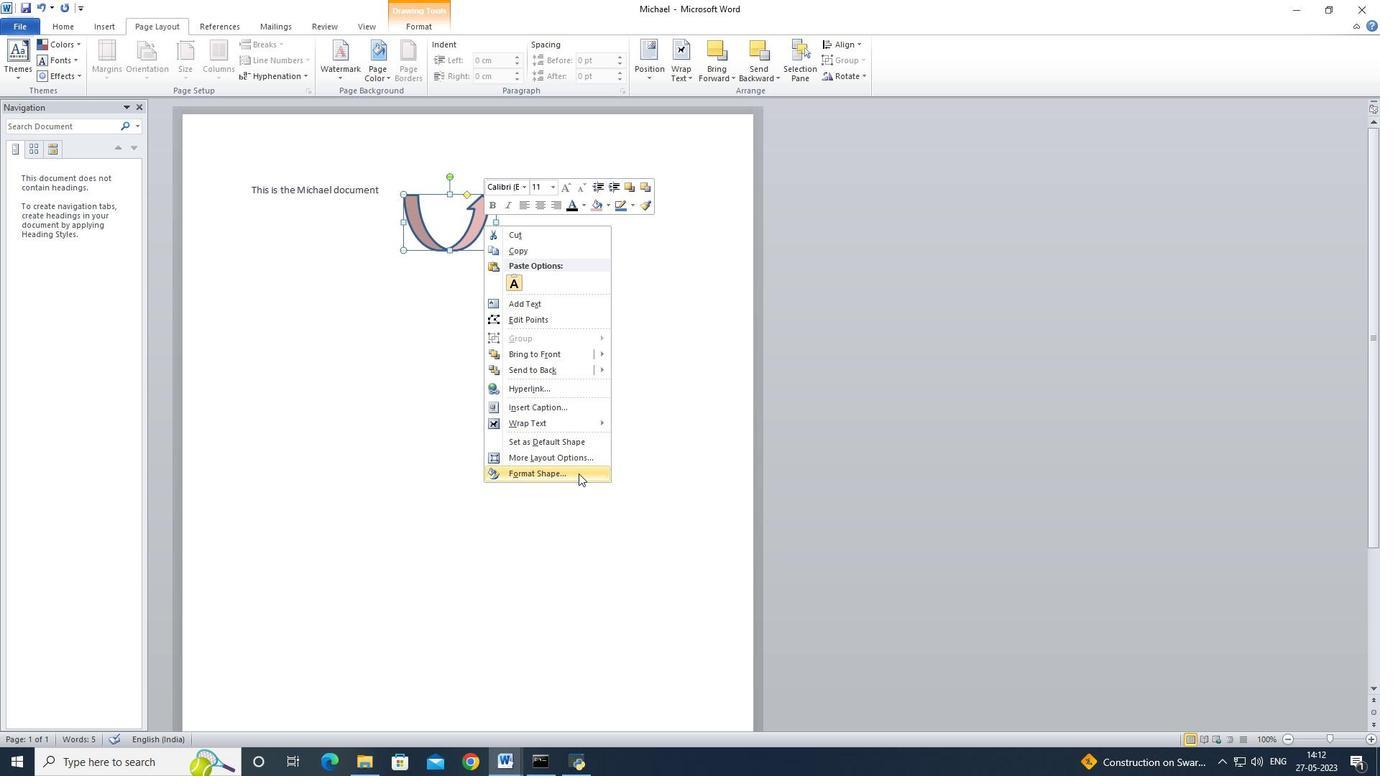 
Action: Mouse pressed left at (576, 476)
Screenshot: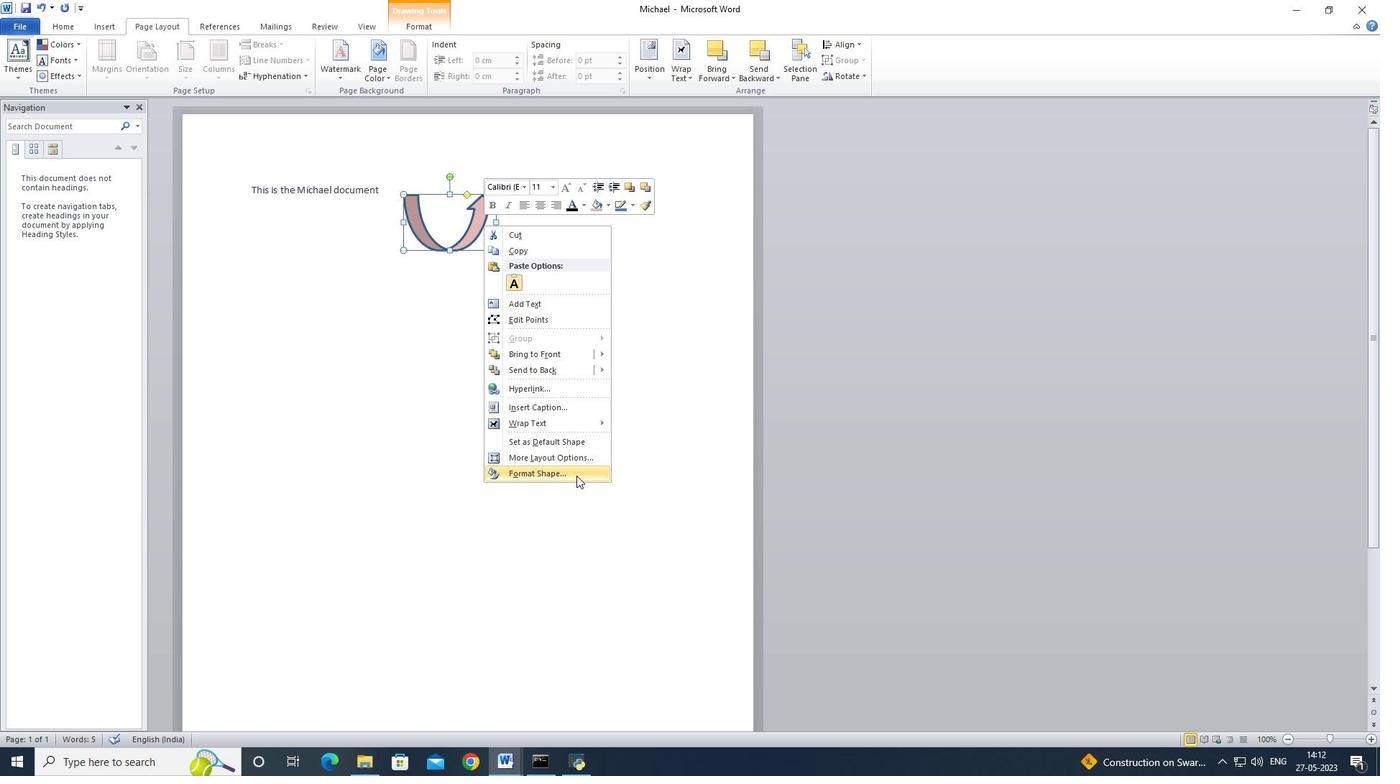 
Action: Mouse moved to (561, 384)
Screenshot: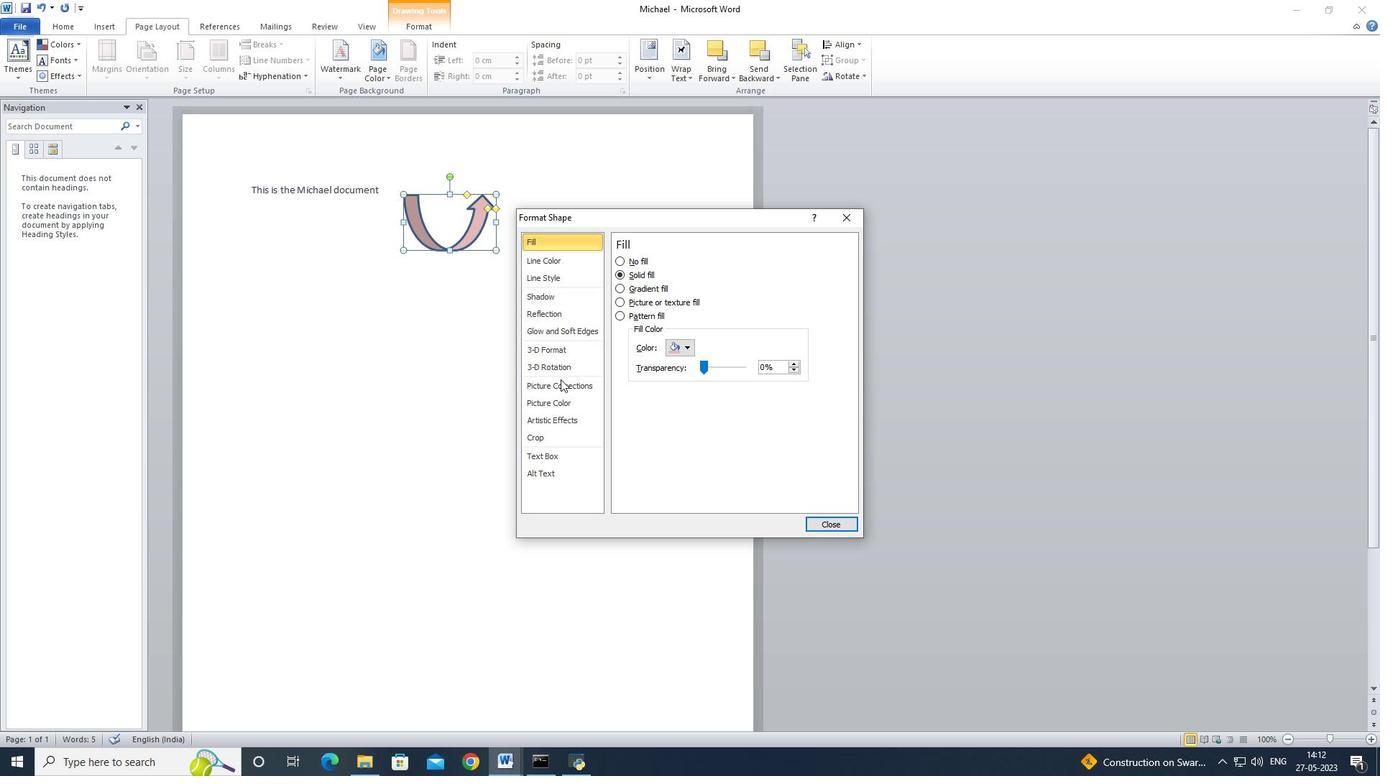 
Action: Mouse pressed left at (561, 384)
Screenshot: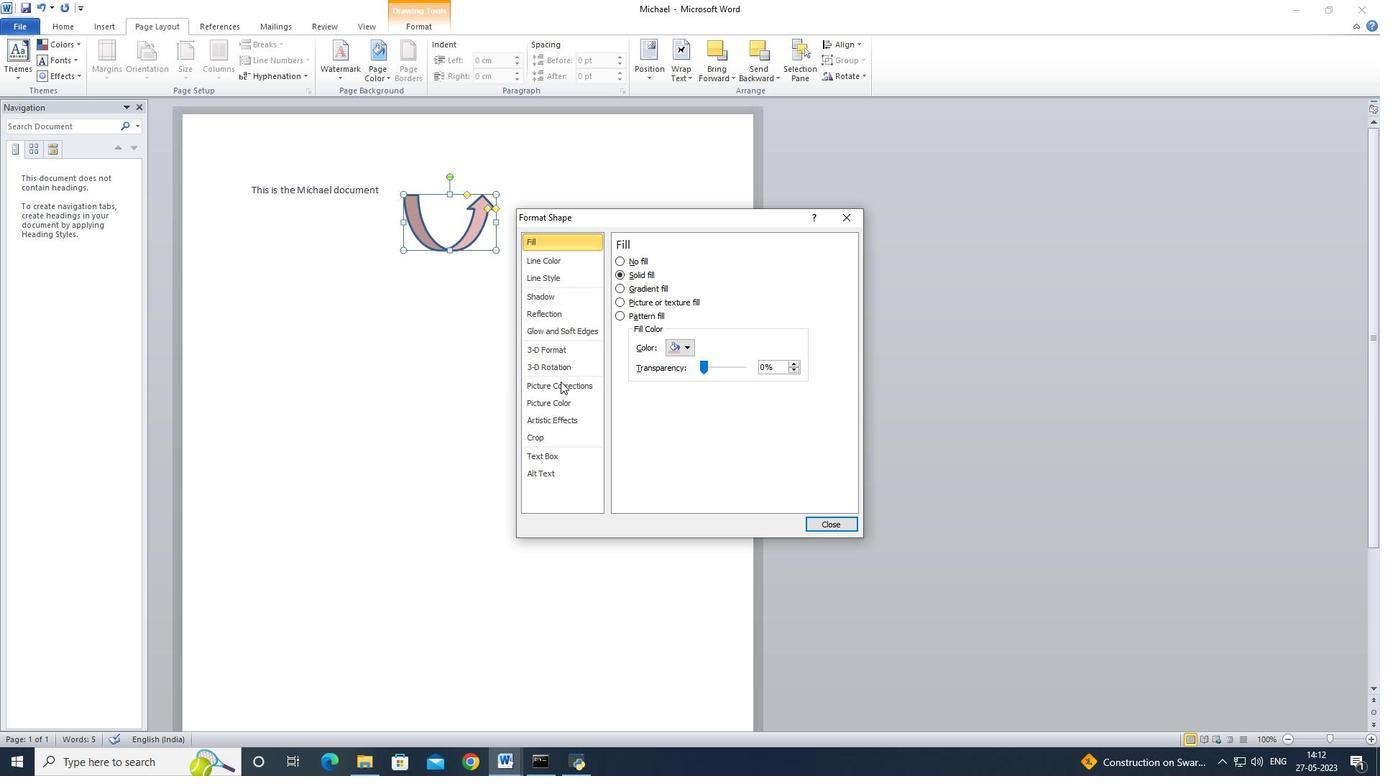 
Action: Mouse moved to (559, 404)
Screenshot: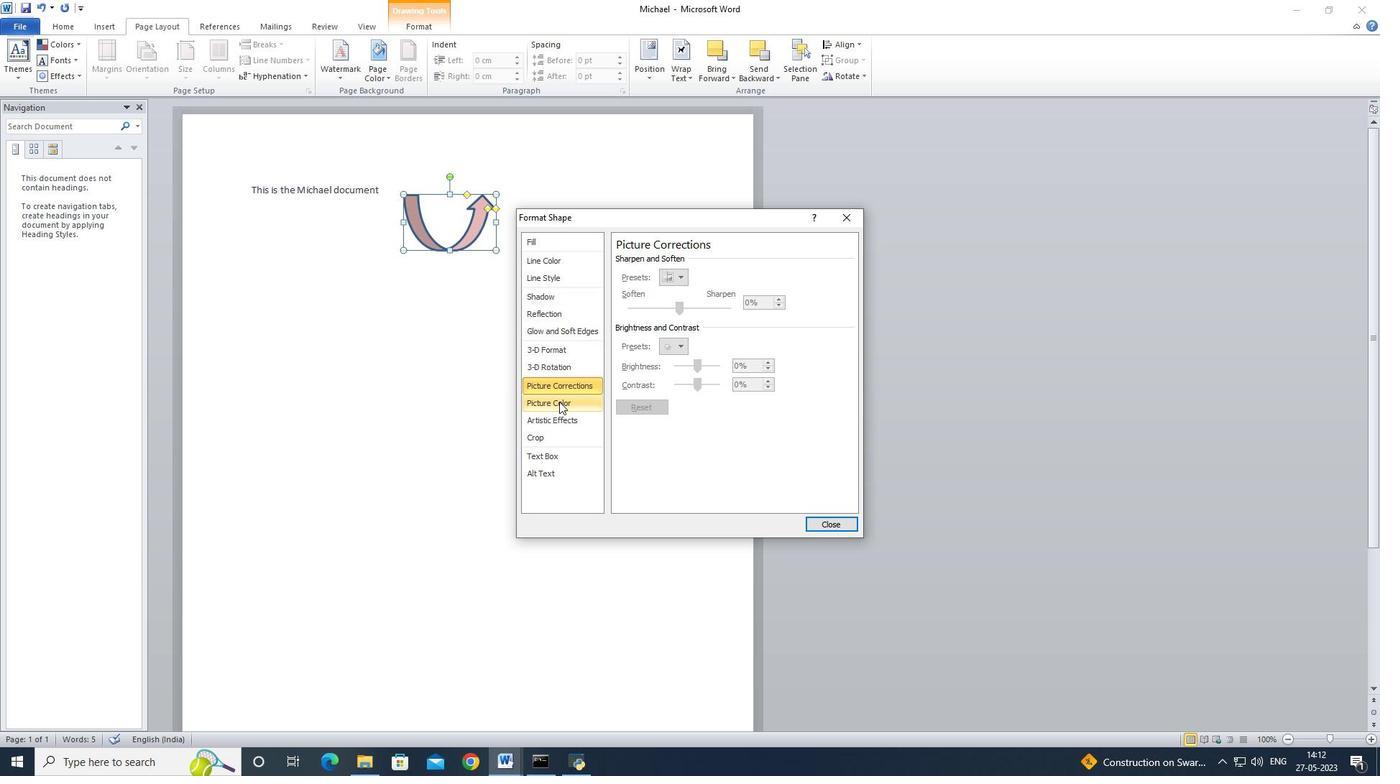 
Action: Mouse pressed left at (559, 404)
Screenshot: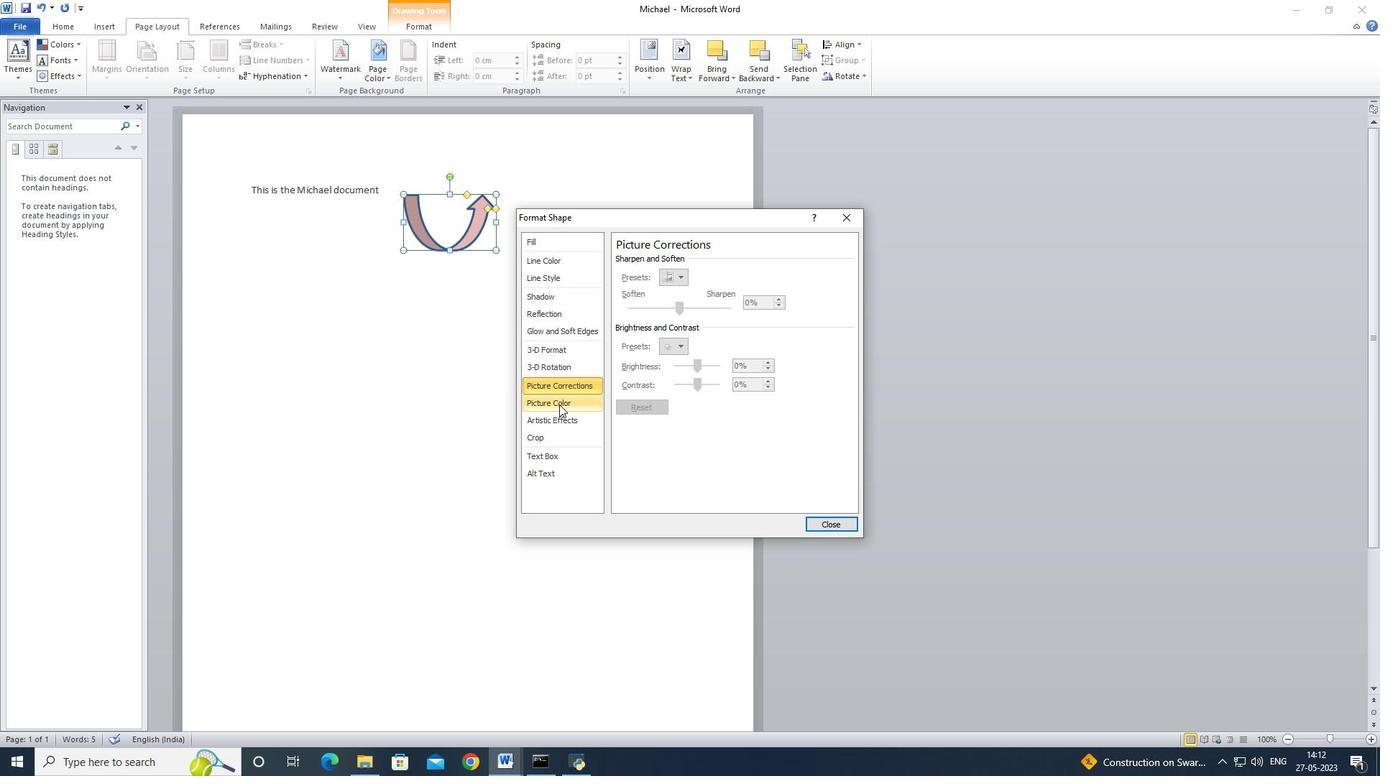
Action: Mouse moved to (564, 427)
Screenshot: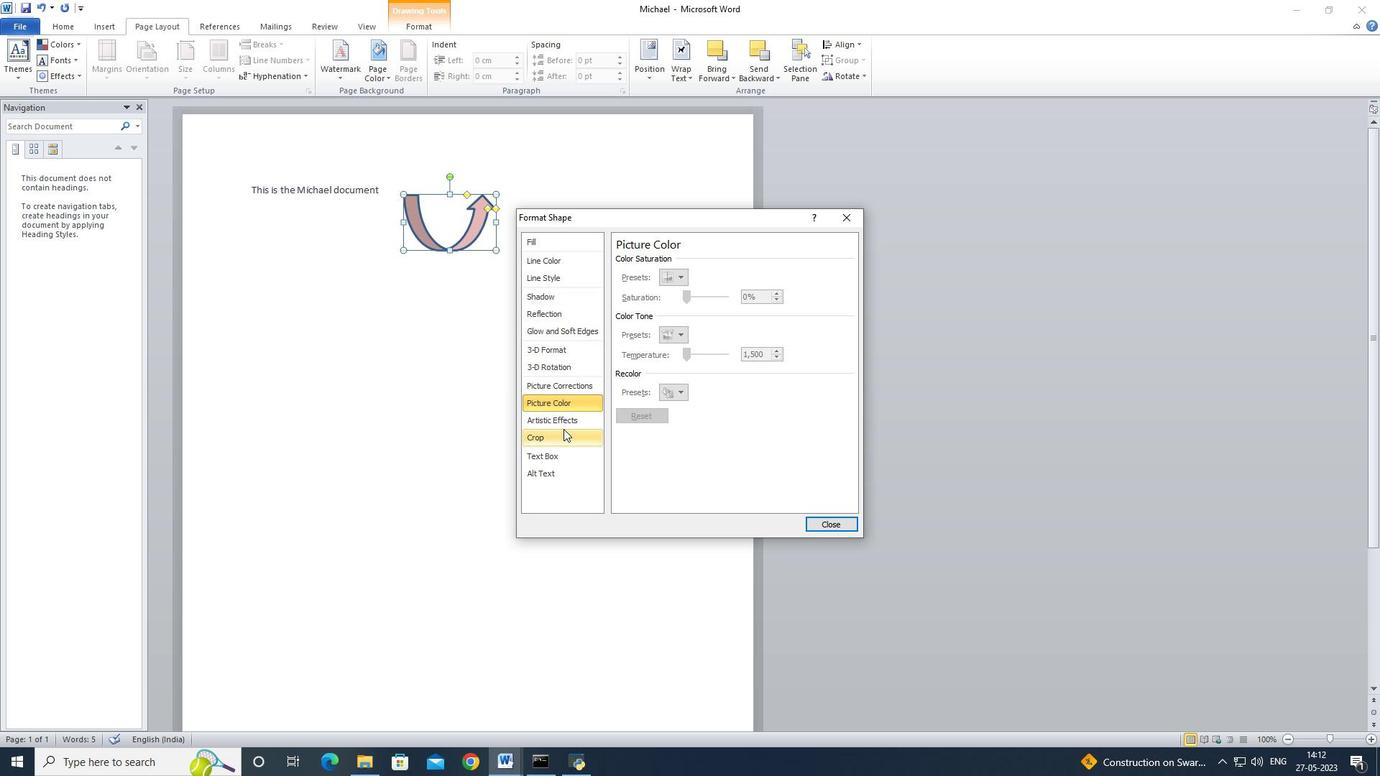 
Action: Mouse pressed left at (564, 427)
Screenshot: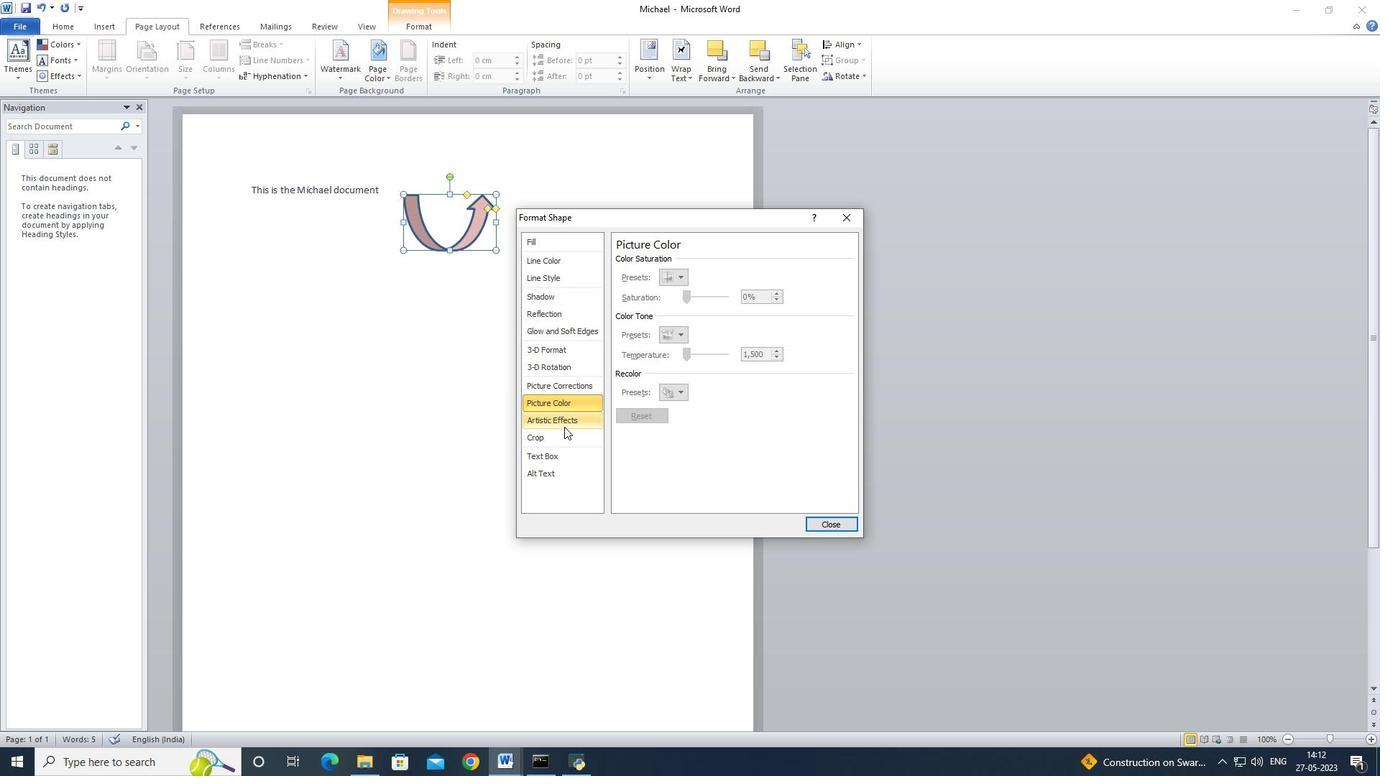 
Action: Mouse moved to (559, 436)
Screenshot: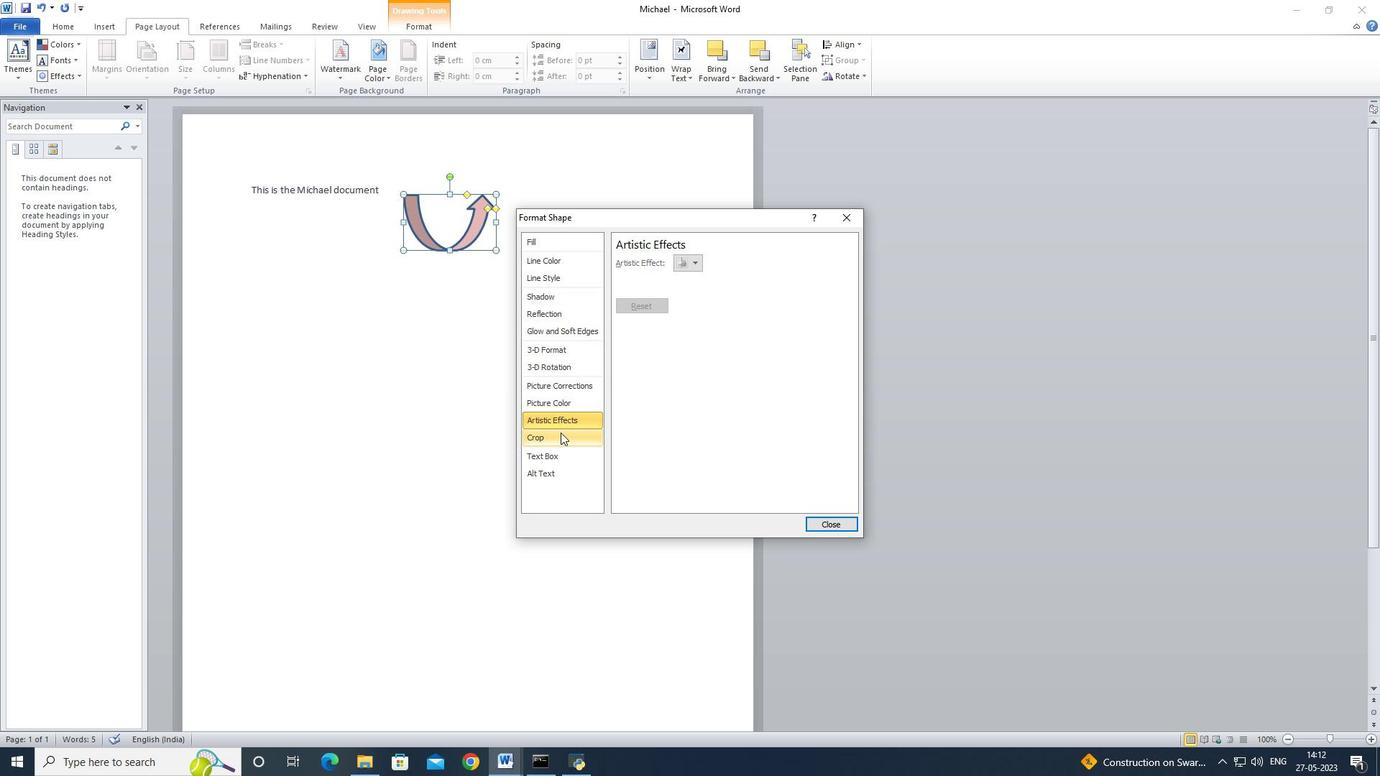
Action: Mouse pressed left at (559, 436)
Screenshot: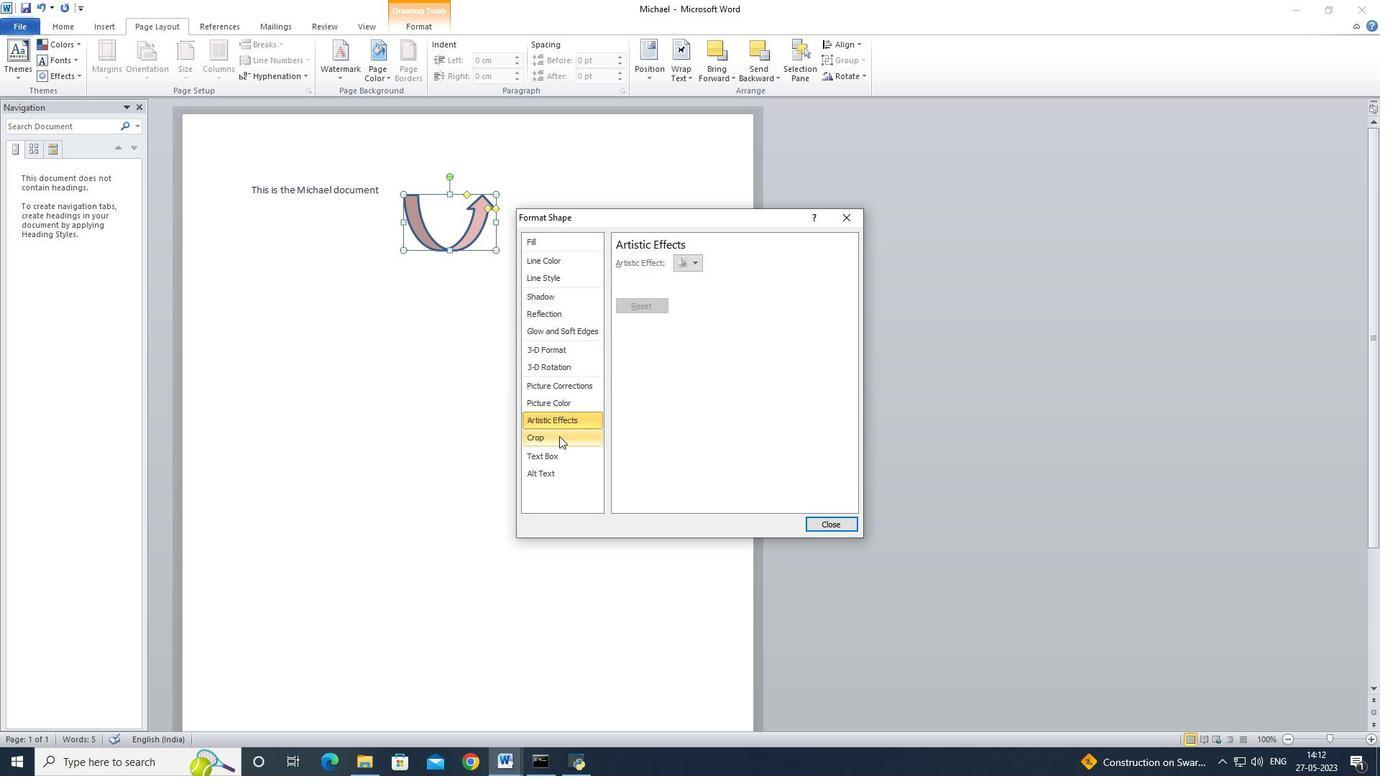 
Action: Mouse moved to (555, 242)
Screenshot: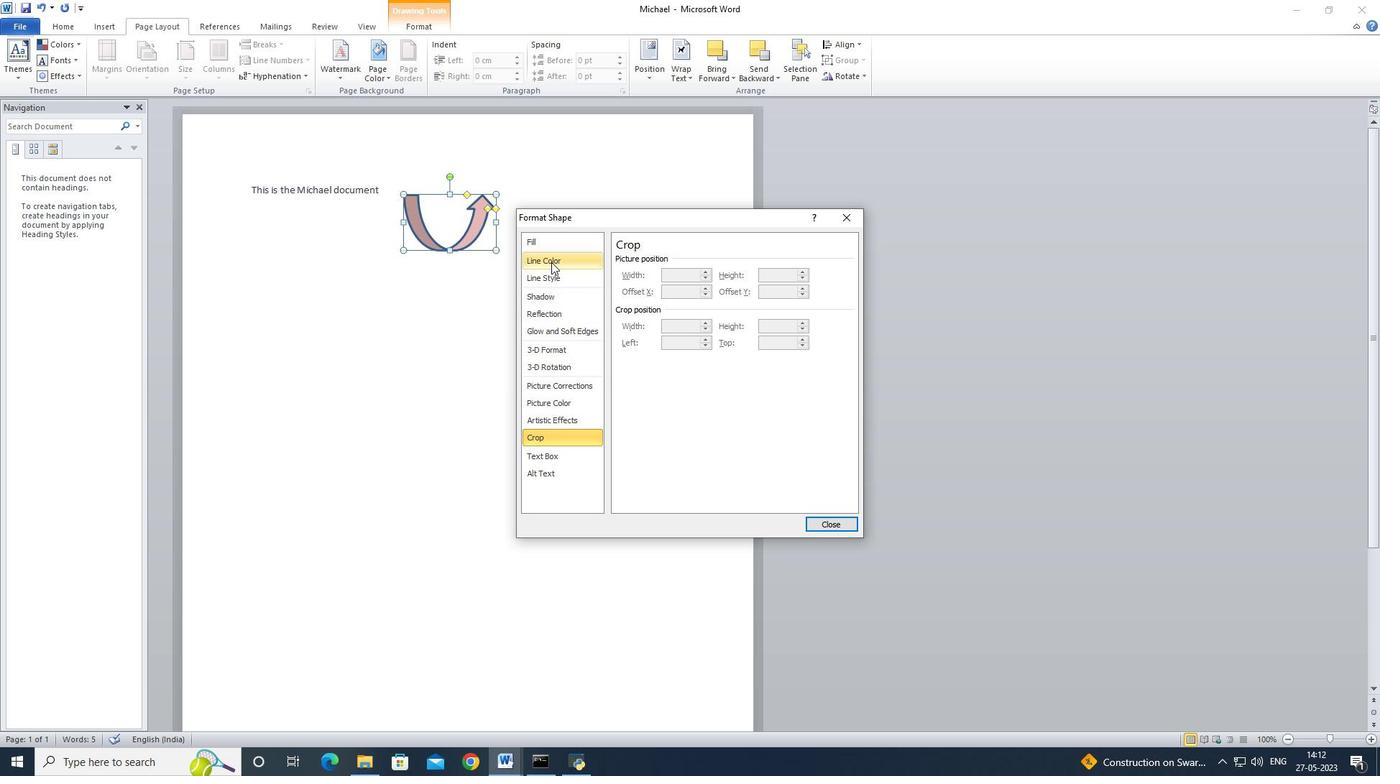
Action: Mouse pressed left at (555, 242)
Screenshot: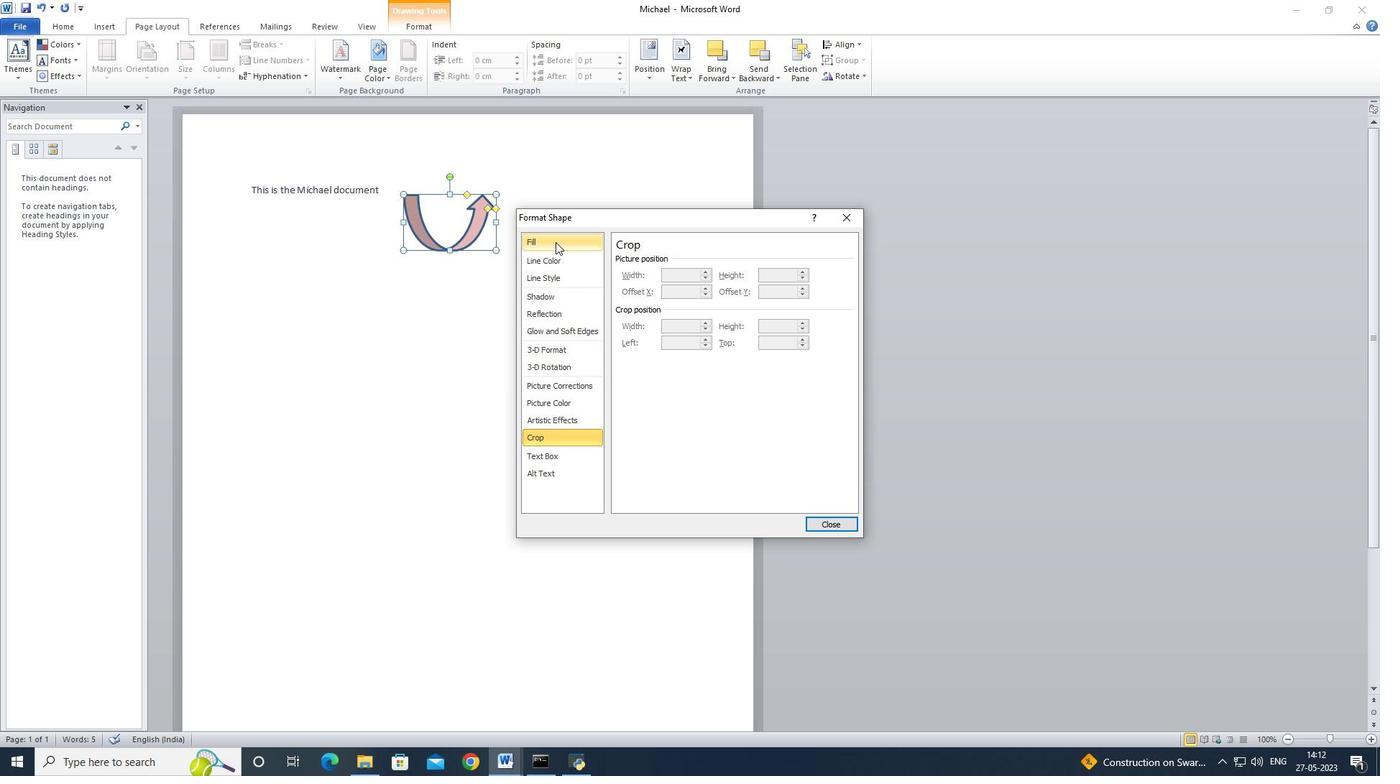 
Action: Mouse moved to (560, 260)
Screenshot: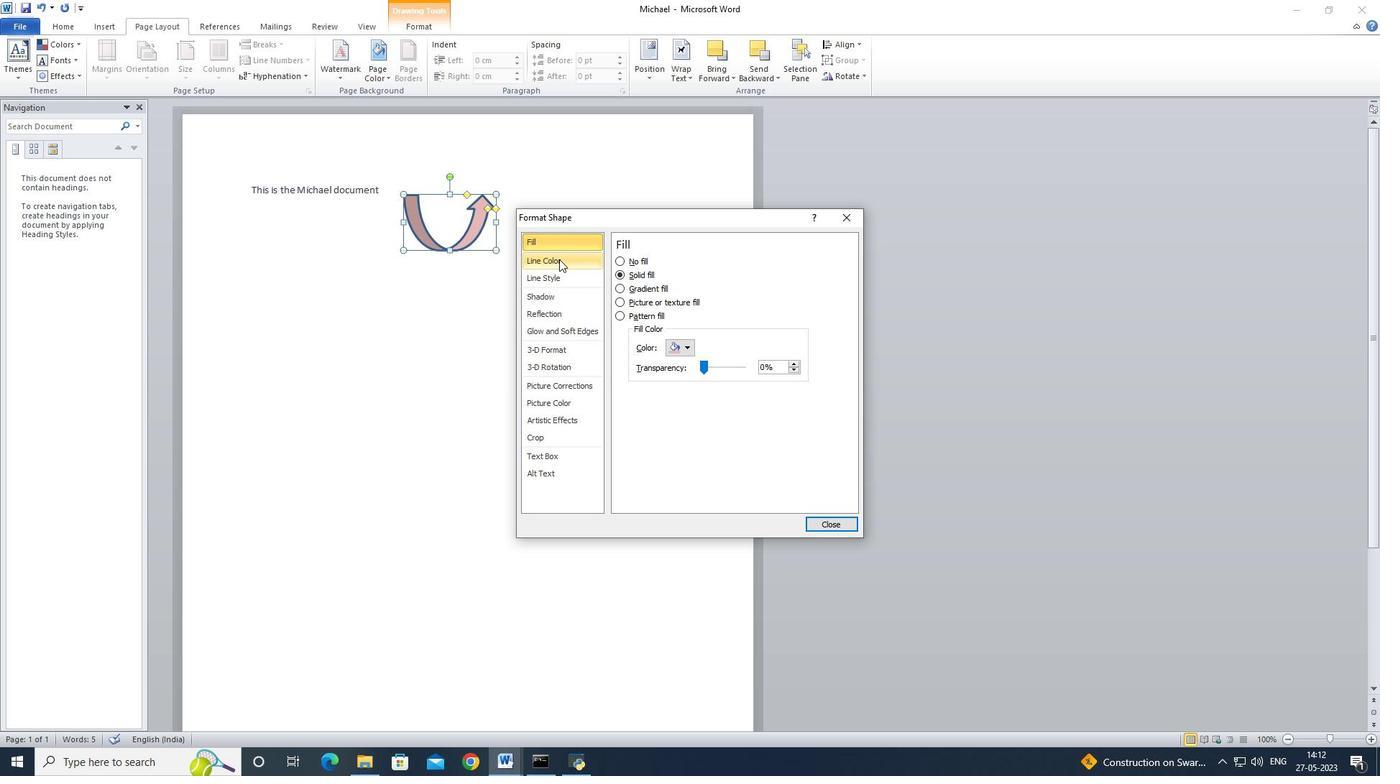 
Action: Mouse pressed left at (560, 260)
Screenshot: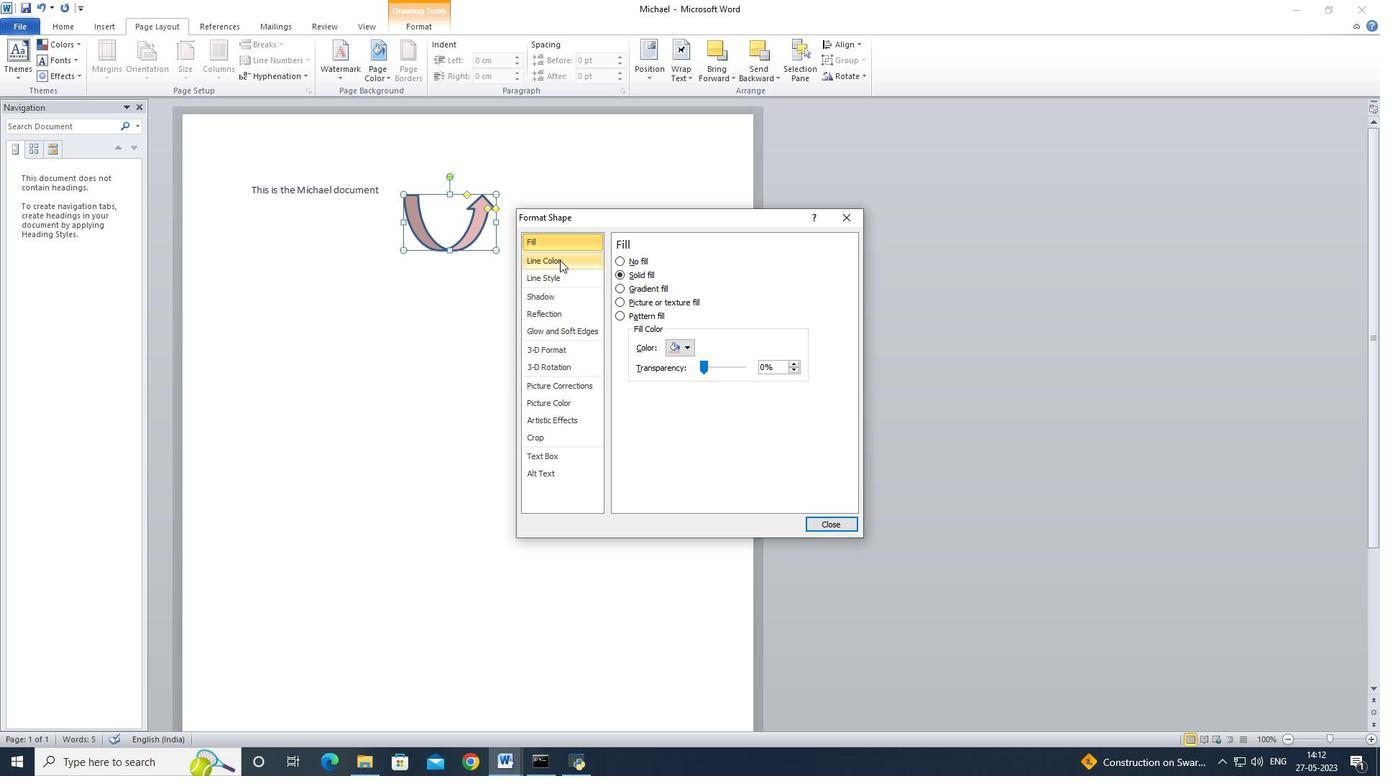 
Action: Mouse moved to (557, 281)
Screenshot: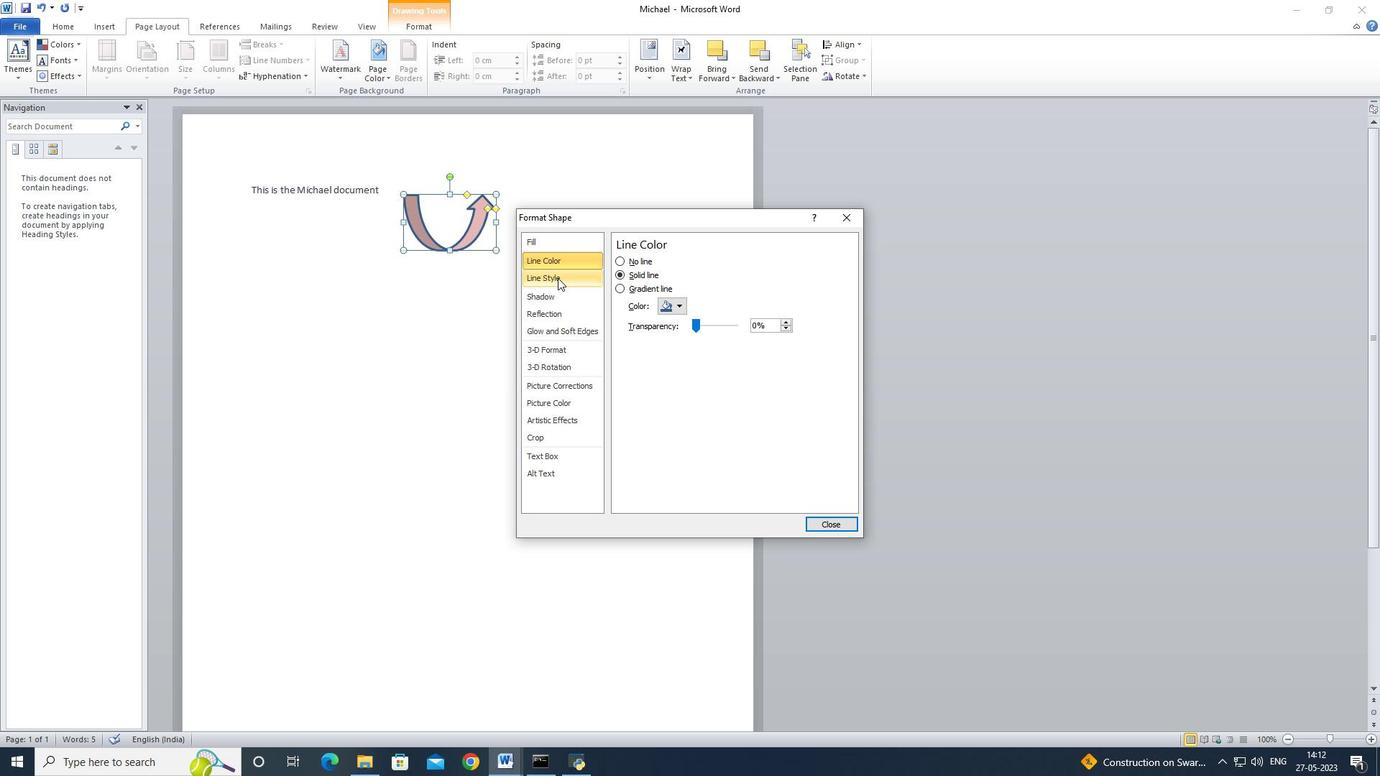 
Action: Mouse pressed left at (557, 281)
Screenshot: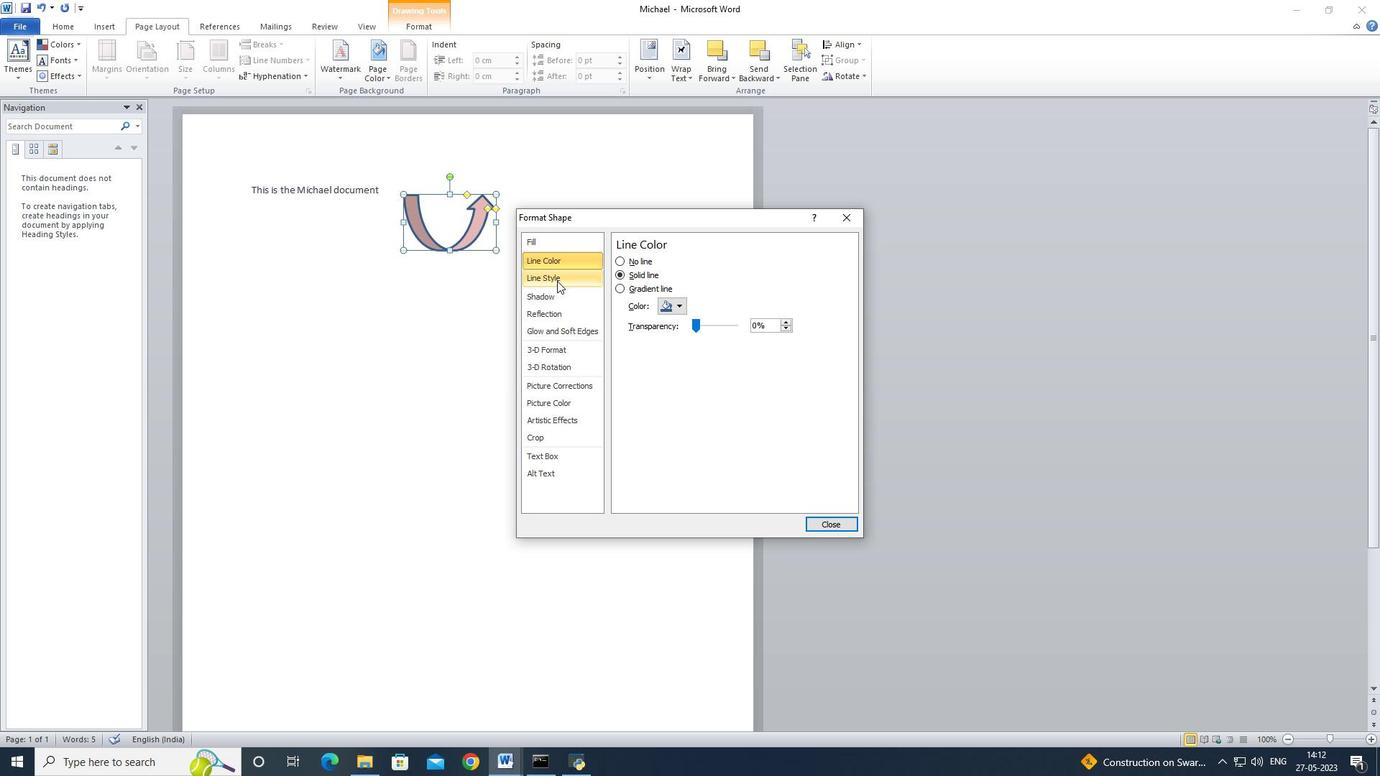
Action: Mouse moved to (547, 334)
Screenshot: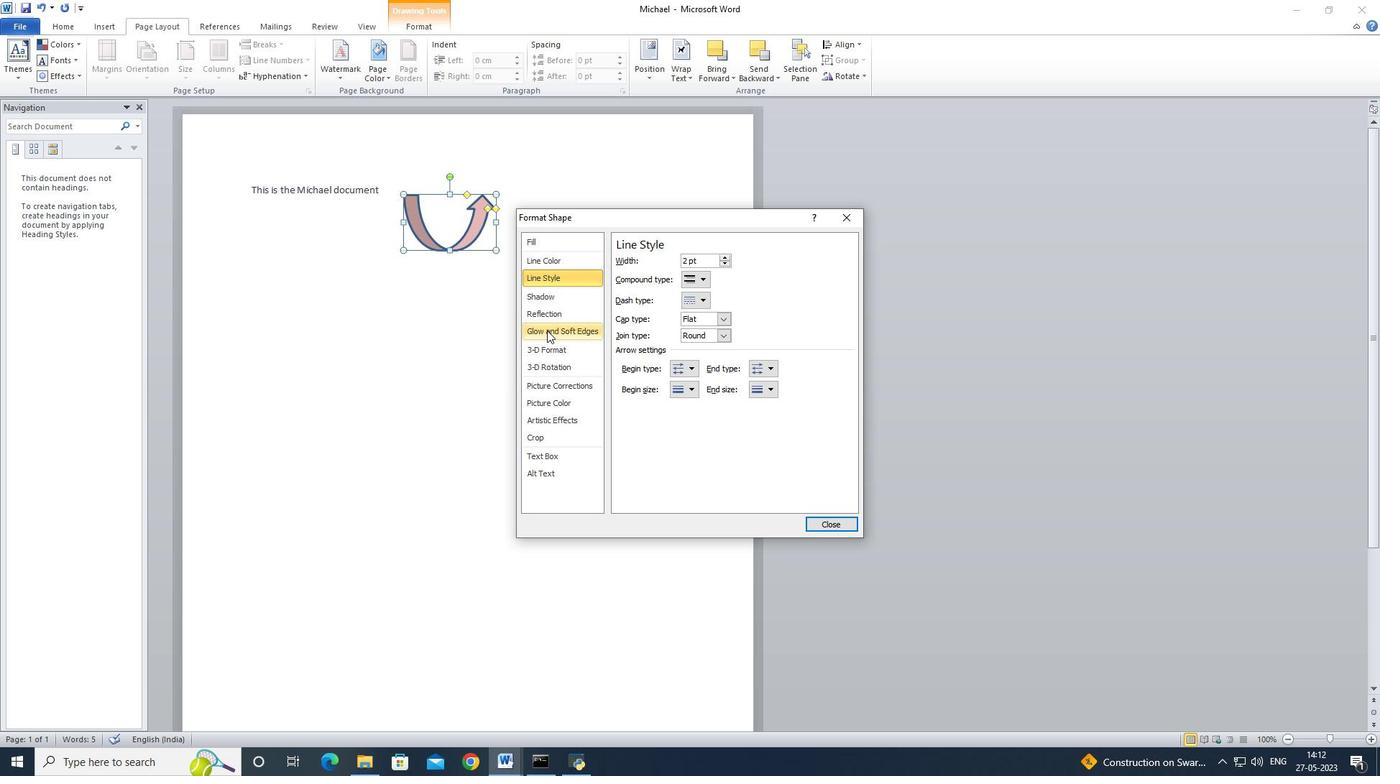 
Action: Mouse pressed left at (547, 334)
Screenshot: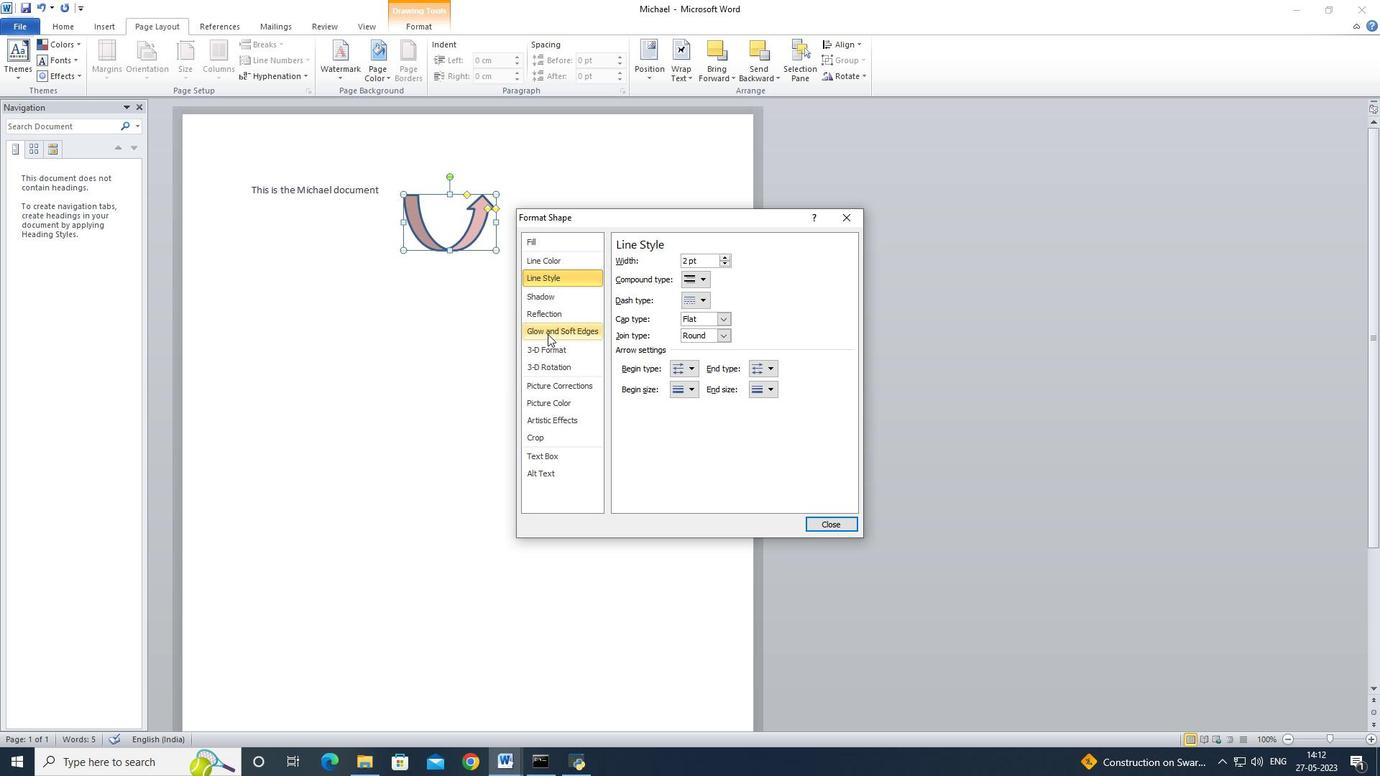 
Action: Mouse moved to (550, 350)
Screenshot: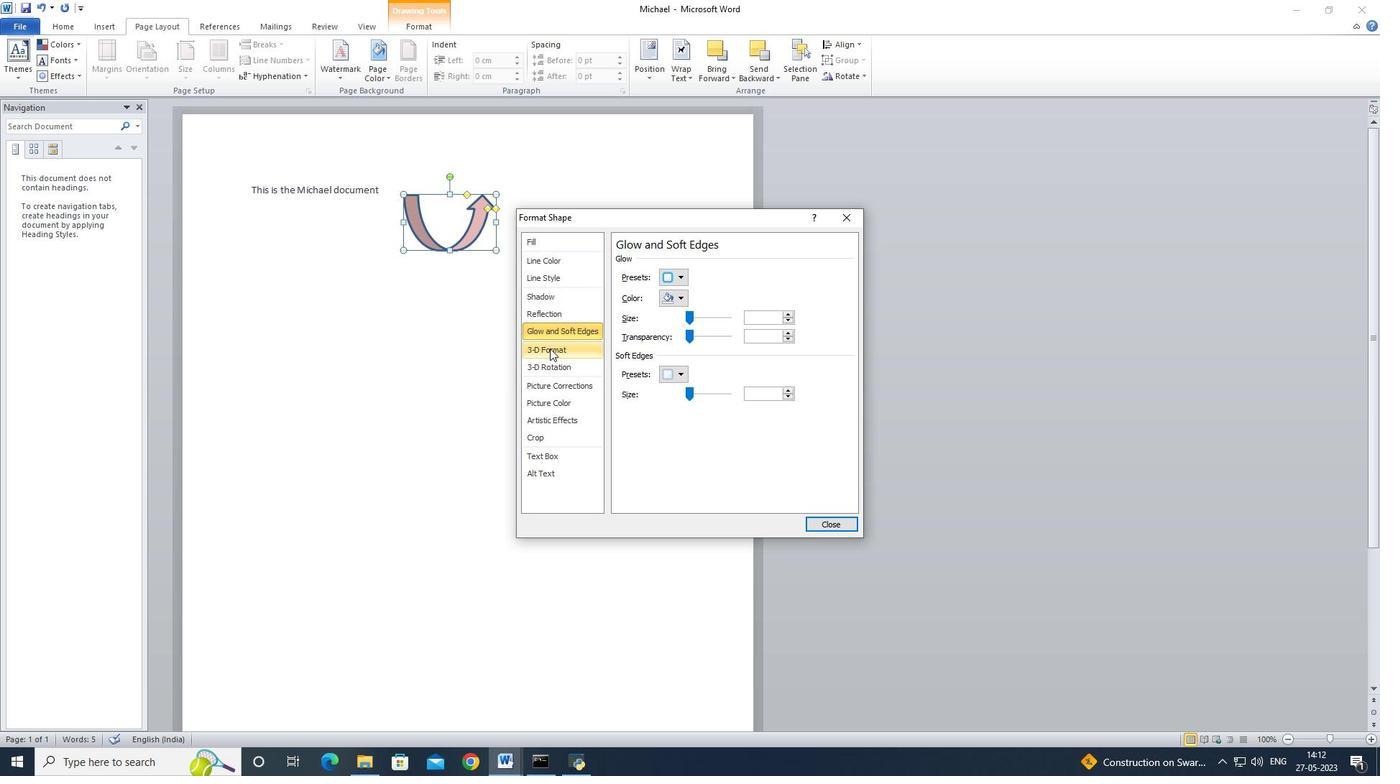 
Action: Mouse pressed left at (550, 350)
Screenshot: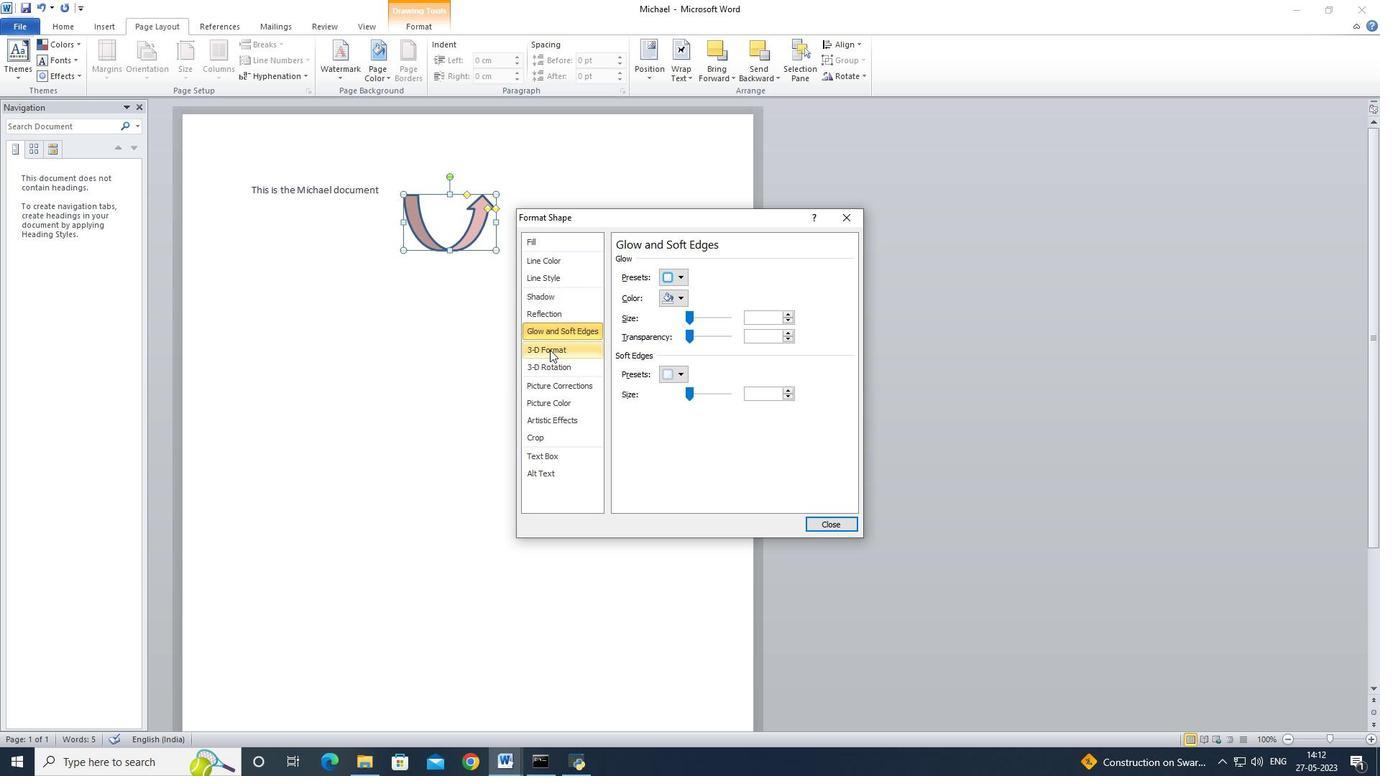 
Action: Mouse moved to (550, 364)
Screenshot: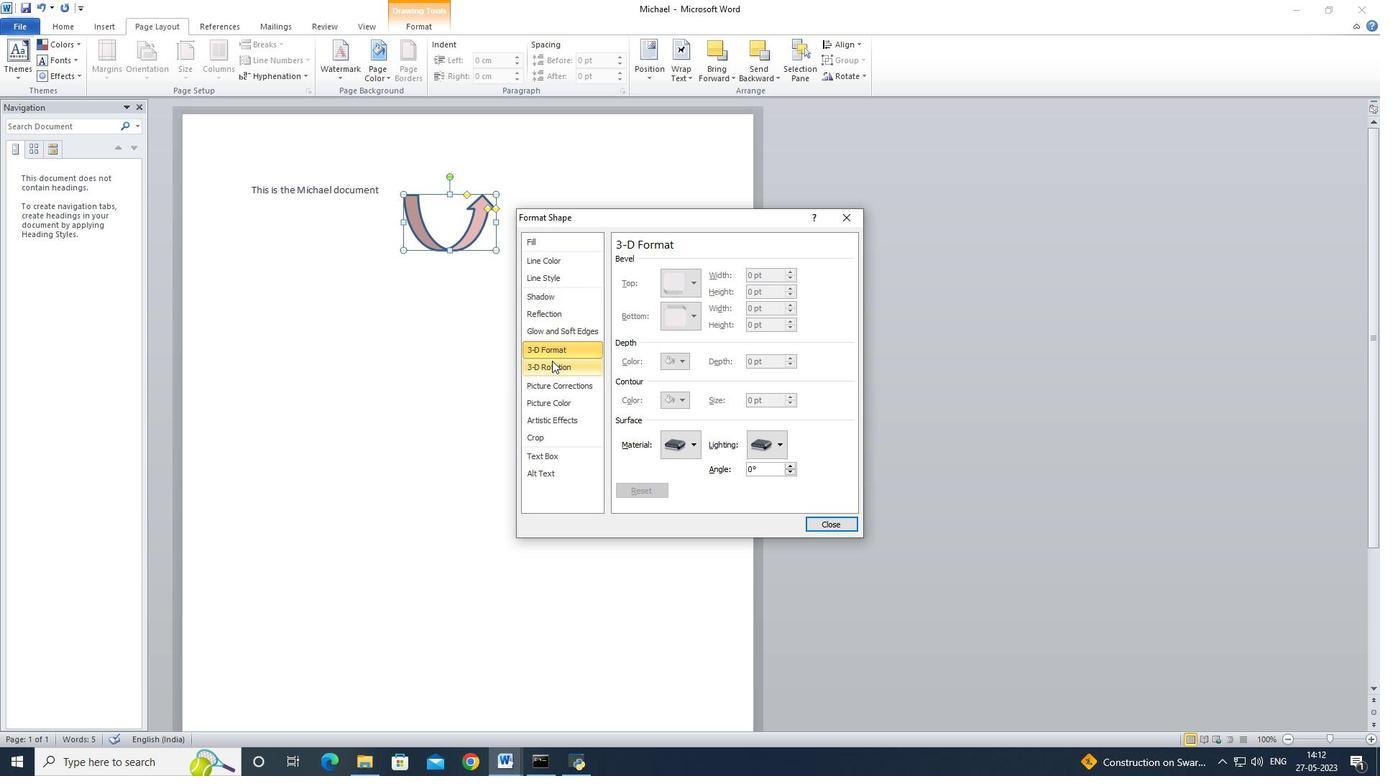 
Action: Mouse pressed left at (550, 364)
Screenshot: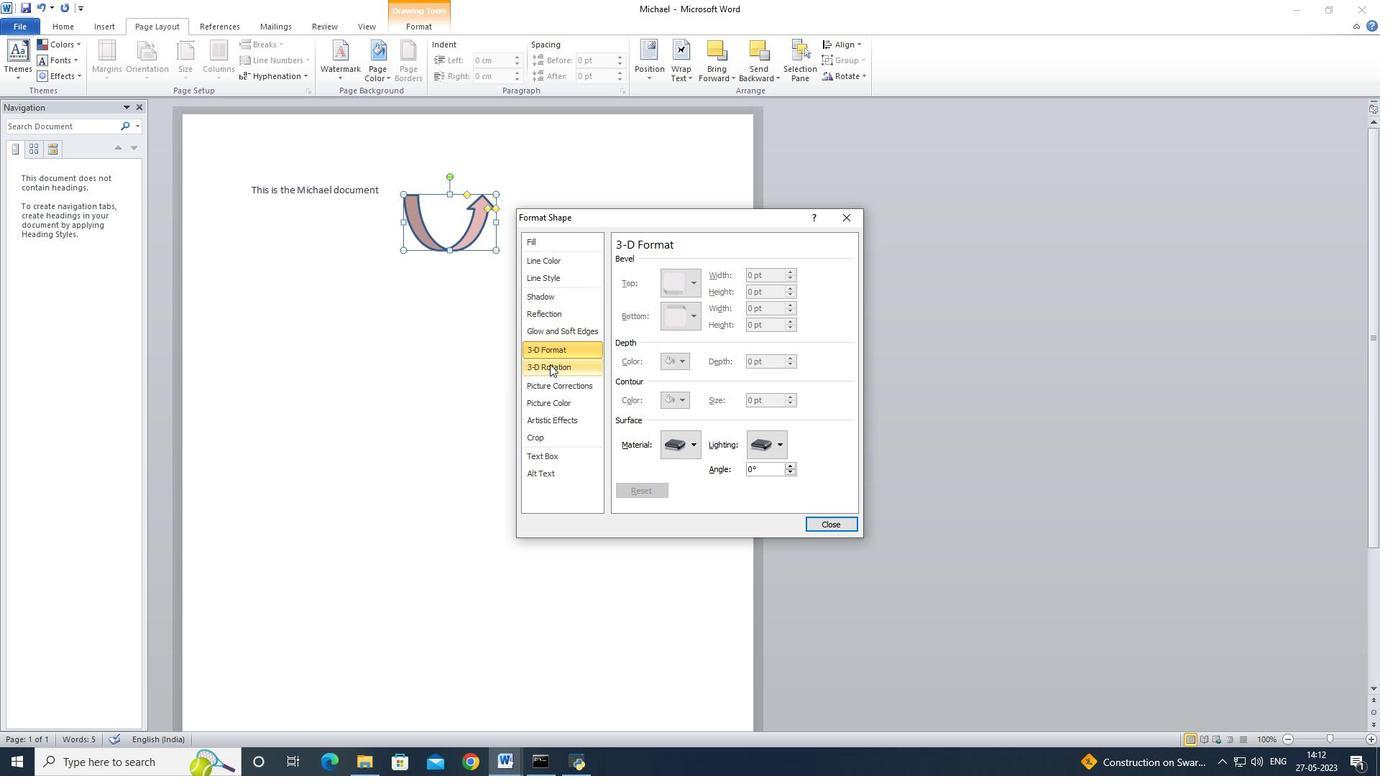 
Action: Mouse moved to (550, 385)
Screenshot: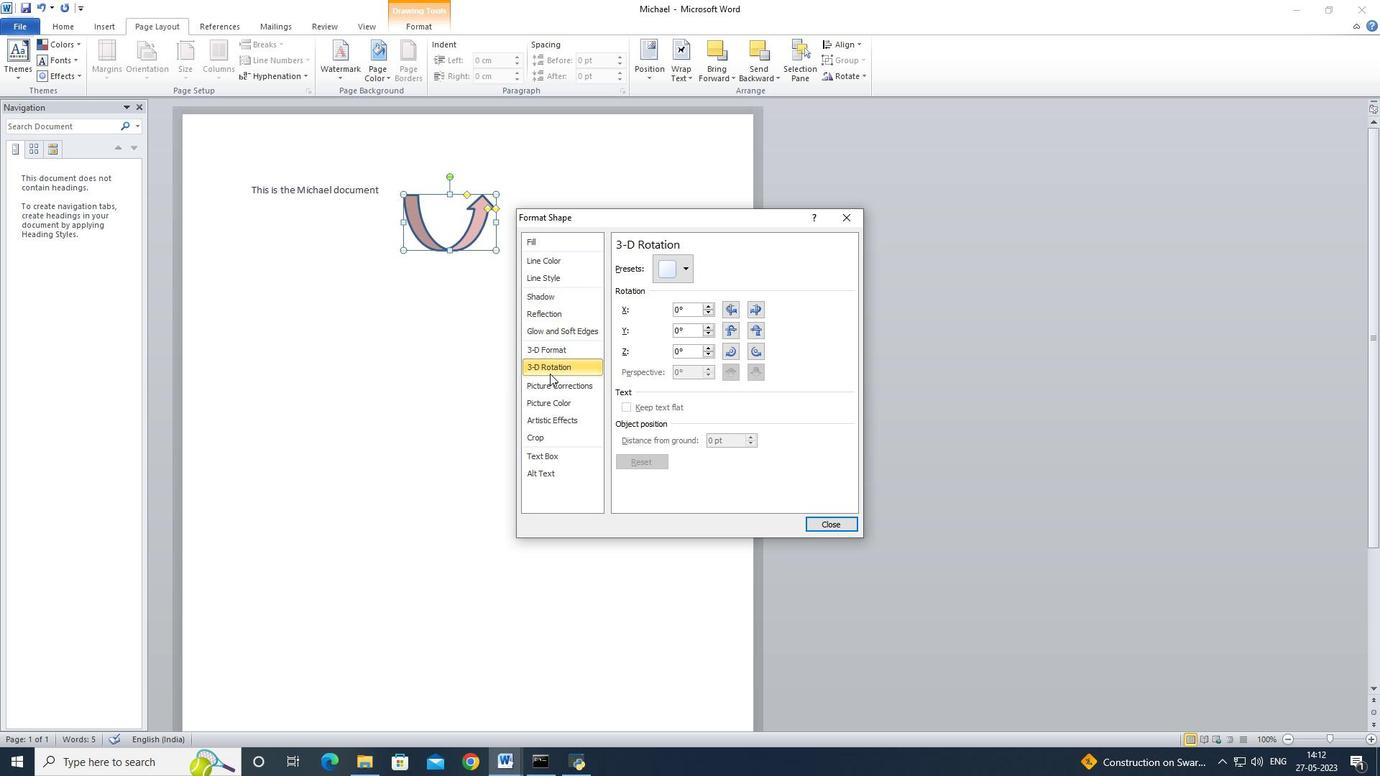 
Action: Mouse pressed left at (550, 385)
Screenshot: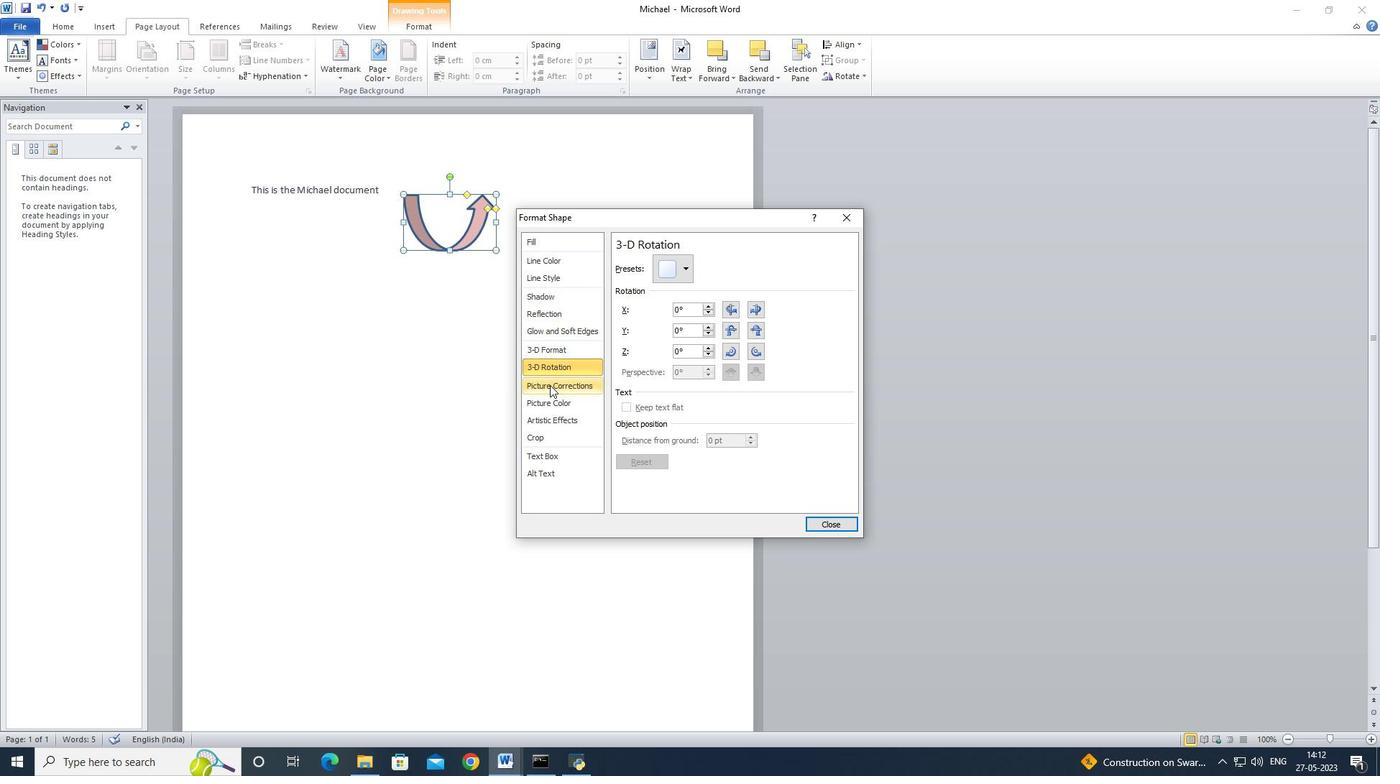 
Action: Mouse moved to (550, 397)
Screenshot: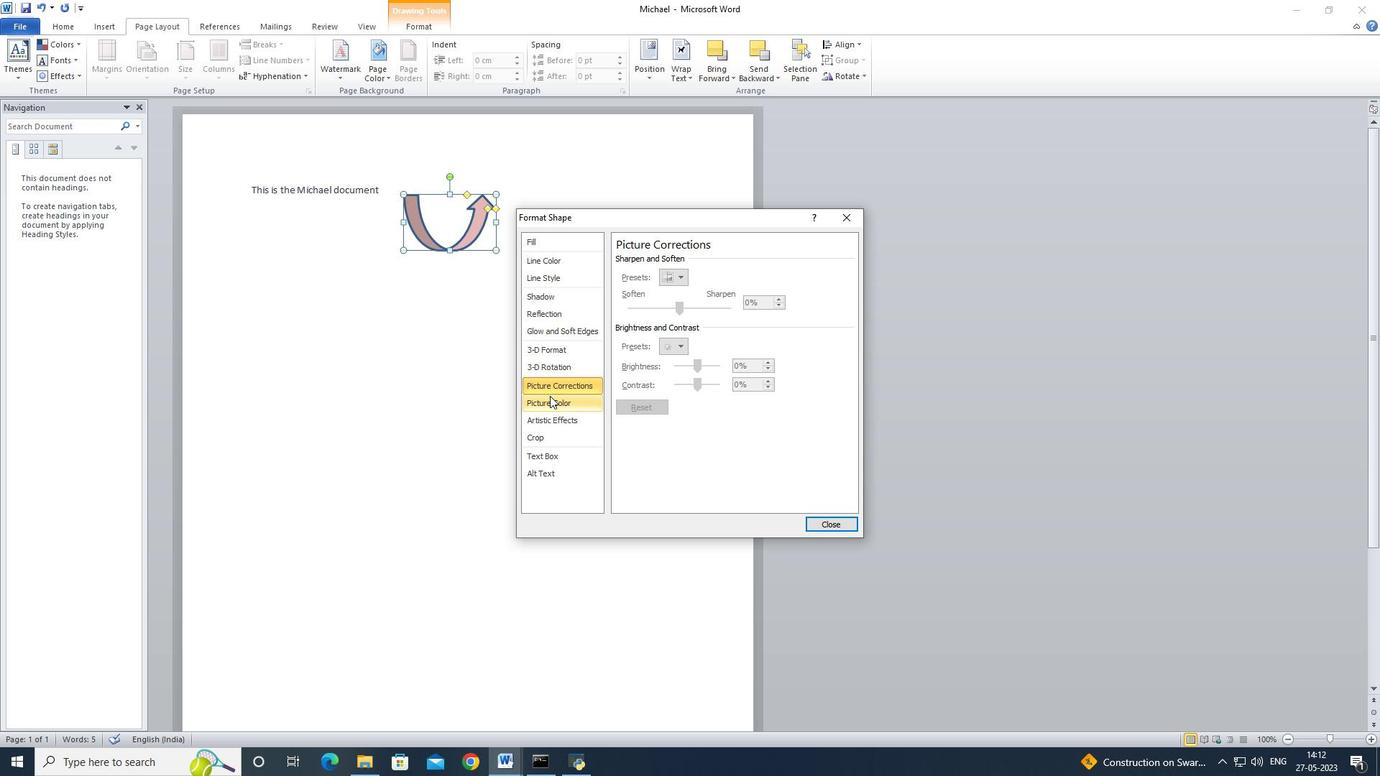 
Action: Mouse pressed left at (550, 397)
Screenshot: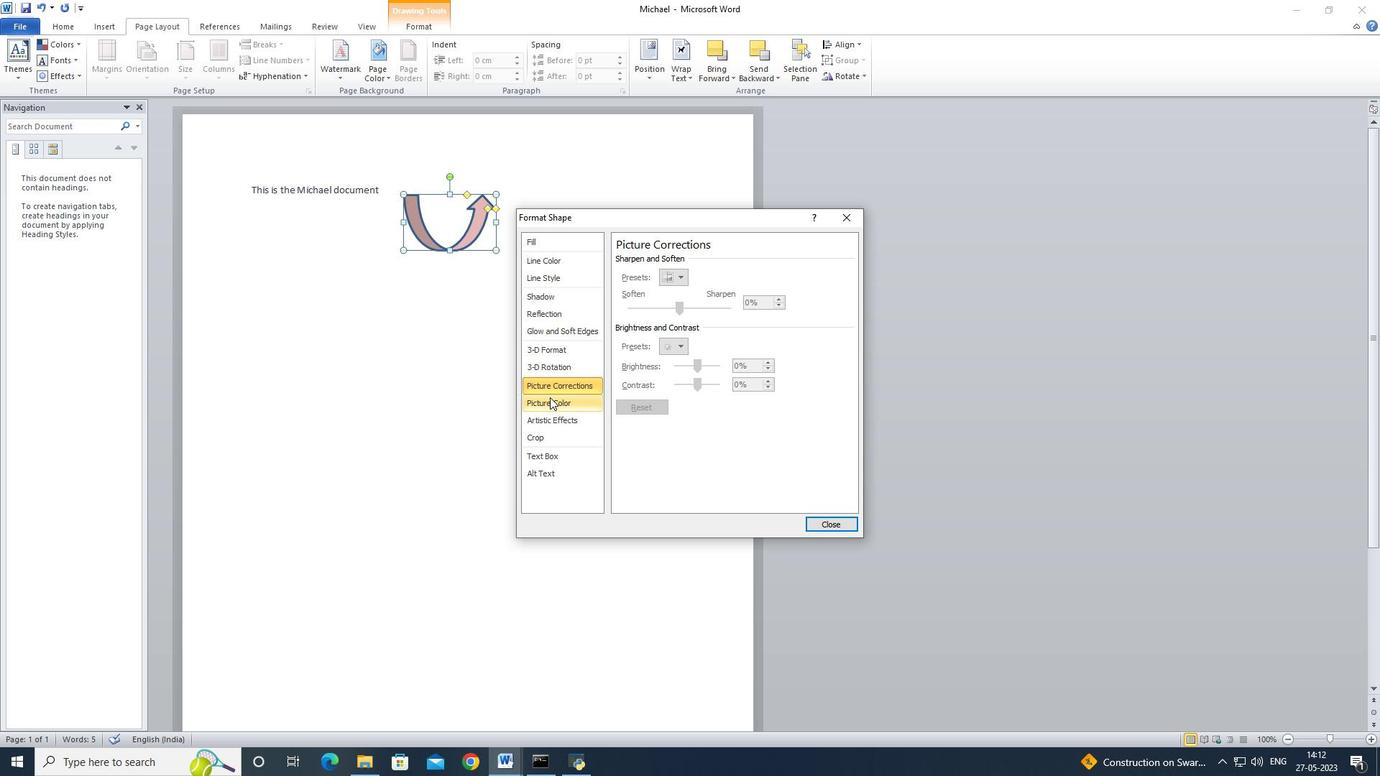
Action: Mouse moved to (550, 412)
Screenshot: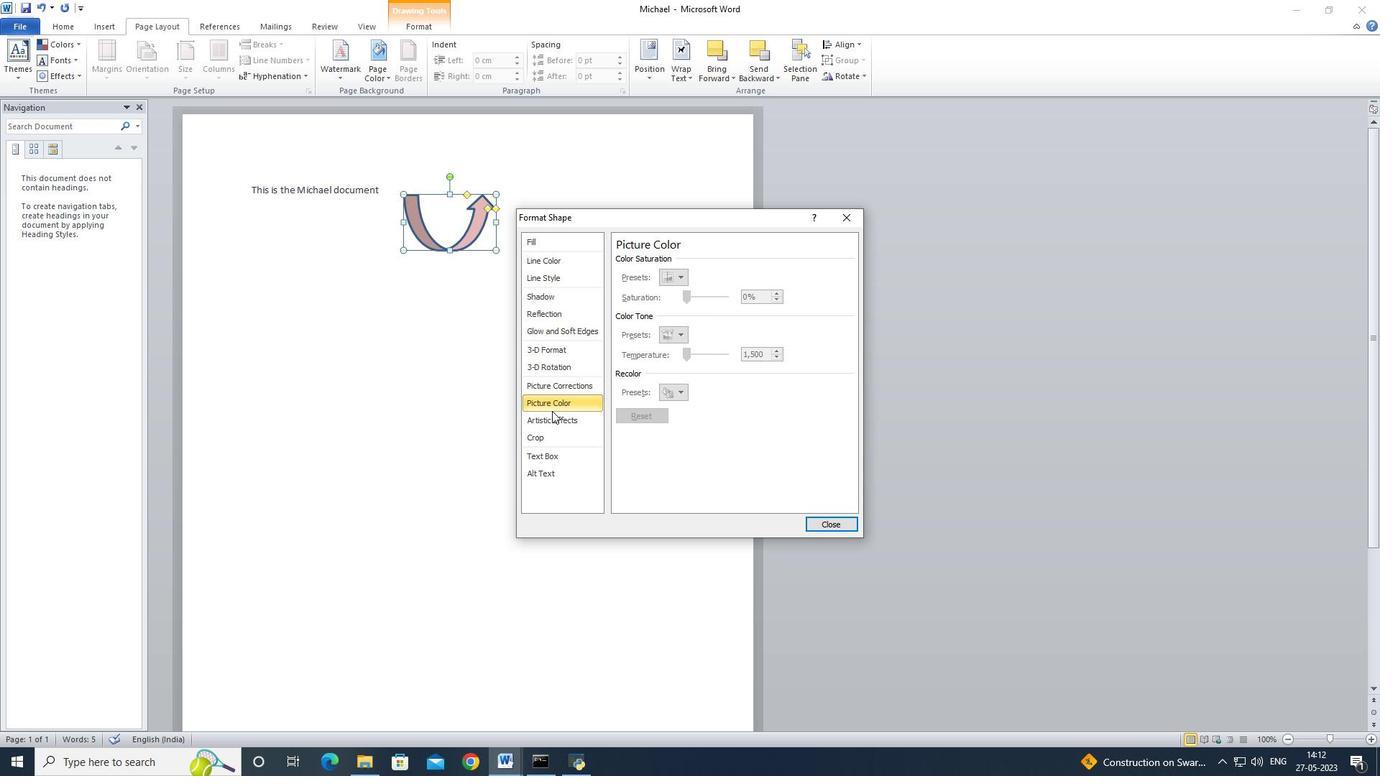 
Action: Mouse pressed left at (550, 412)
Screenshot: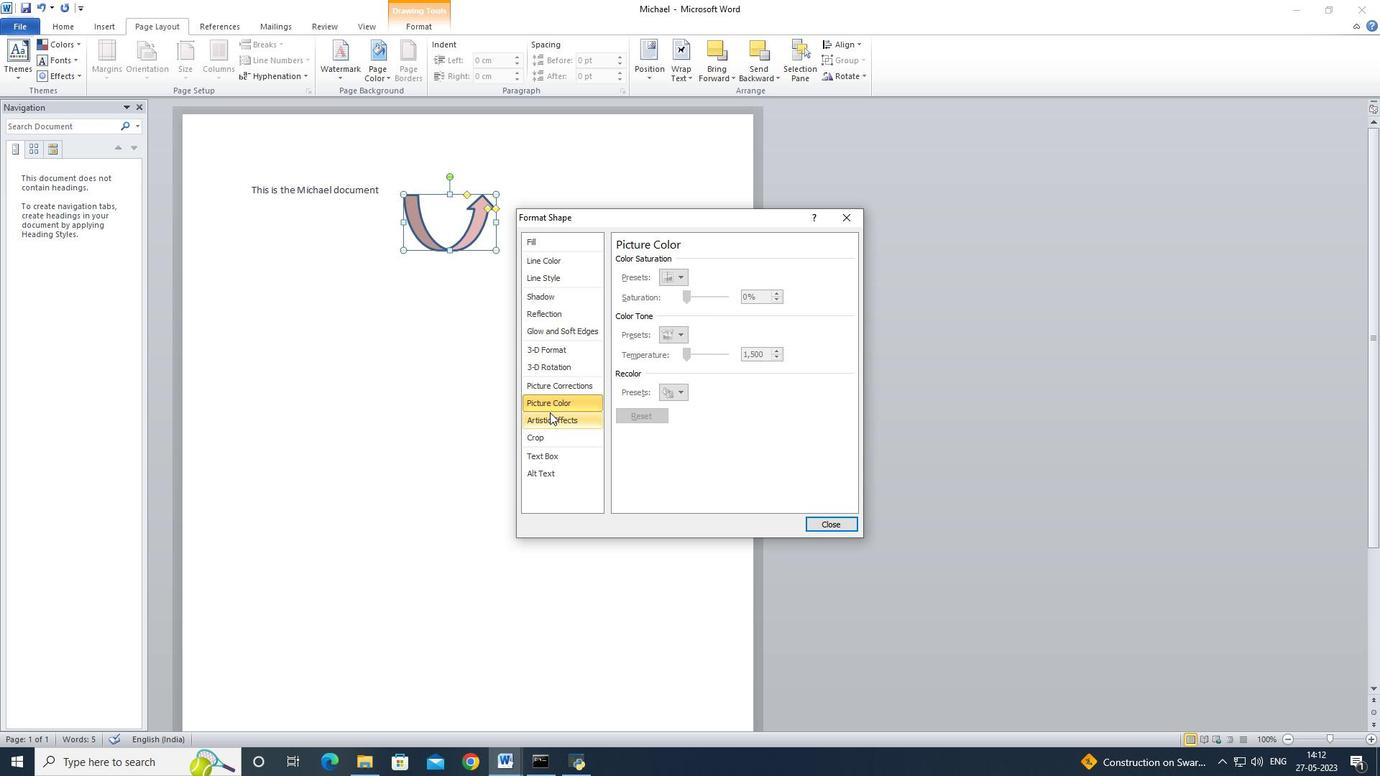 
Action: Mouse moved to (543, 432)
Screenshot: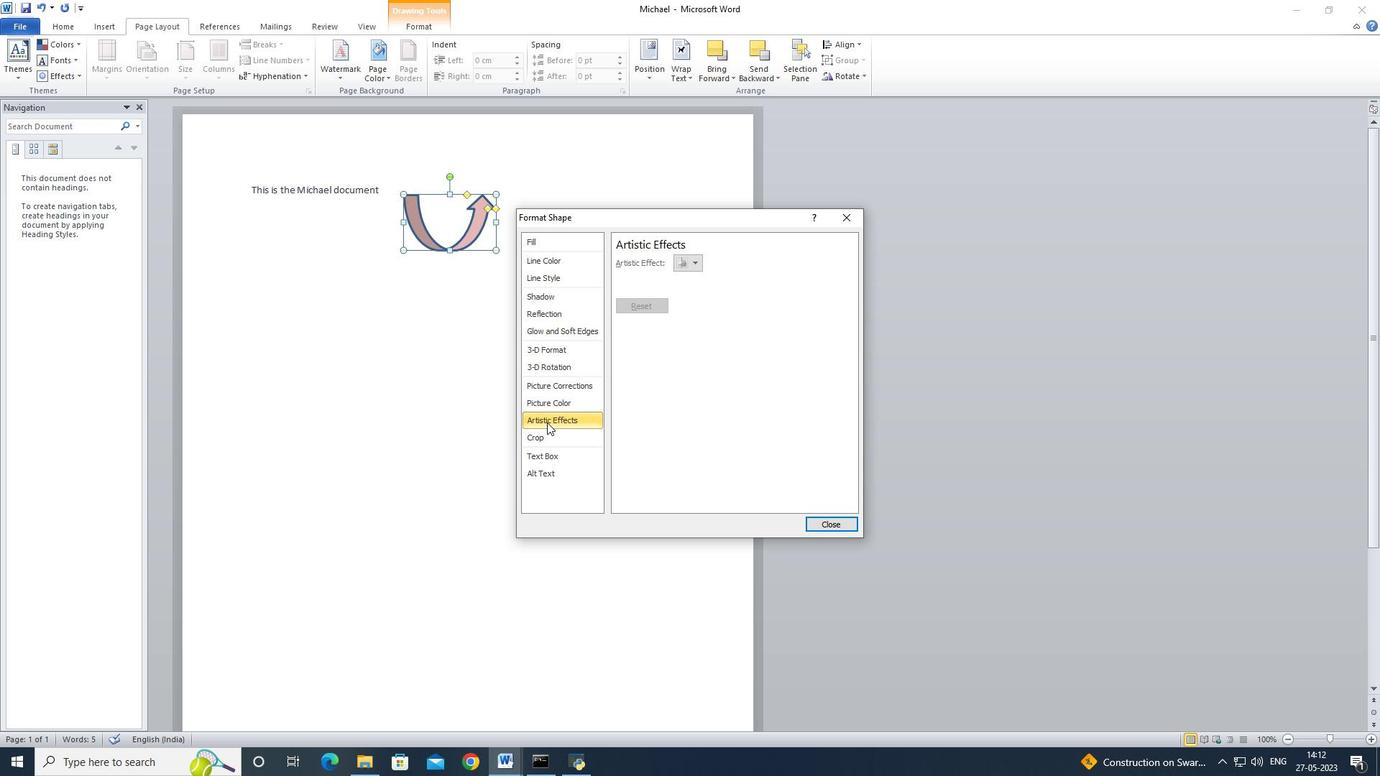 
Action: Mouse pressed left at (543, 432)
Screenshot: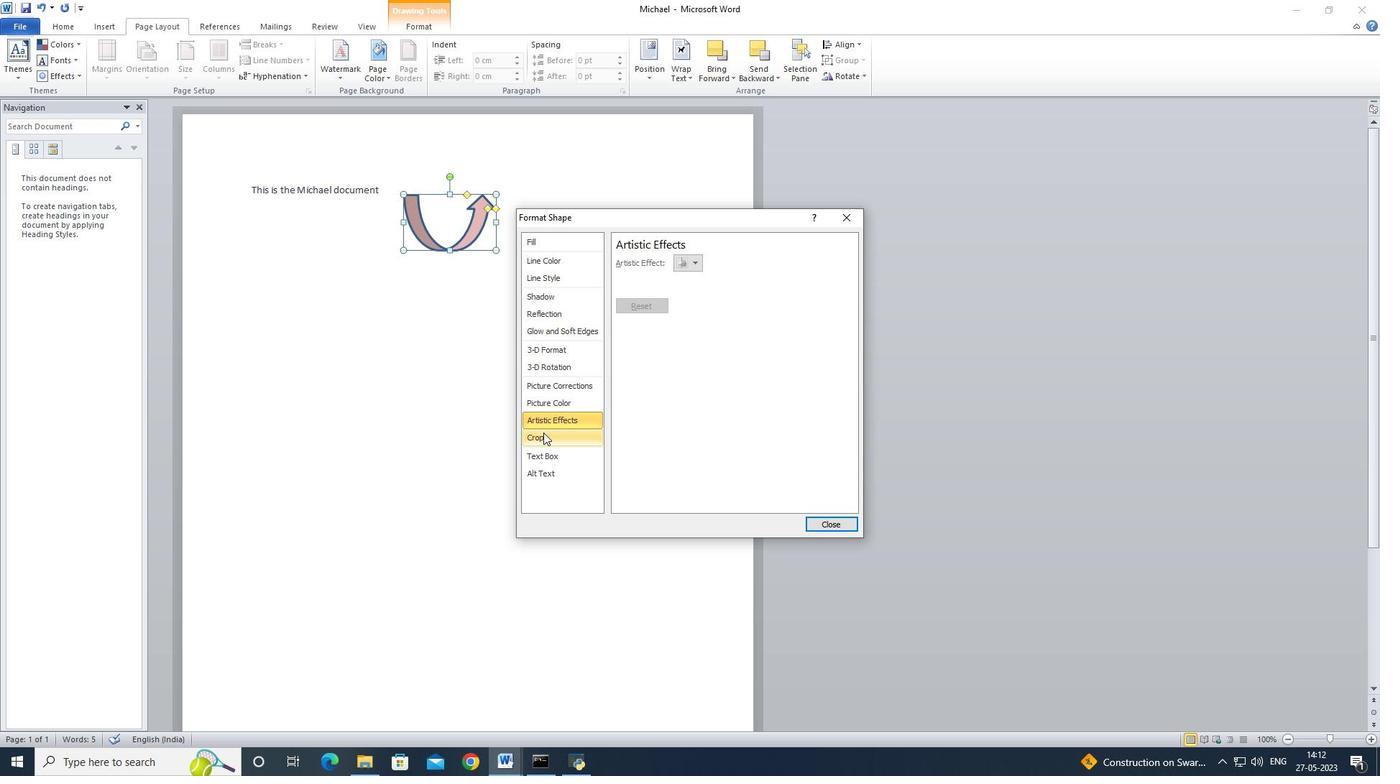 
Action: Mouse moved to (835, 521)
Screenshot: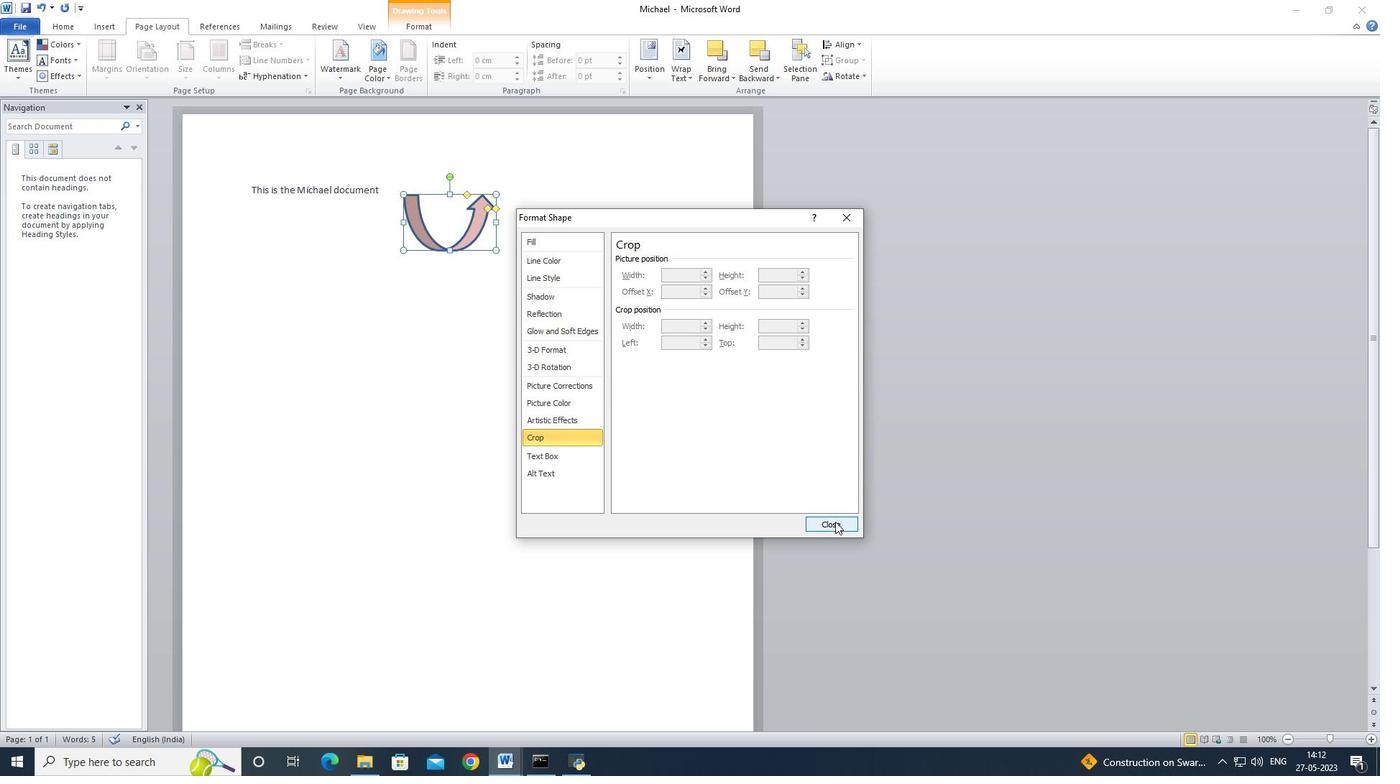 
Action: Mouse pressed left at (835, 521)
Screenshot: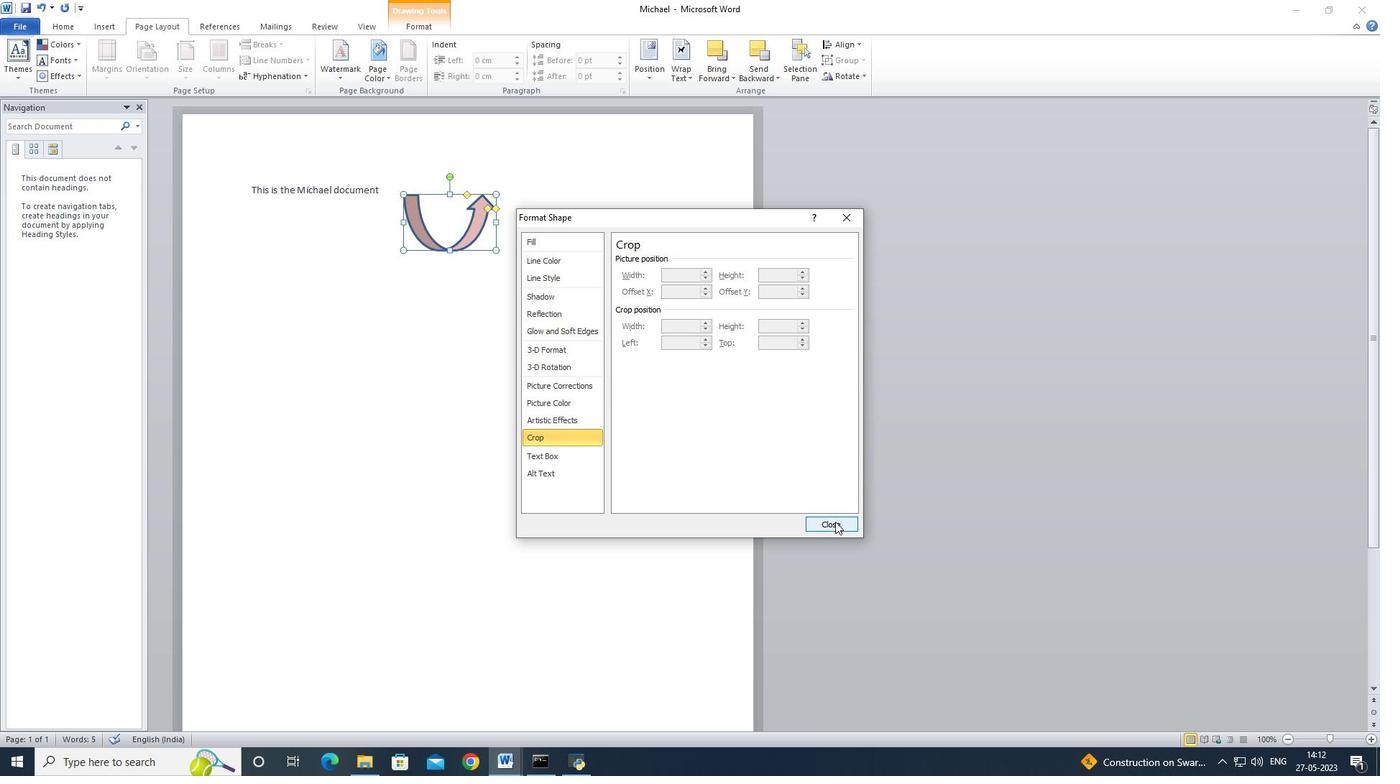 
Action: Mouse moved to (499, 222)
Screenshot: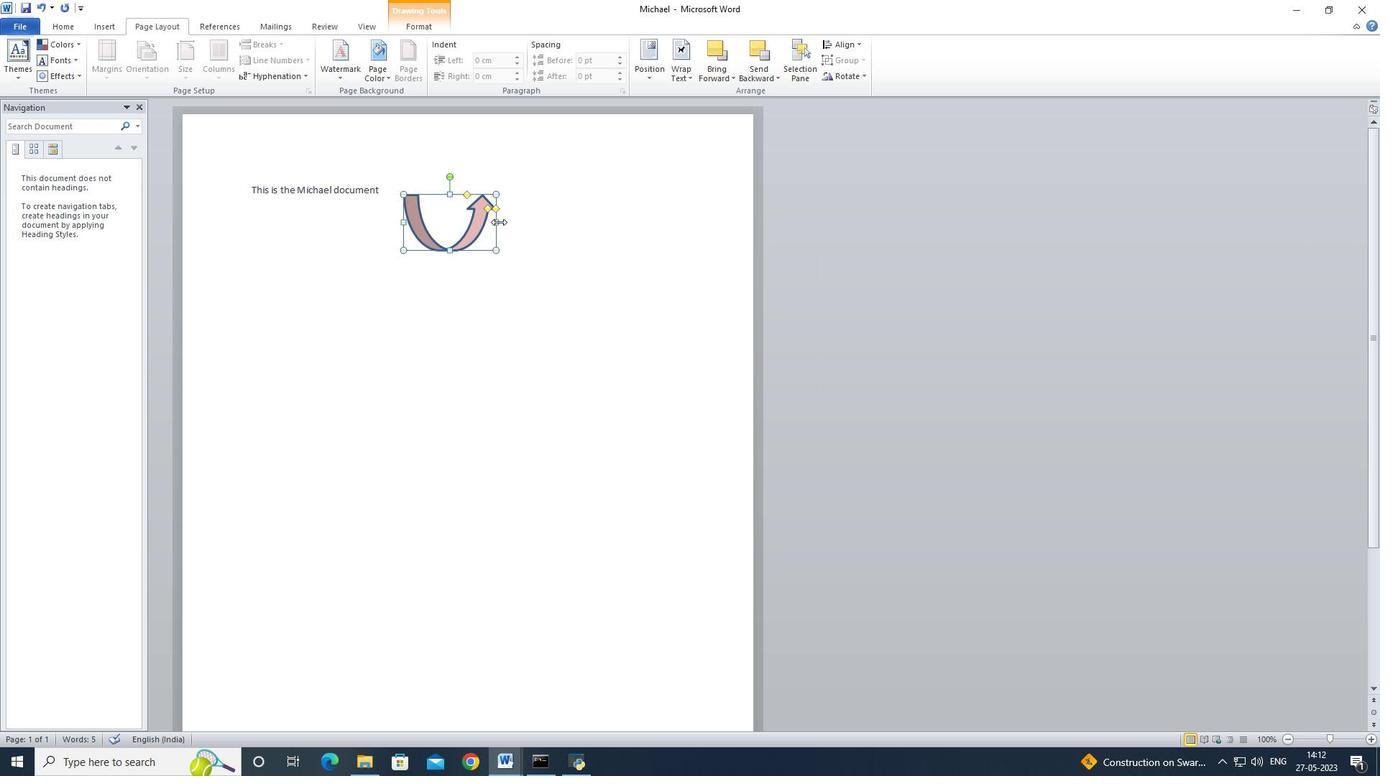 
Action: Mouse pressed left at (499, 222)
Screenshot: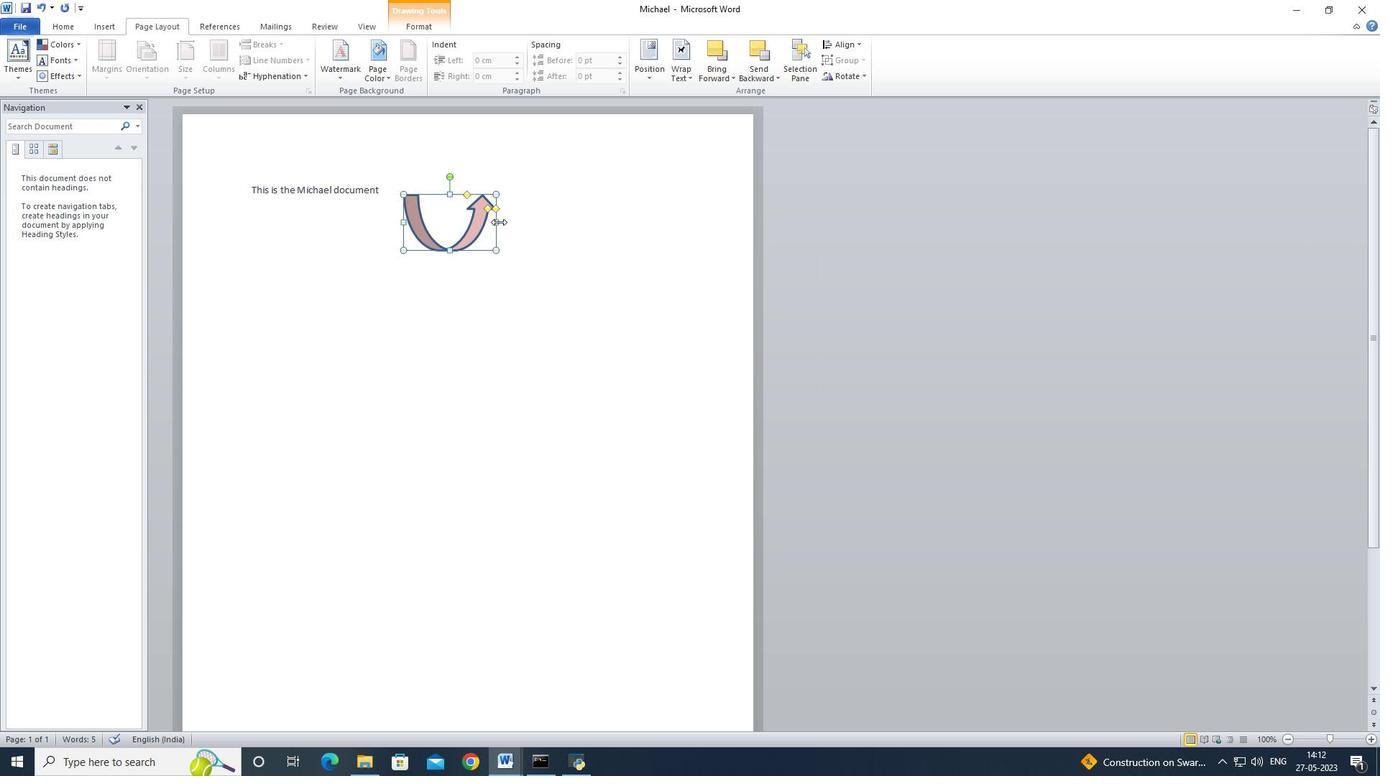 
Action: Mouse moved to (445, 194)
Screenshot: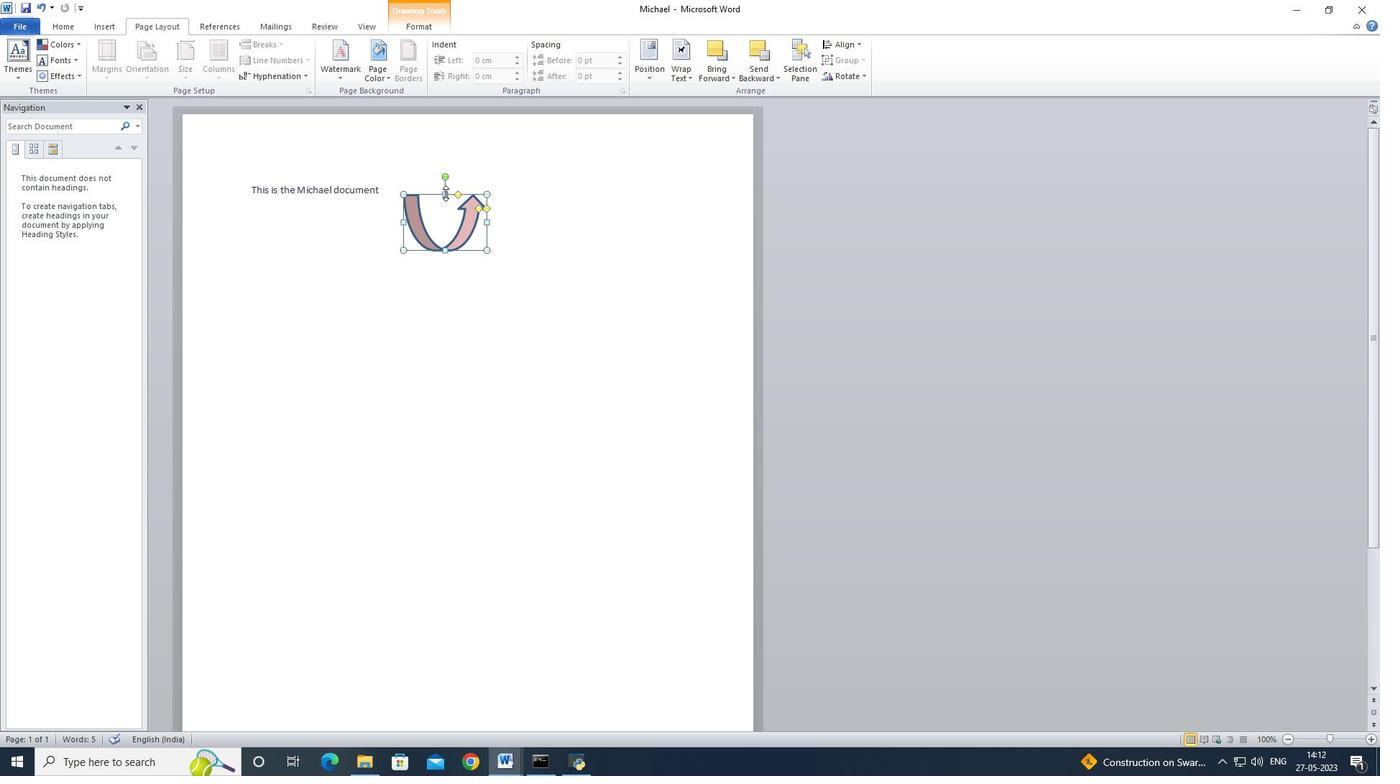 
Action: Mouse pressed left at (445, 194)
Screenshot: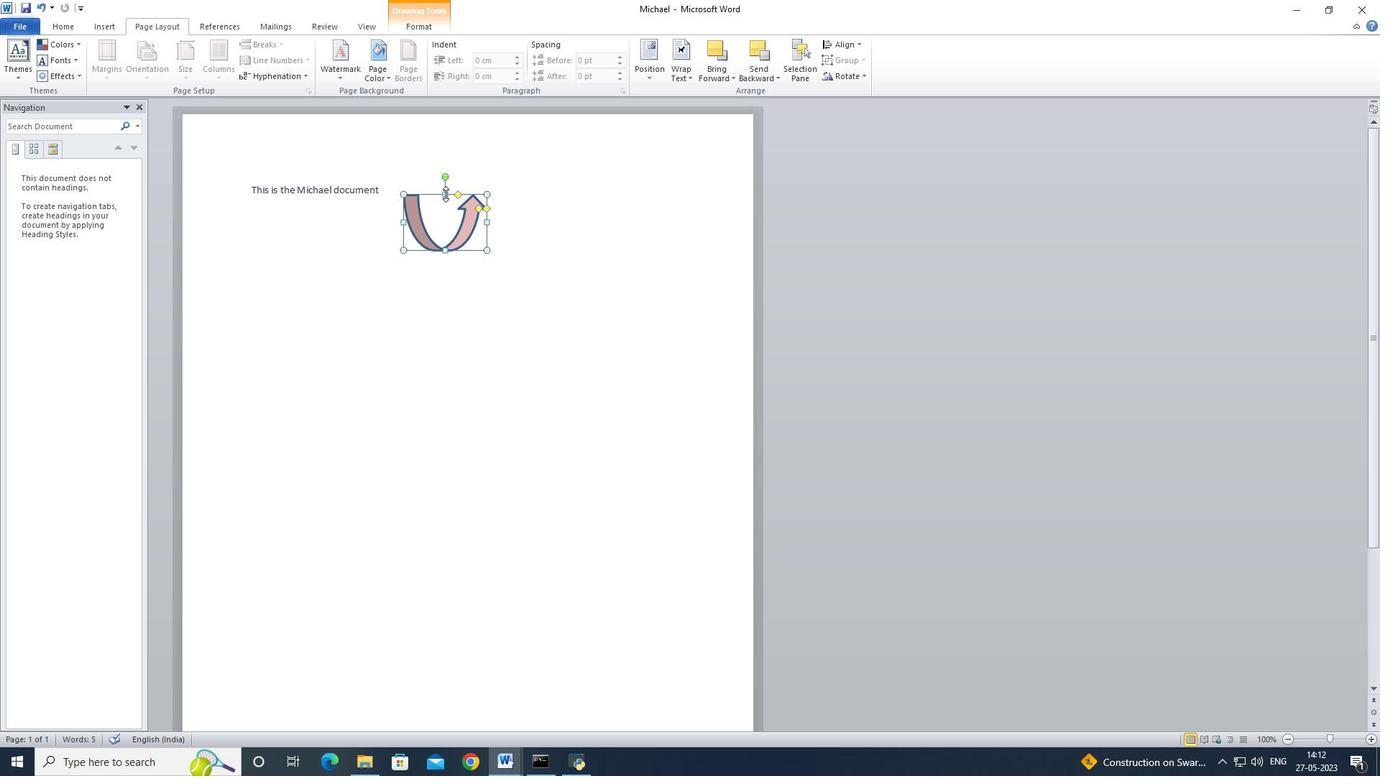 
Action: Mouse moved to (438, 219)
Screenshot: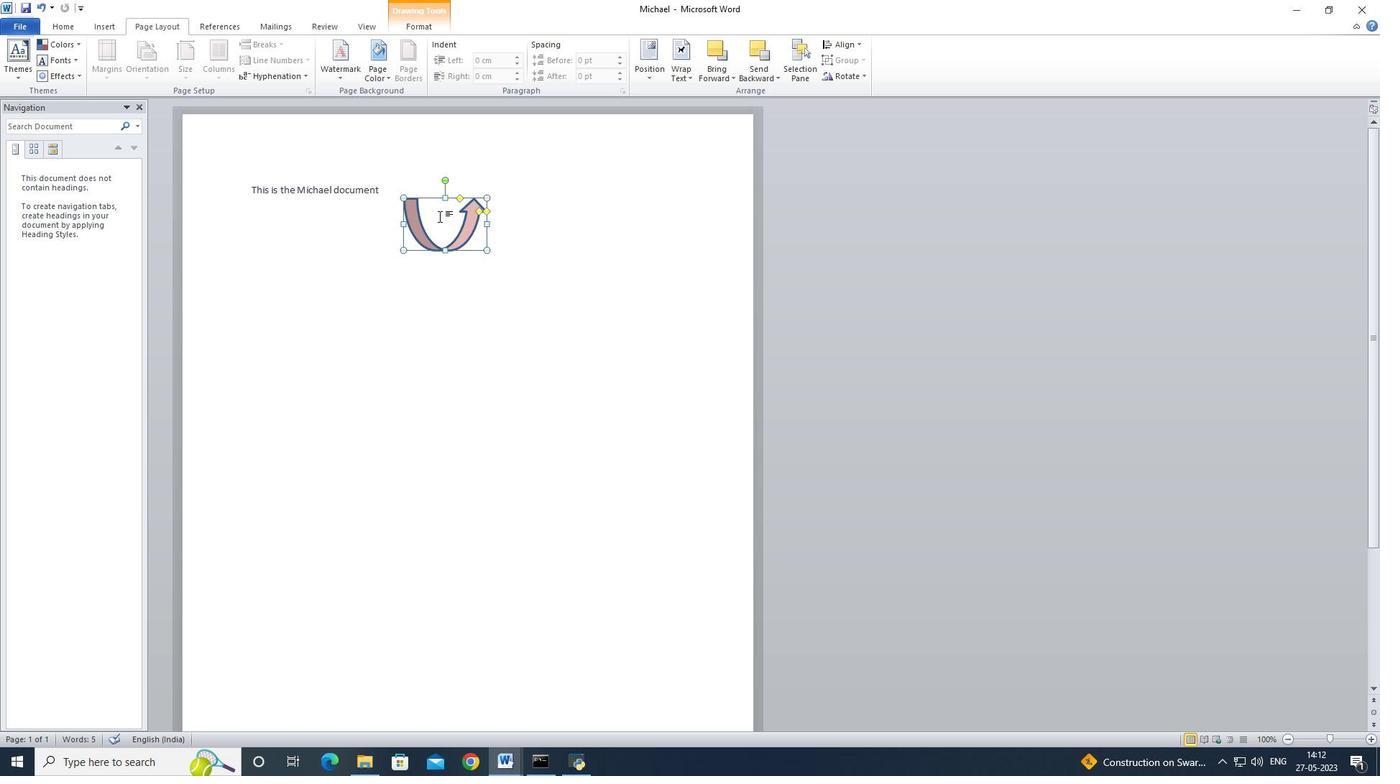 
Action: Mouse pressed left at (438, 219)
Screenshot: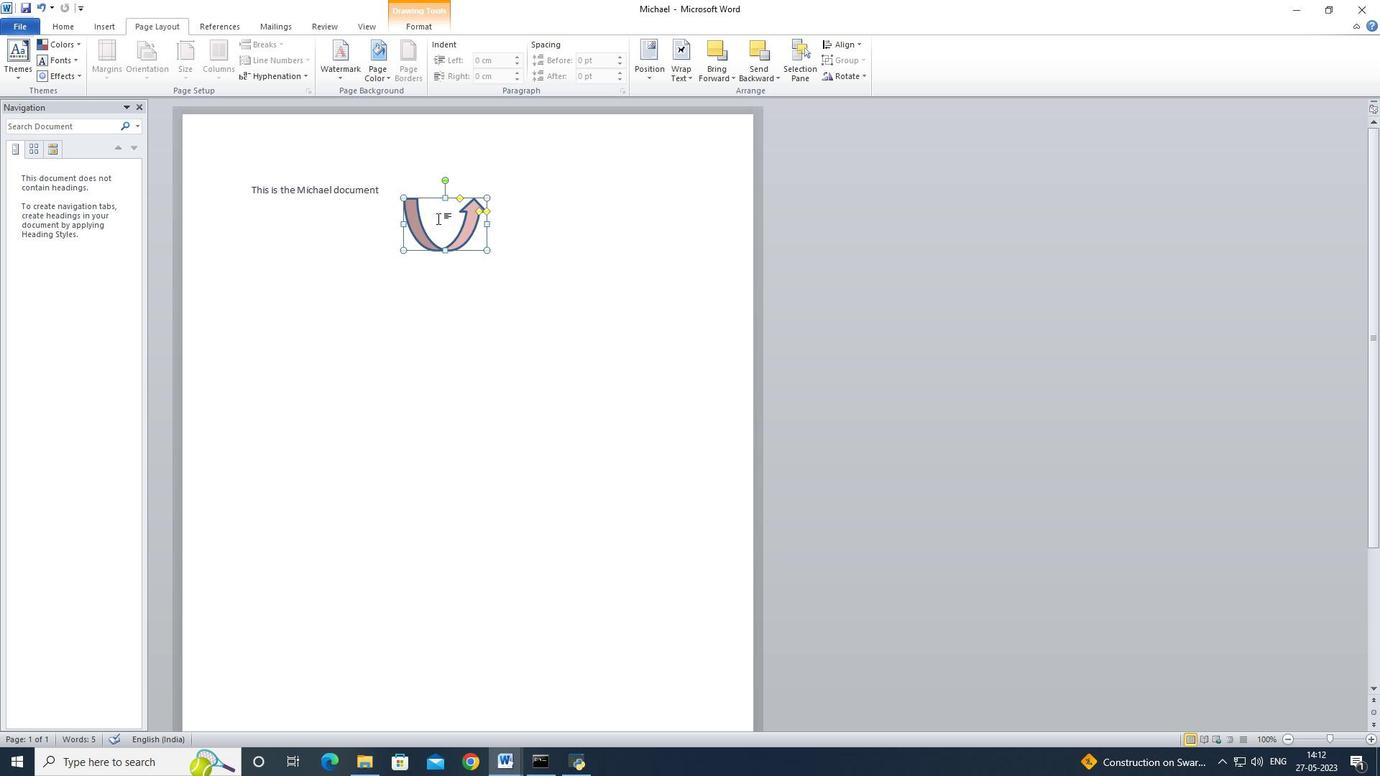 
Action: Mouse moved to (425, 230)
Screenshot: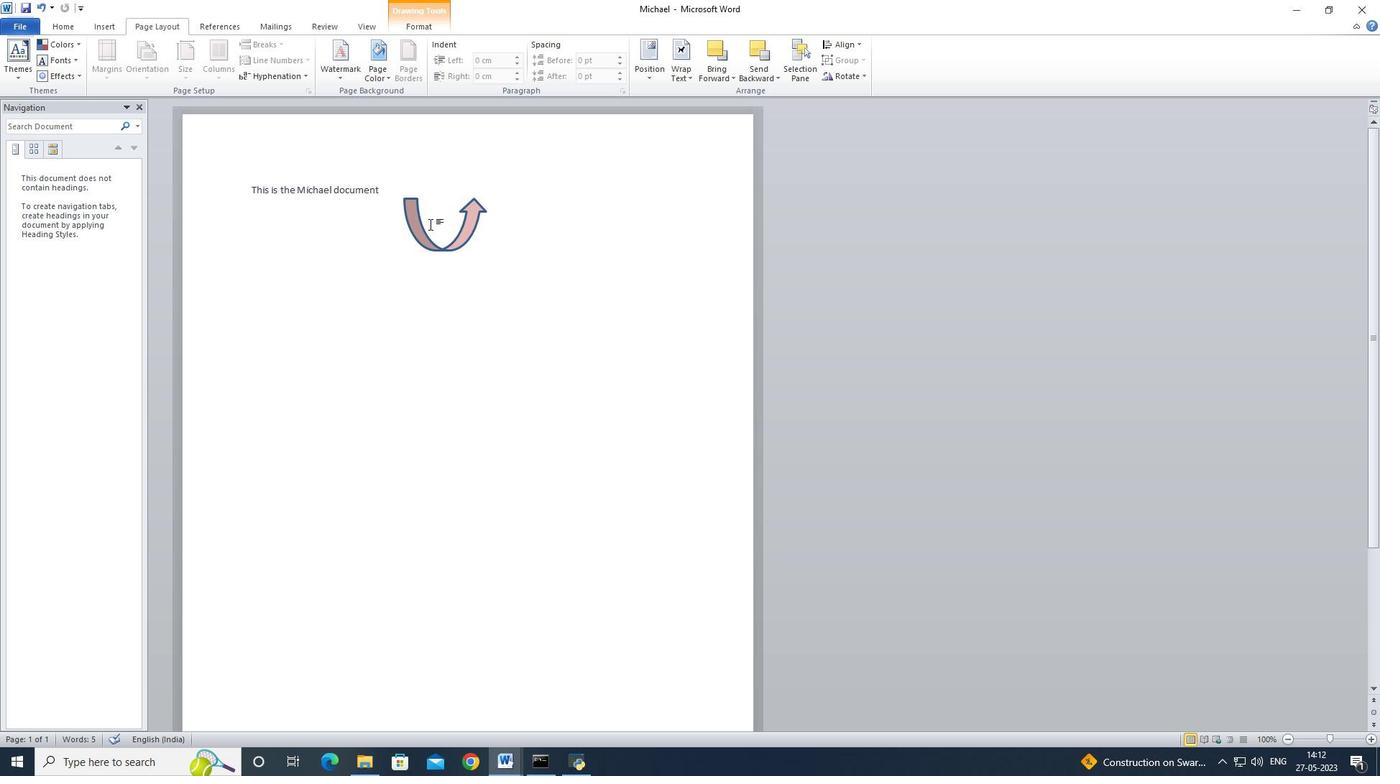 
Action: Mouse pressed left at (425, 230)
Screenshot: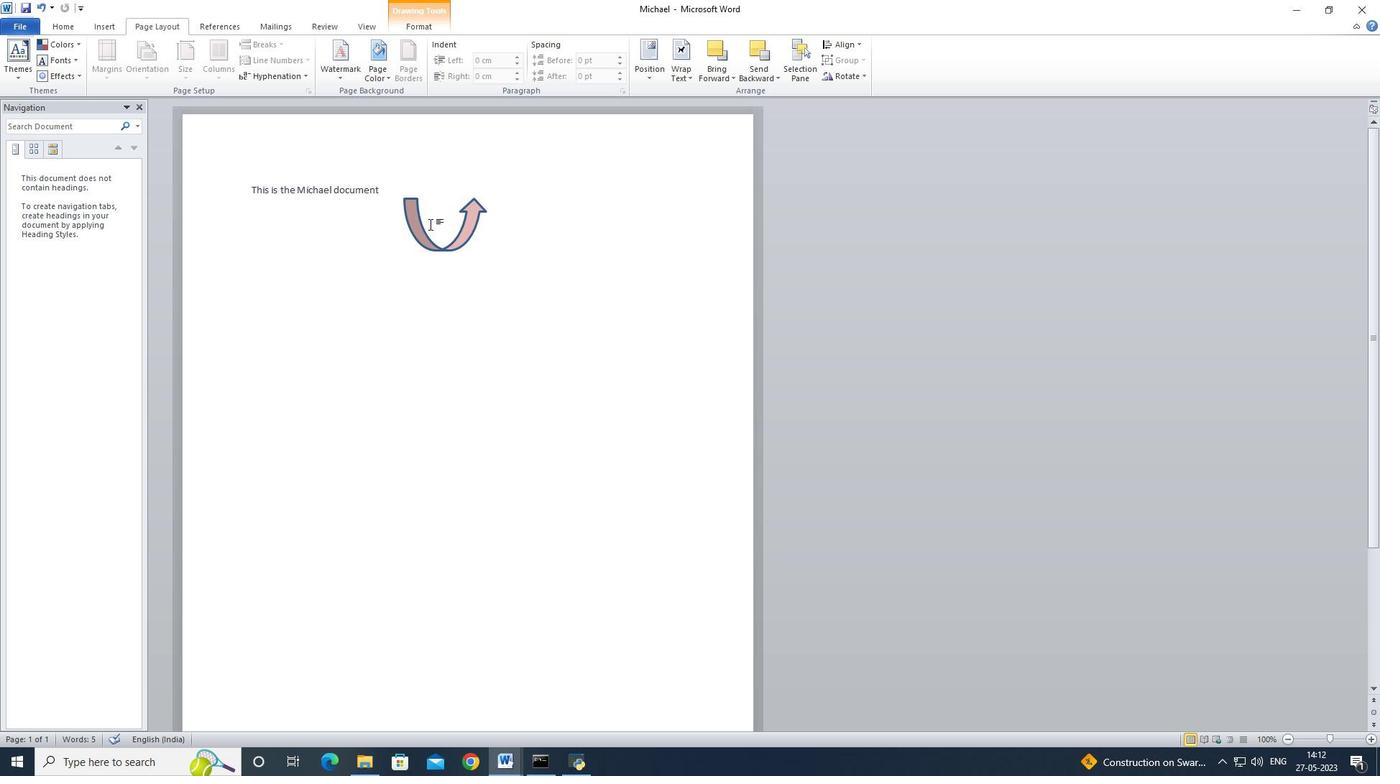 
Action: Mouse moved to (413, 215)
Screenshot: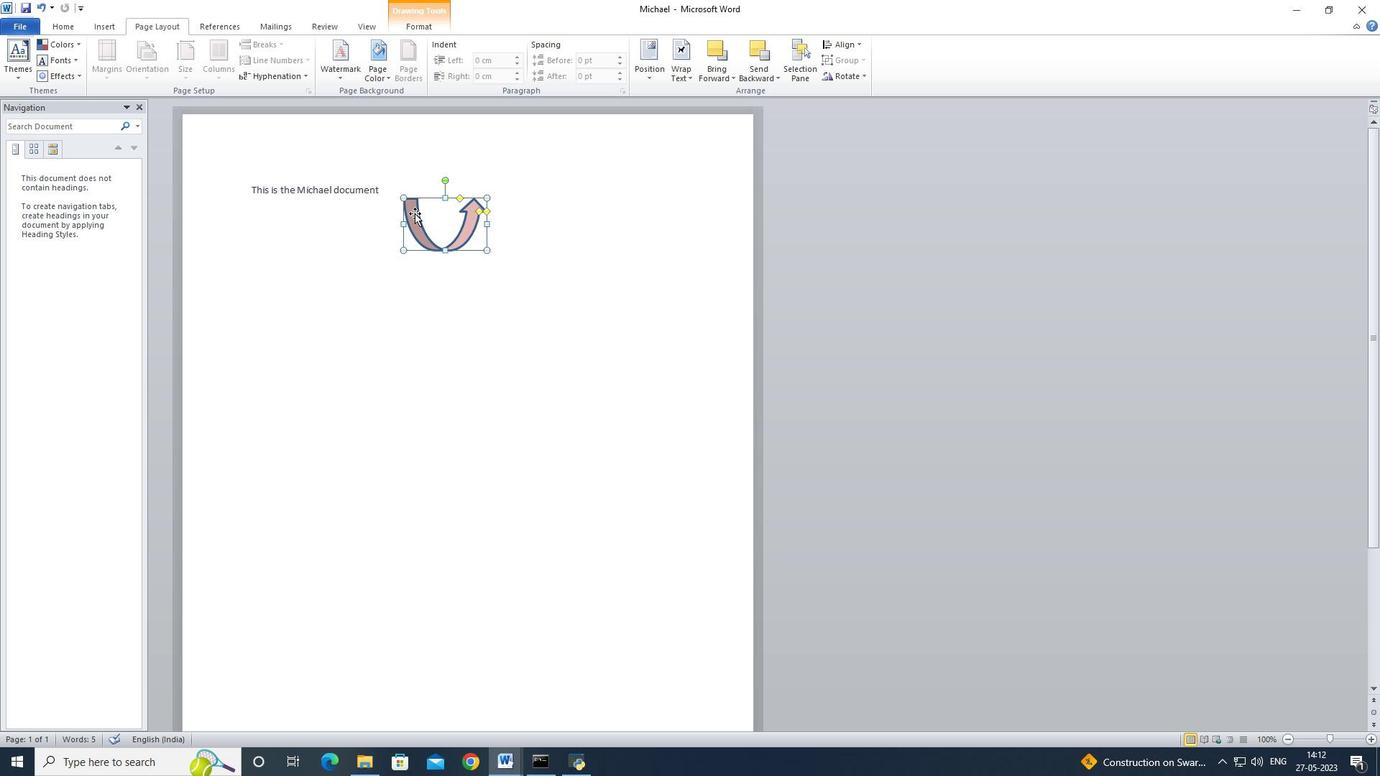 
Action: Mouse pressed left at (413, 215)
Screenshot: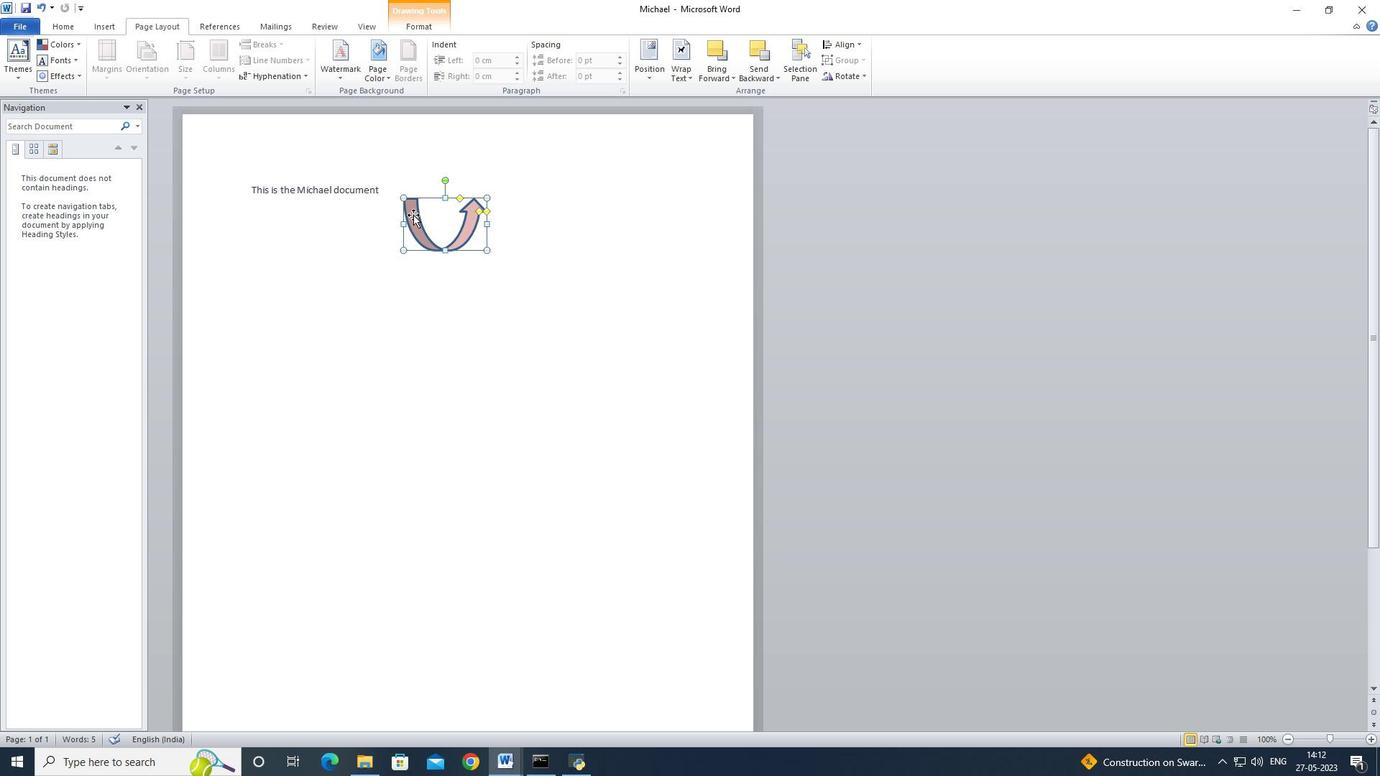 
Action: Mouse moved to (411, 197)
Screenshot: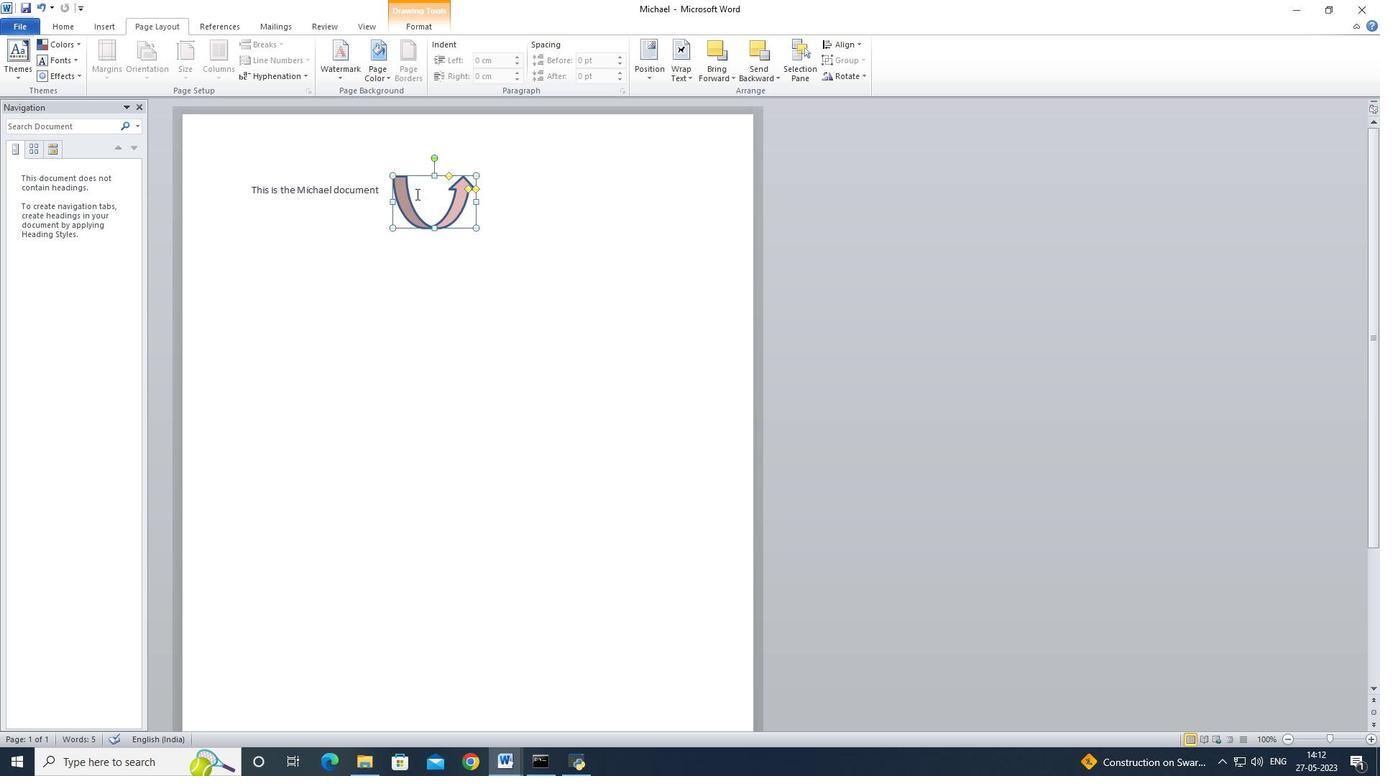 
